 Task: Create a due date automation trigger when advanced on, on the monday of the week a card is due add fields without custom field "Resume" set to a date less than 1 working days from now at 11:00 AM.
Action: Mouse moved to (1253, 551)
Screenshot: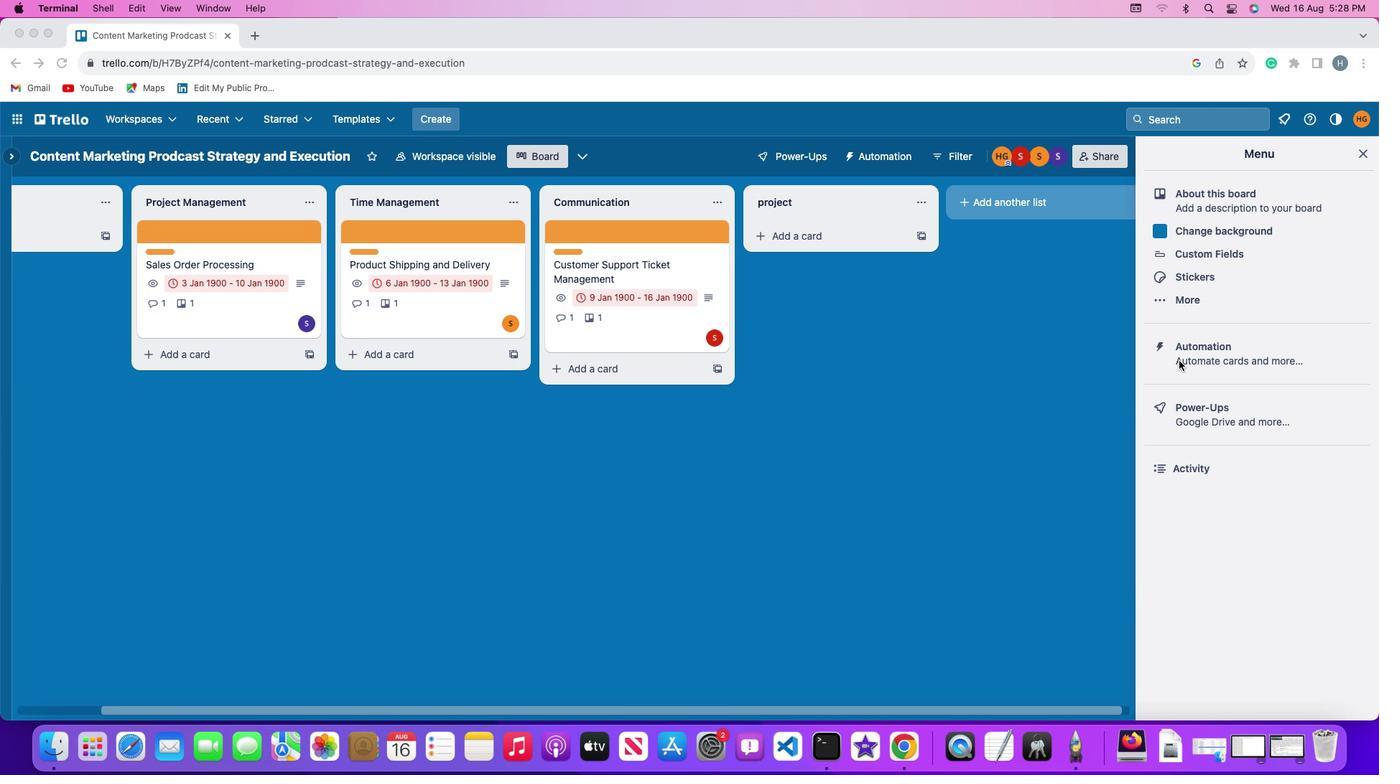 
Action: Mouse pressed left at (1253, 551)
Screenshot: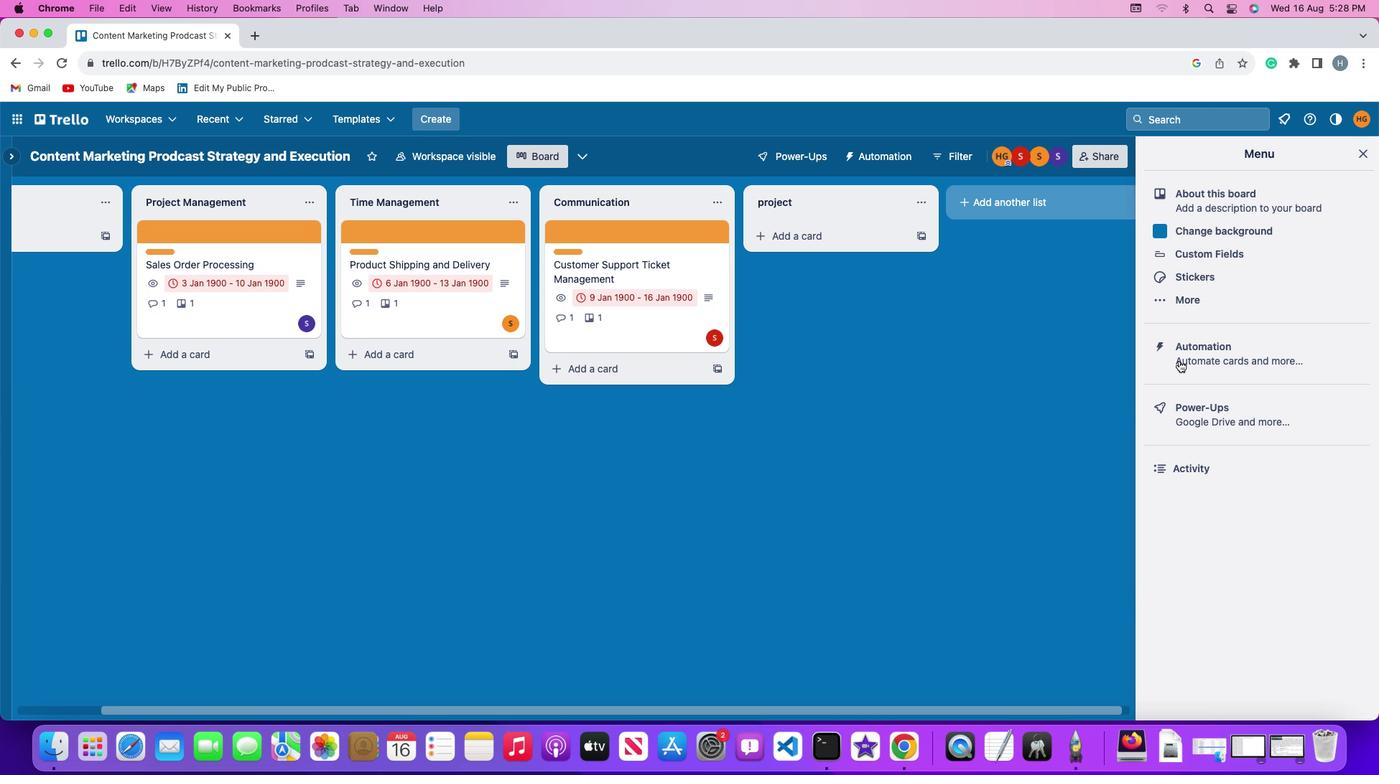 
Action: Mouse pressed left at (1253, 551)
Screenshot: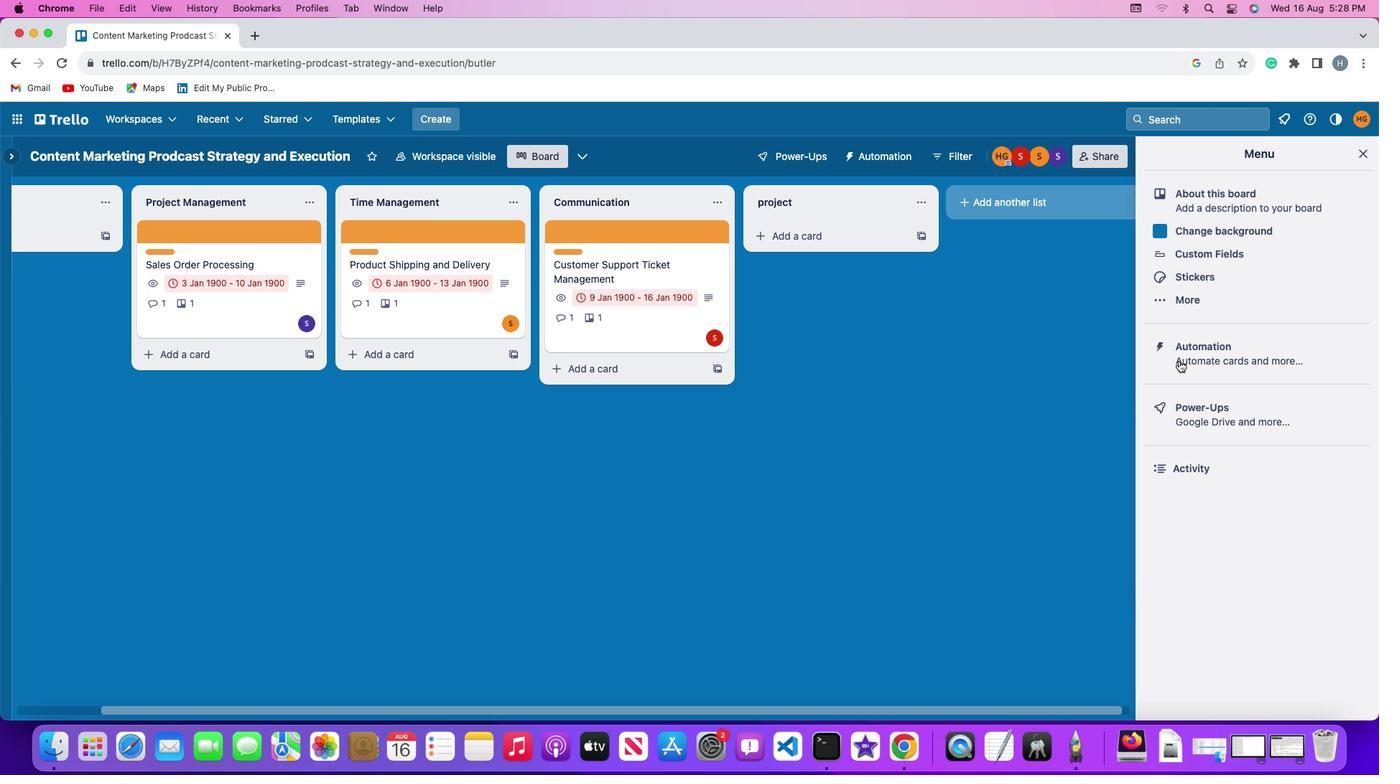
Action: Mouse moved to (101, 556)
Screenshot: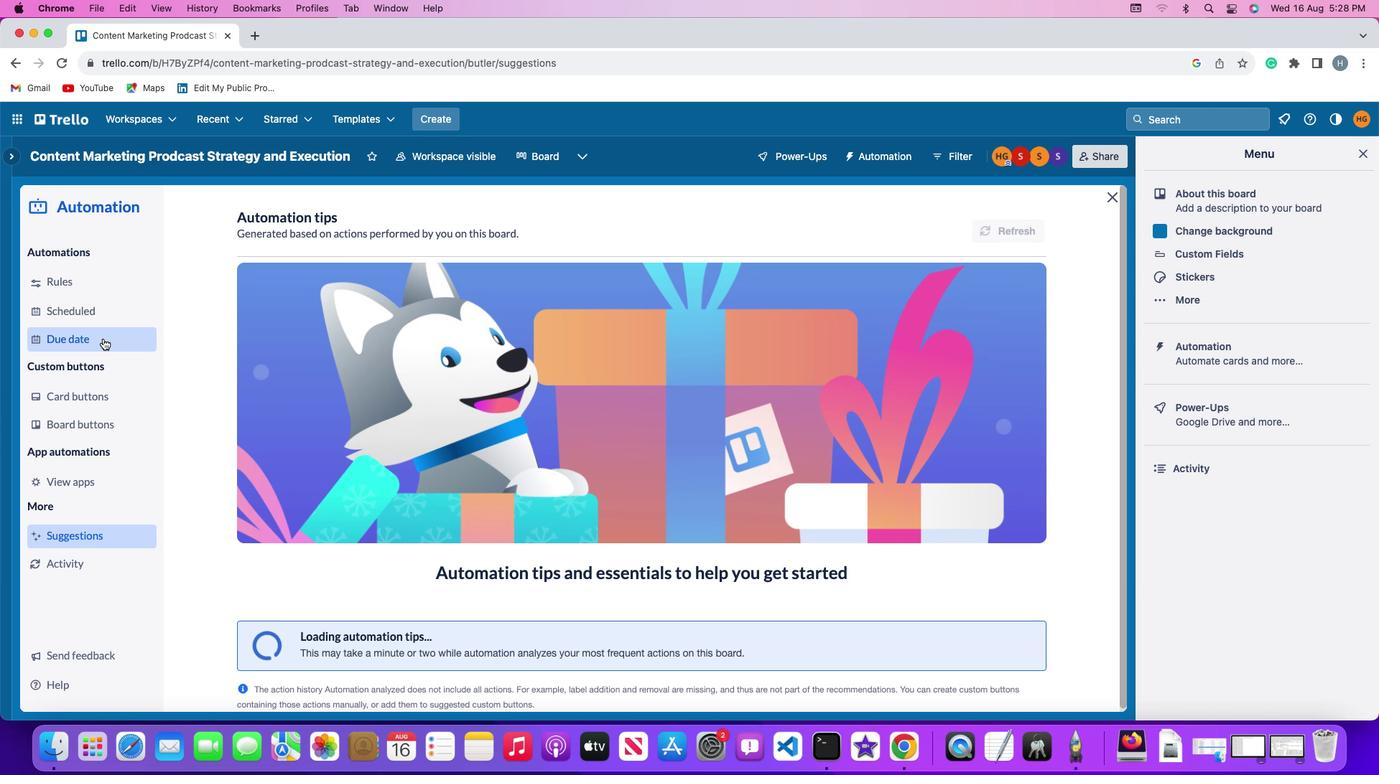 
Action: Mouse pressed left at (101, 556)
Screenshot: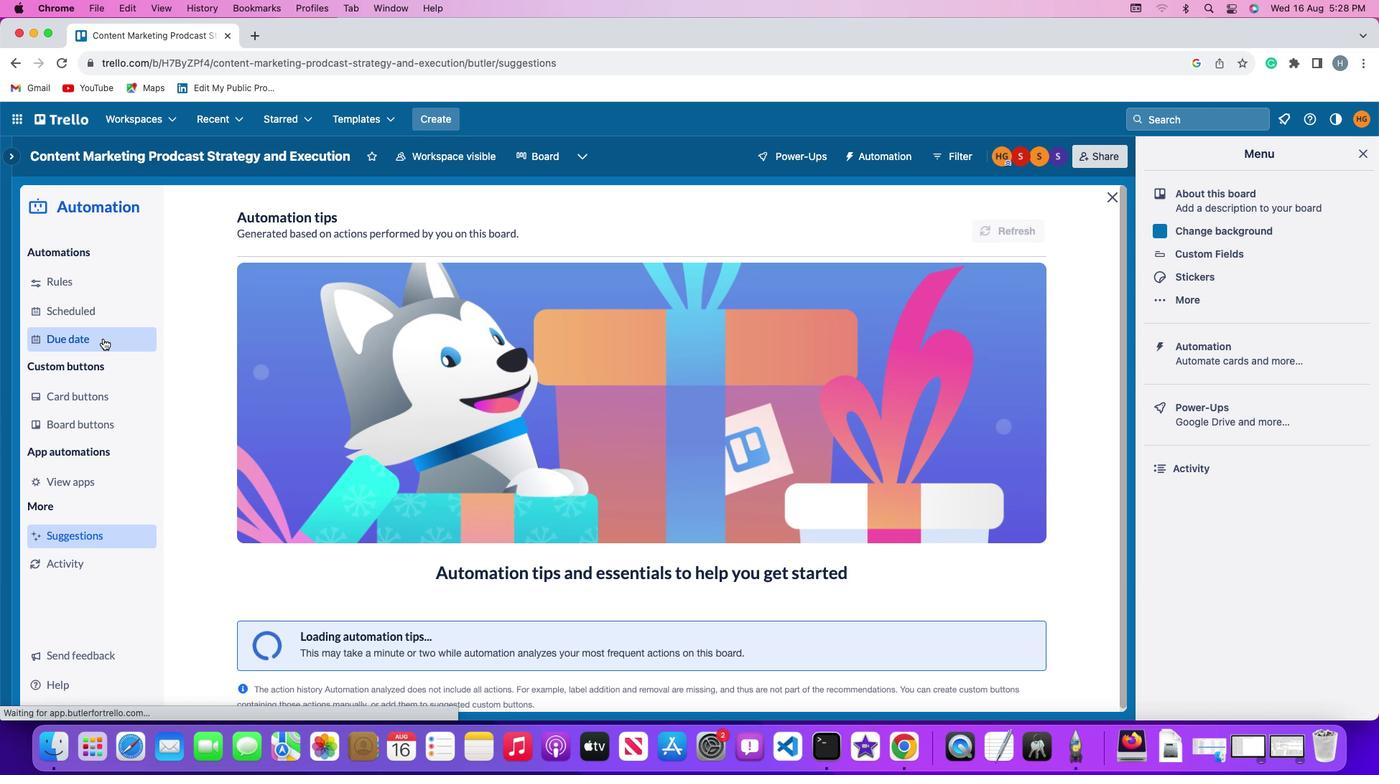 
Action: Mouse moved to (1026, 584)
Screenshot: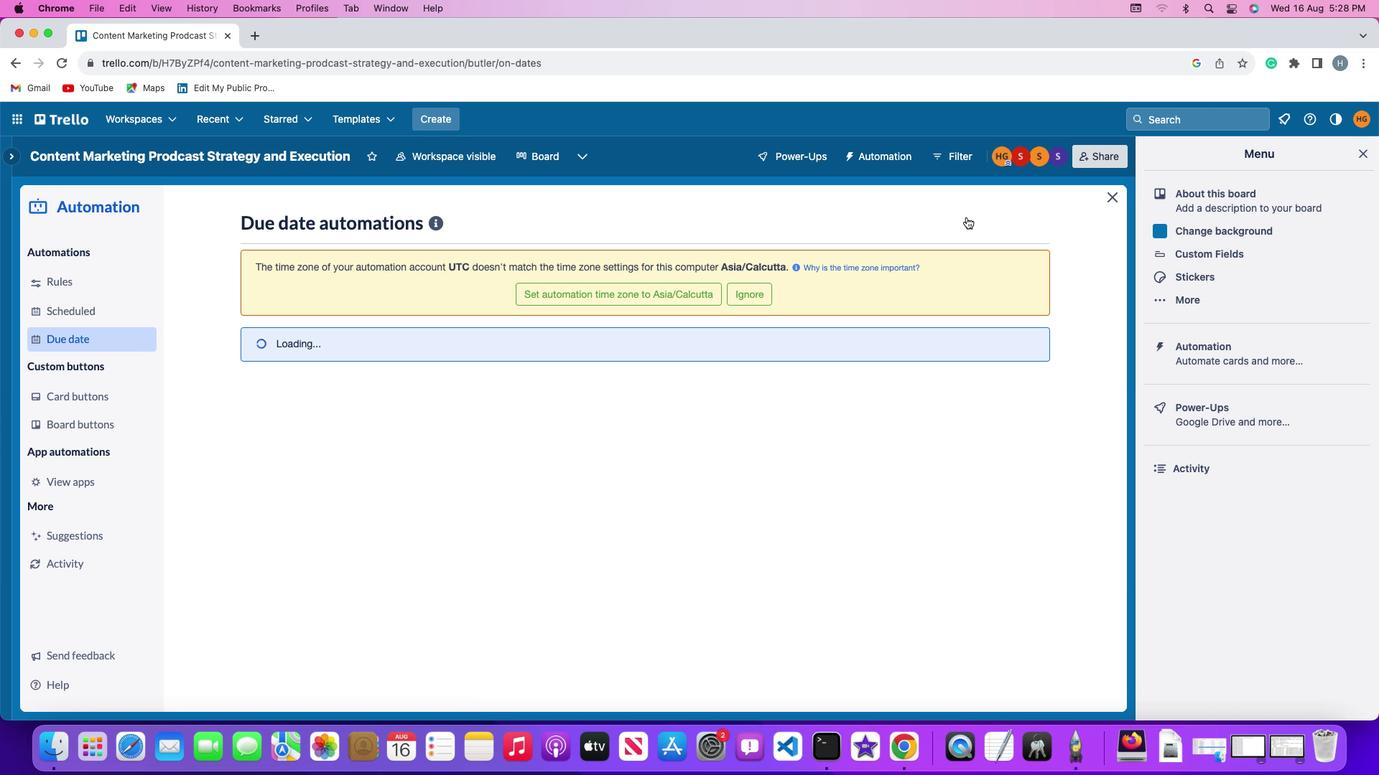 
Action: Mouse pressed left at (1026, 584)
Screenshot: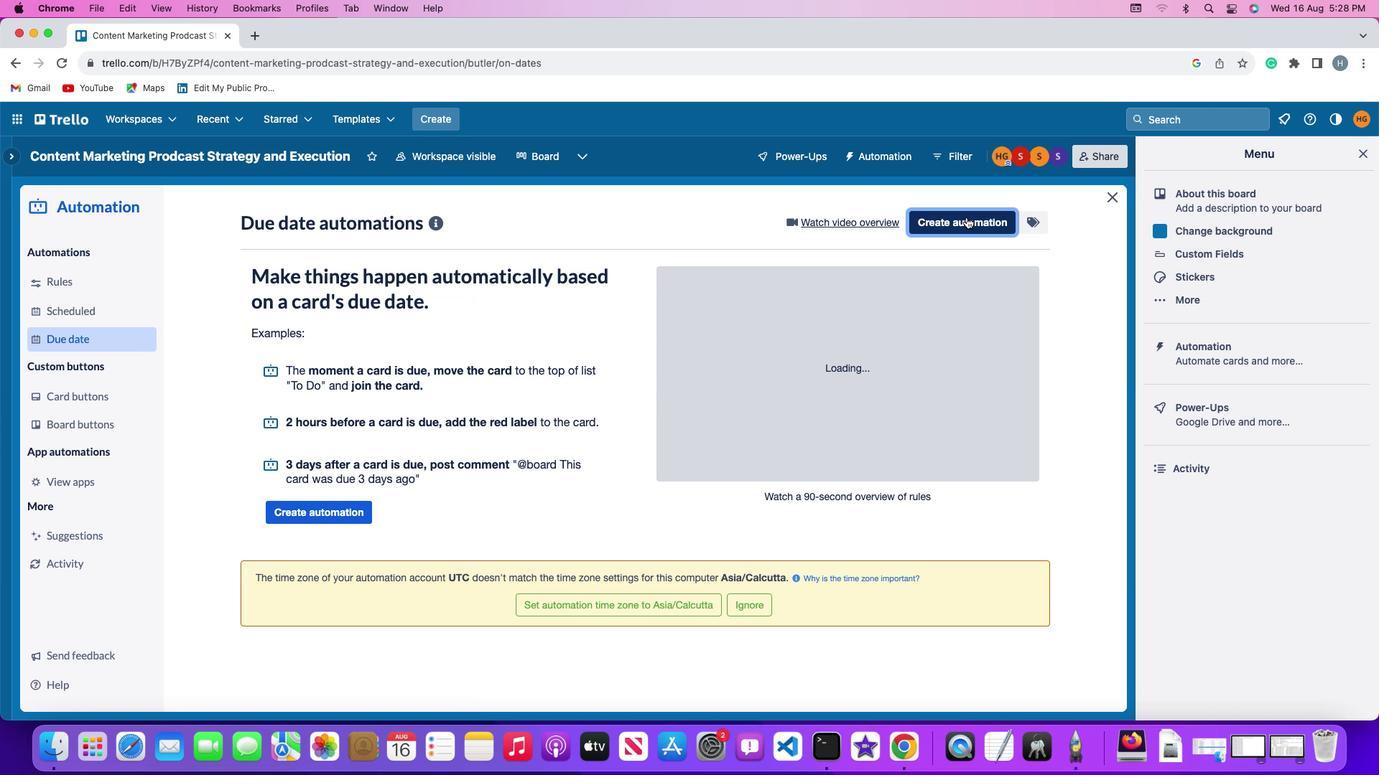 
Action: Mouse moved to (275, 552)
Screenshot: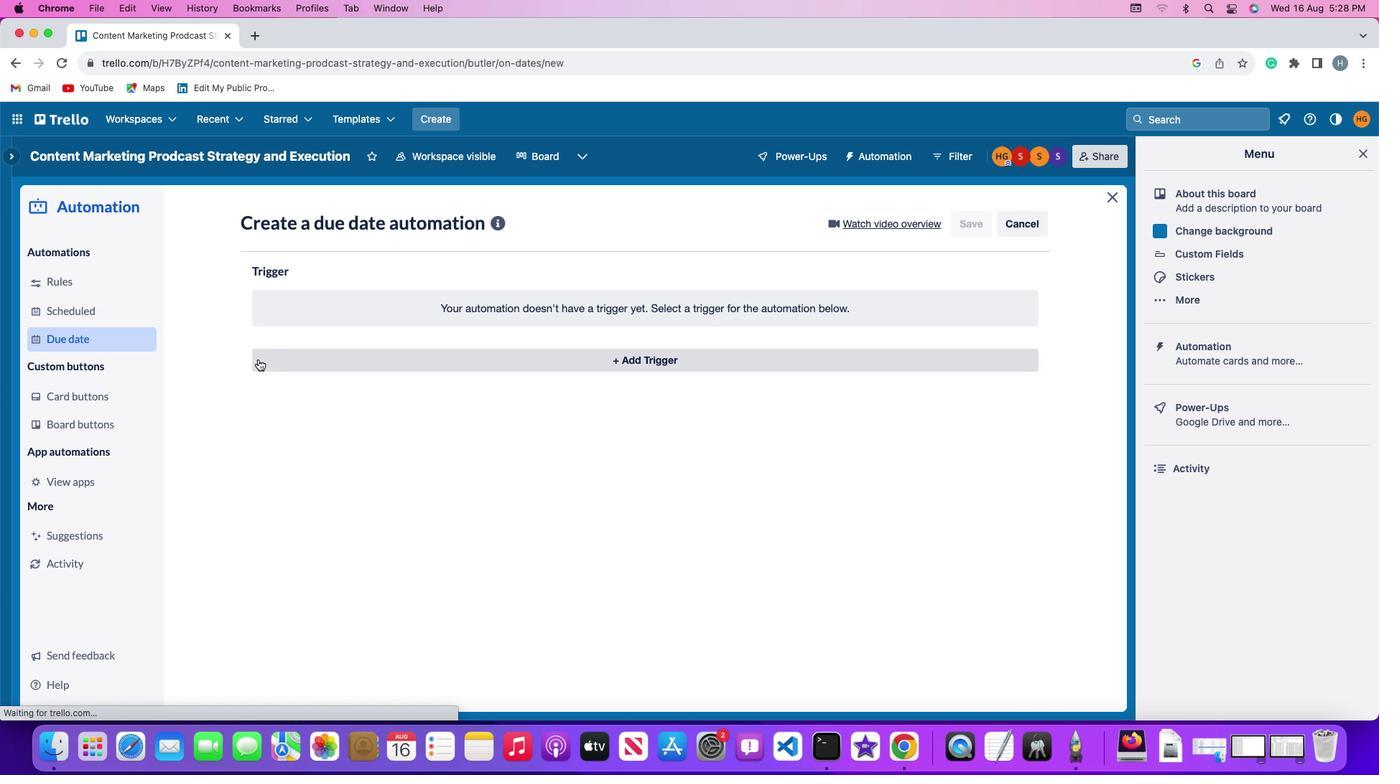
Action: Mouse pressed left at (275, 552)
Screenshot: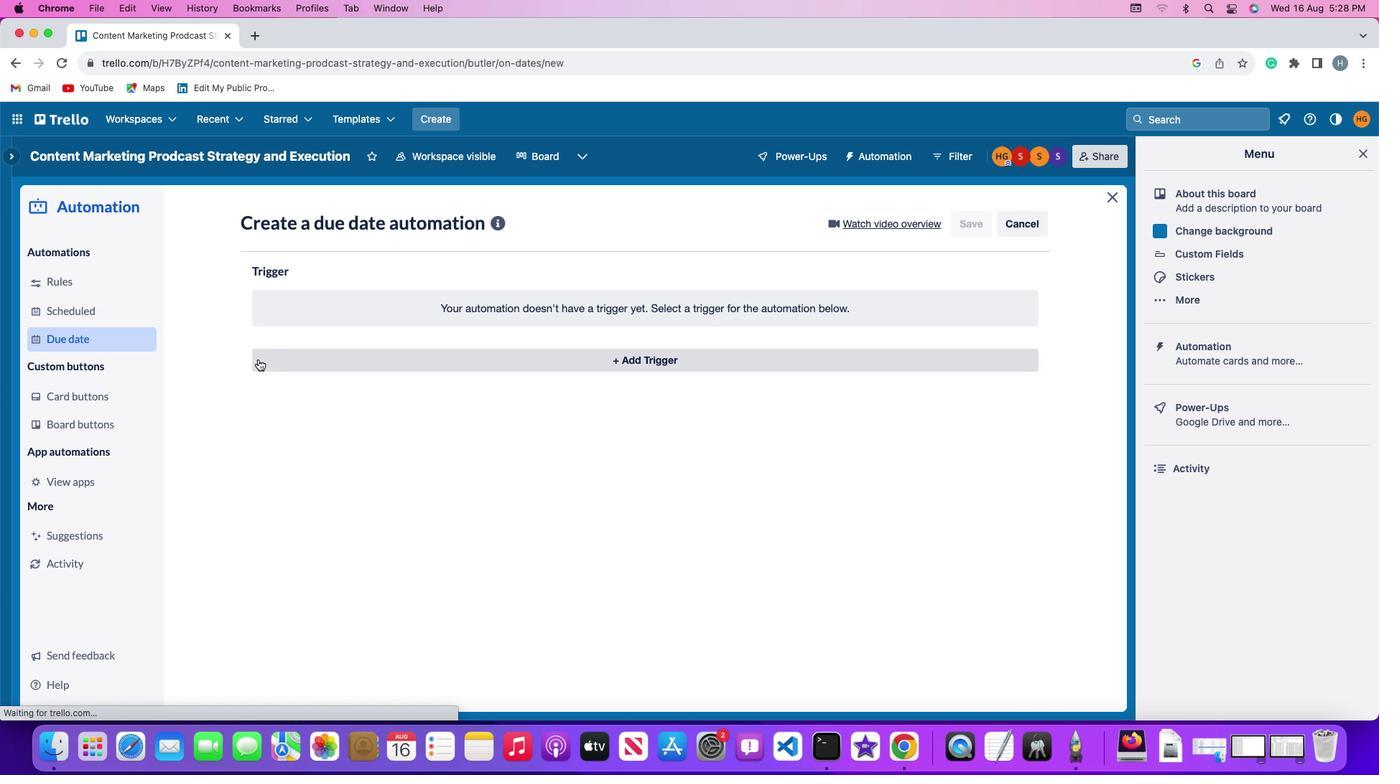 
Action: Mouse moved to (327, 490)
Screenshot: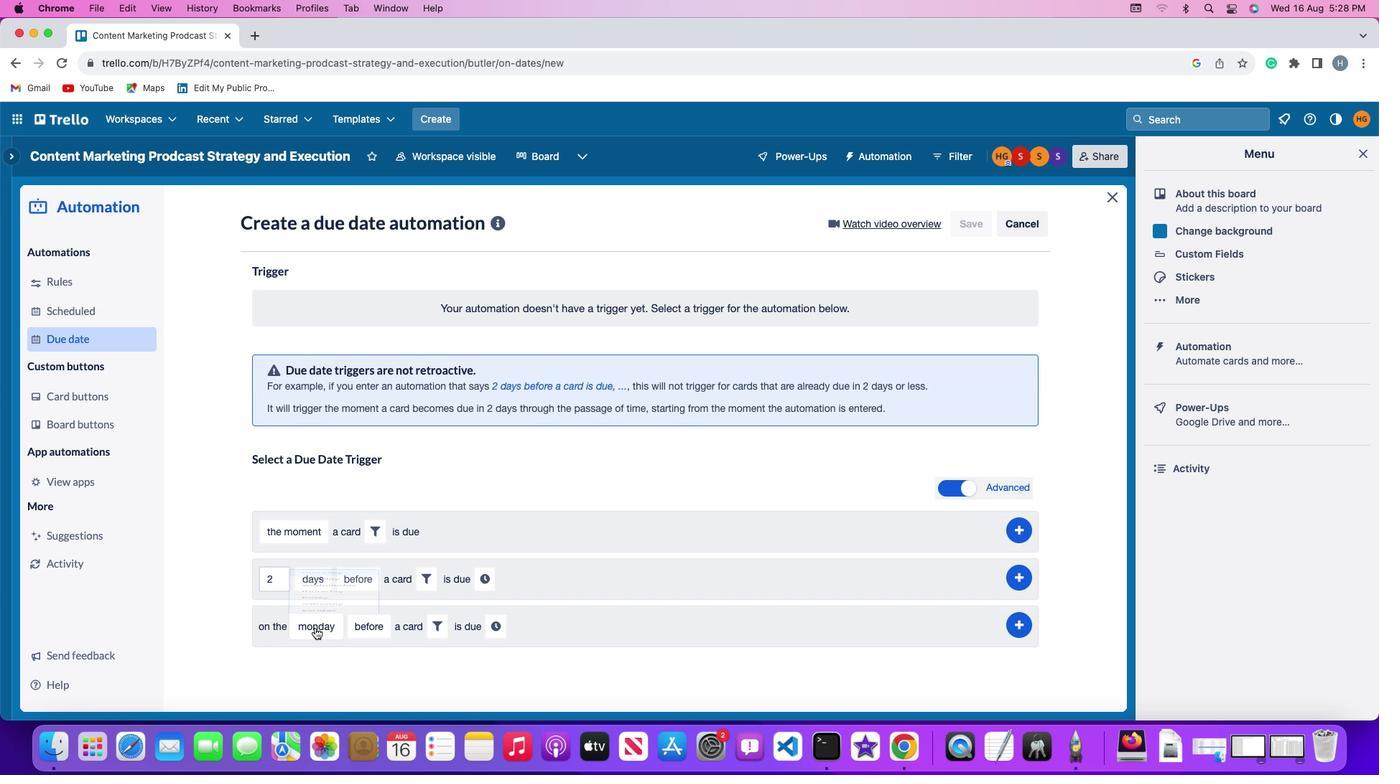 
Action: Mouse pressed left at (327, 490)
Screenshot: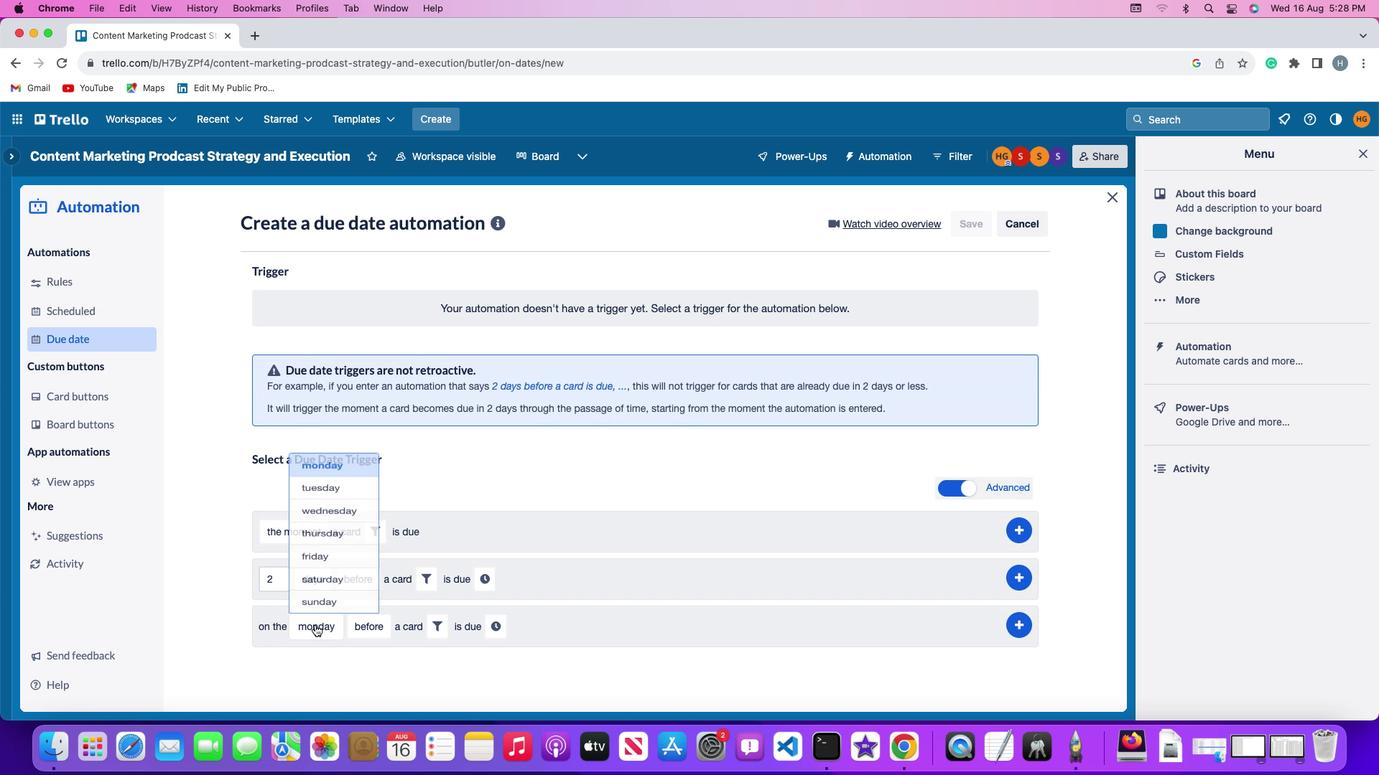 
Action: Mouse moved to (354, 535)
Screenshot: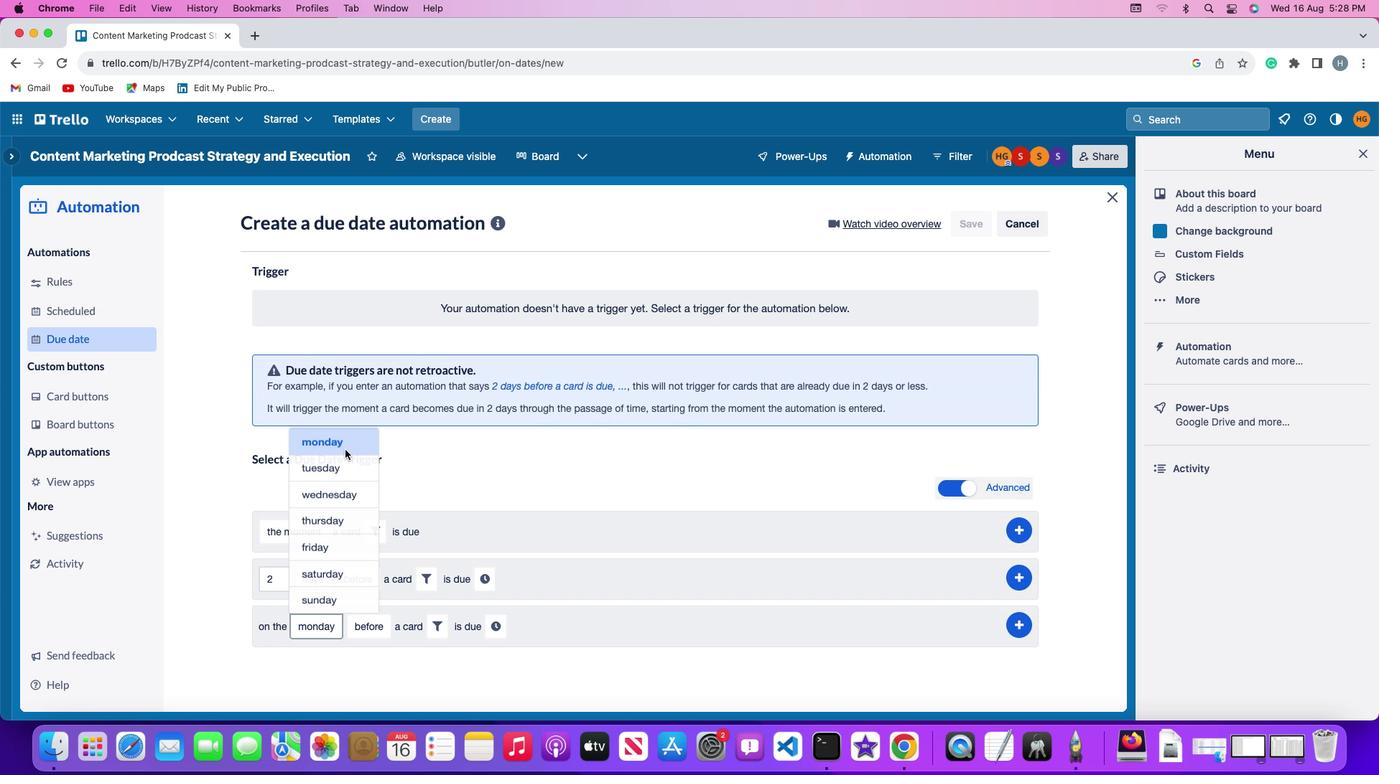 
Action: Mouse pressed left at (354, 535)
Screenshot: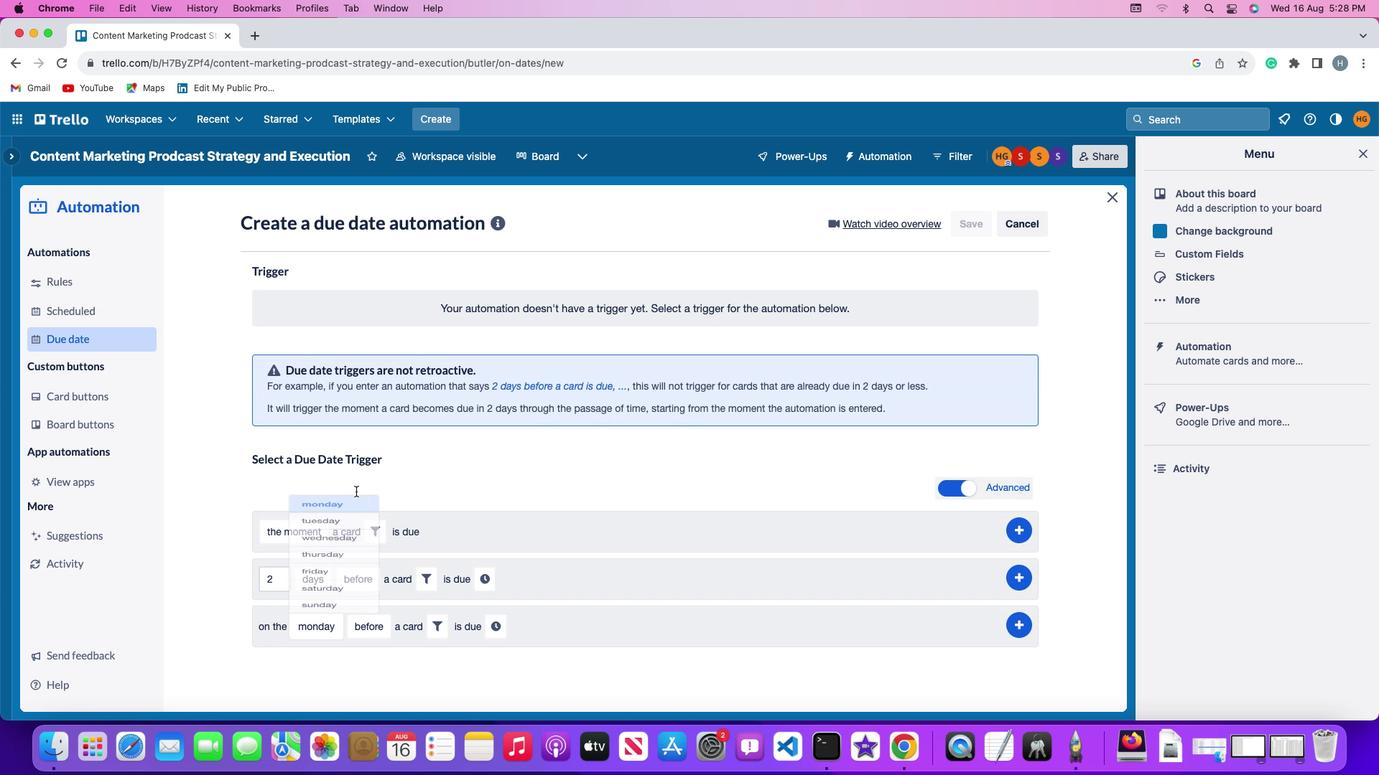 
Action: Mouse moved to (388, 491)
Screenshot: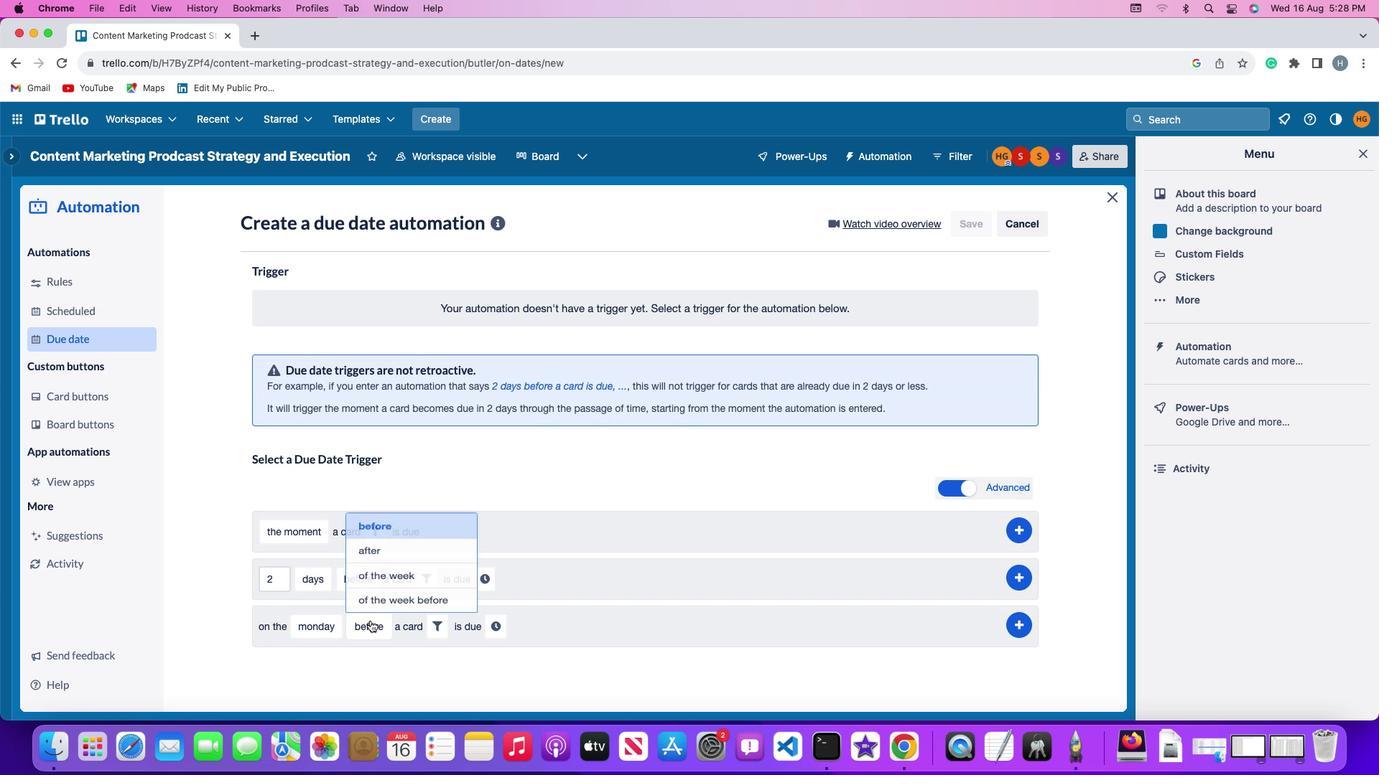 
Action: Mouse pressed left at (388, 491)
Screenshot: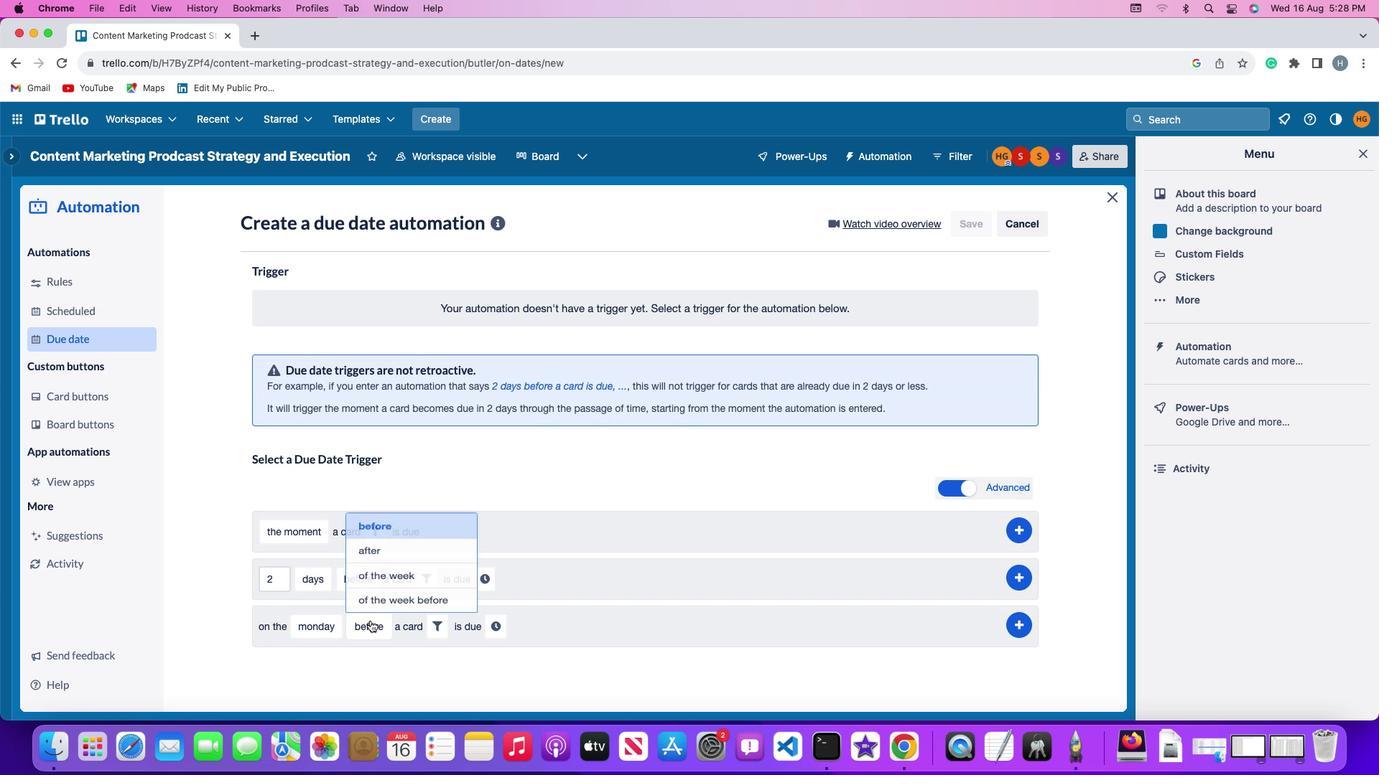 
Action: Mouse moved to (410, 504)
Screenshot: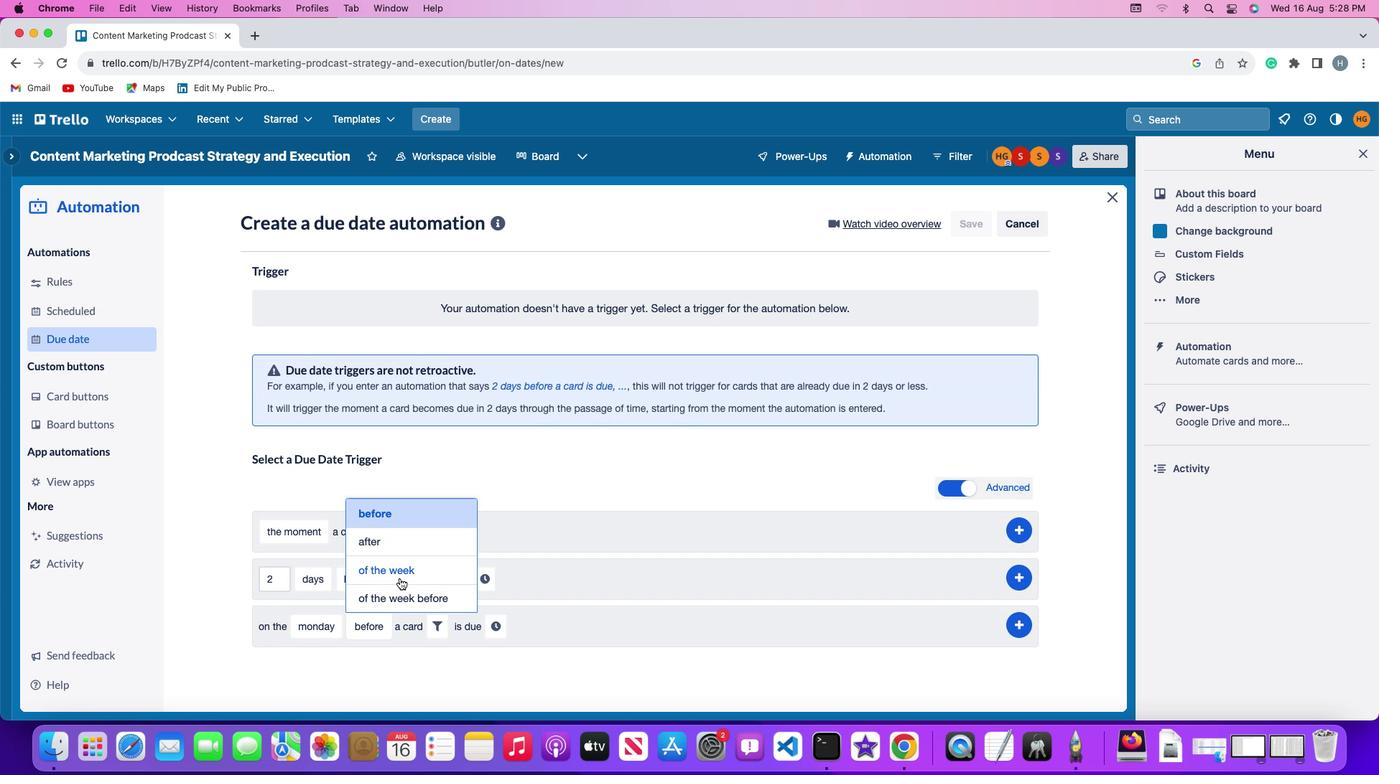 
Action: Mouse pressed left at (410, 504)
Screenshot: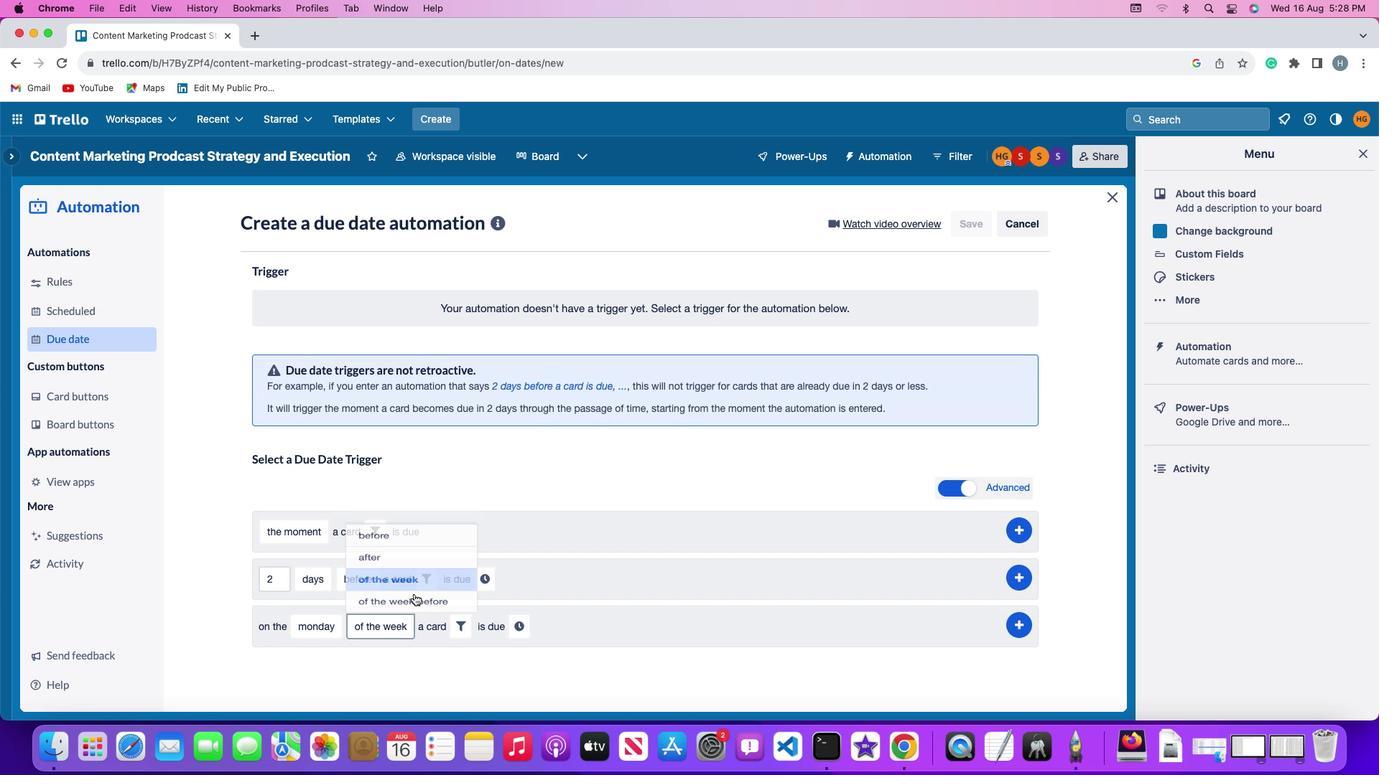 
Action: Mouse moved to (479, 489)
Screenshot: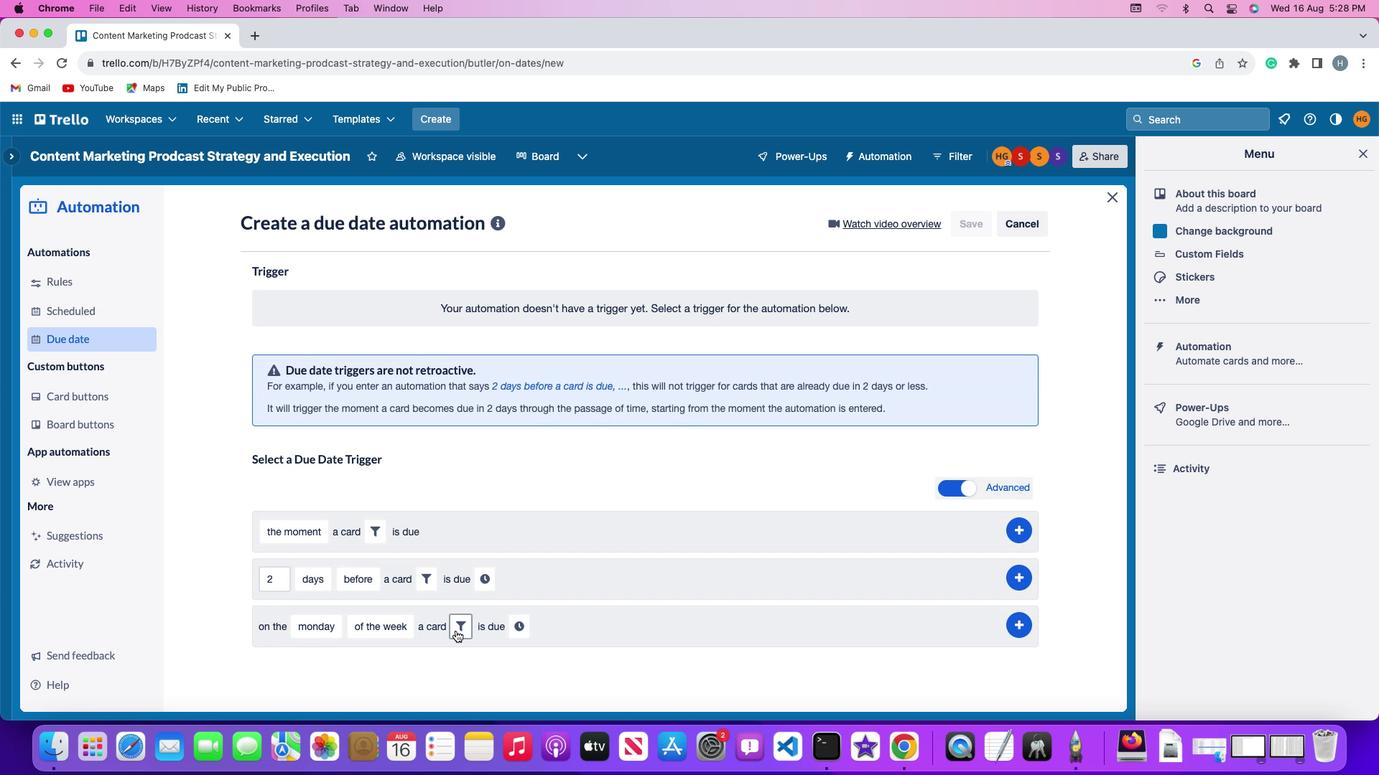
Action: Mouse pressed left at (479, 489)
Screenshot: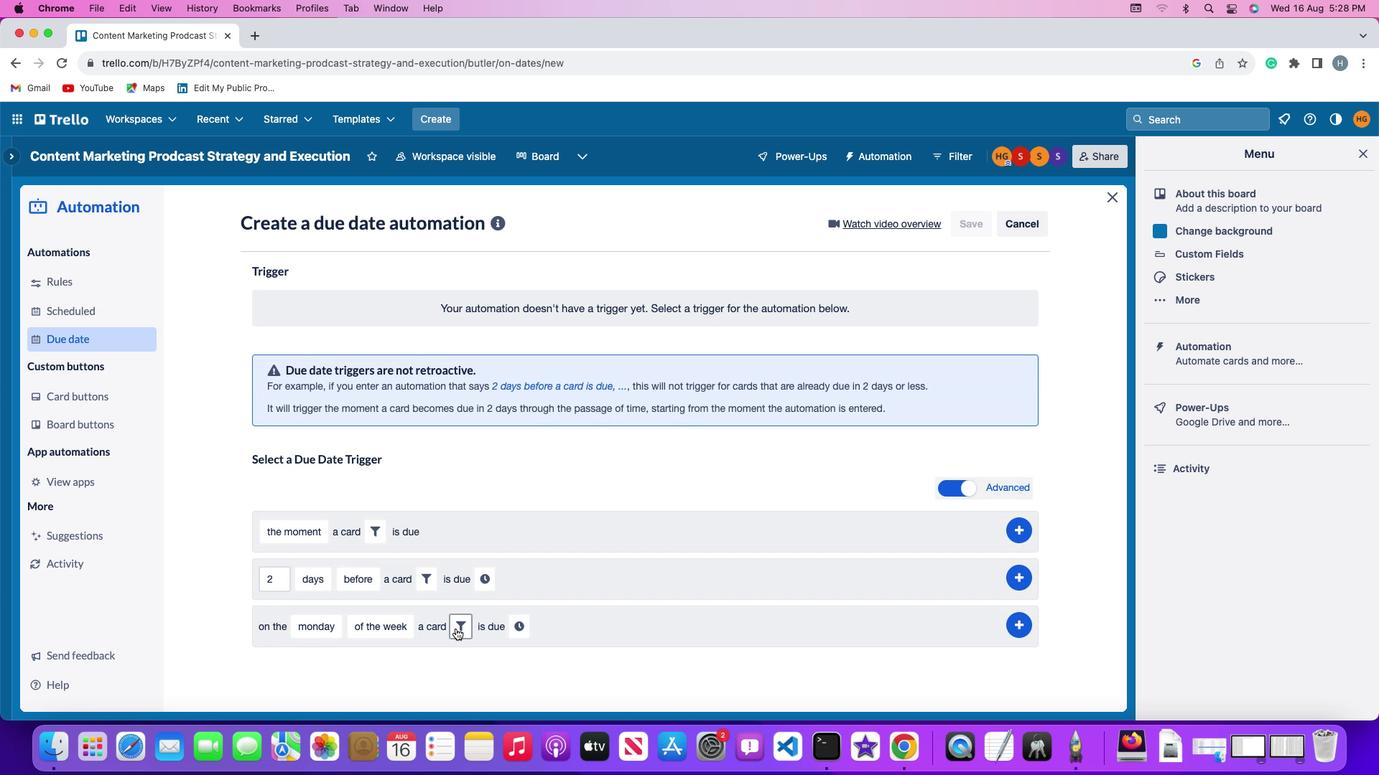 
Action: Mouse moved to (734, 481)
Screenshot: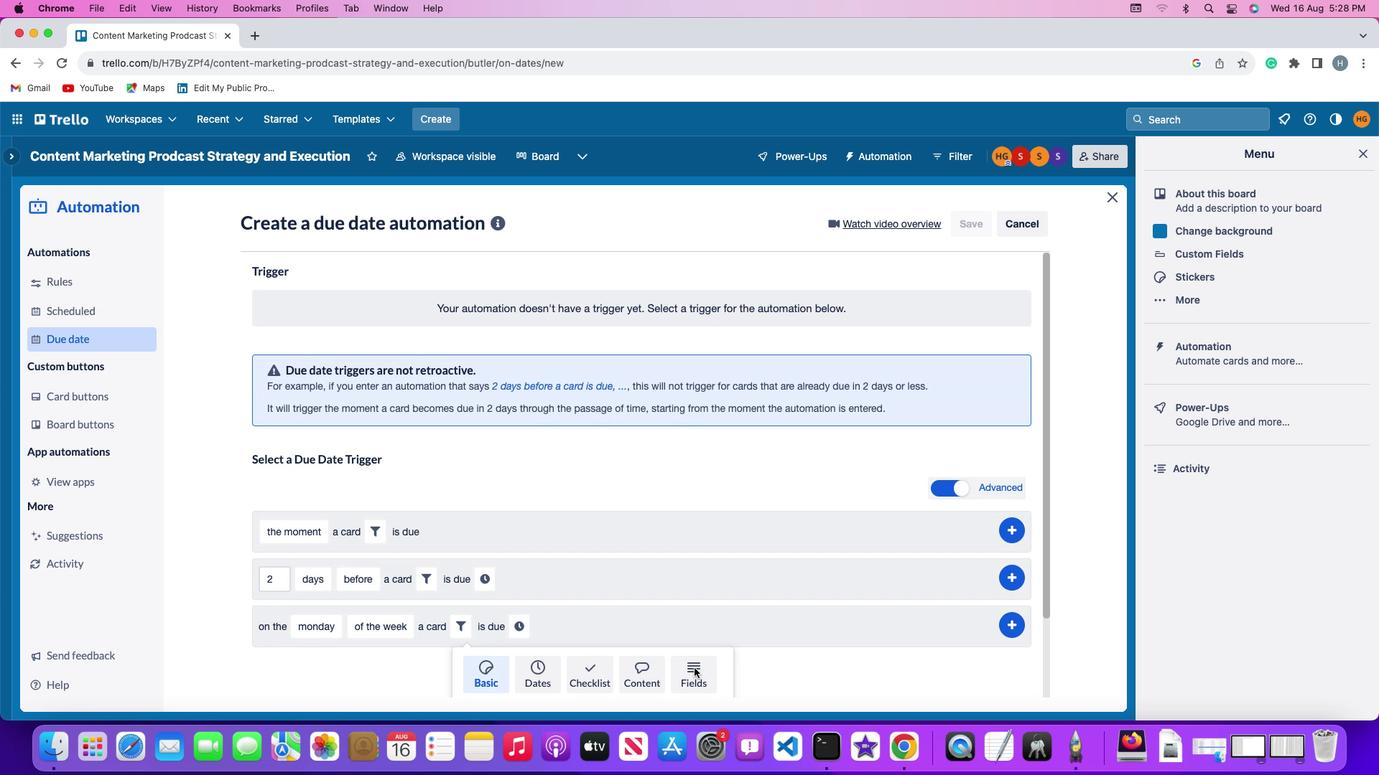 
Action: Mouse pressed left at (734, 481)
Screenshot: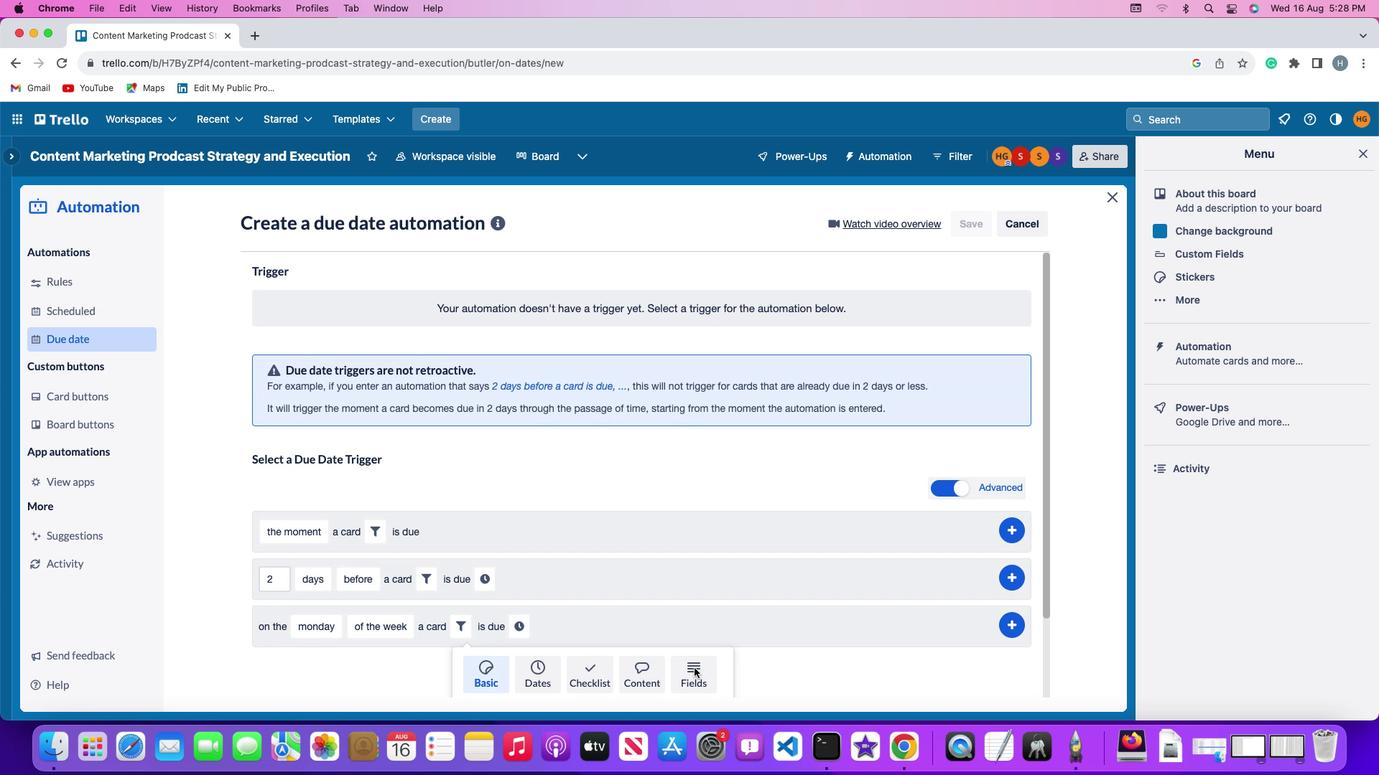 
Action: Mouse moved to (433, 483)
Screenshot: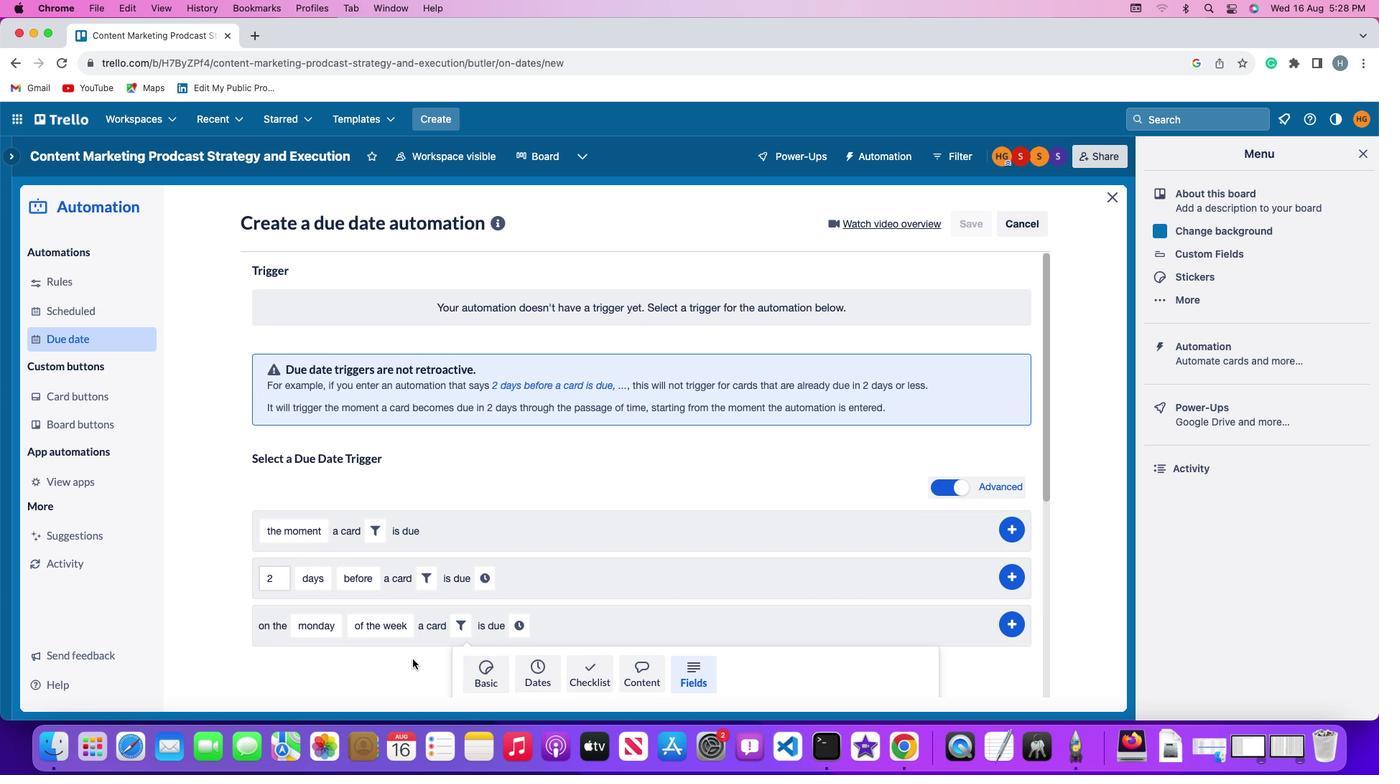 
Action: Mouse scrolled (433, 483) with delta (-7, 634)
Screenshot: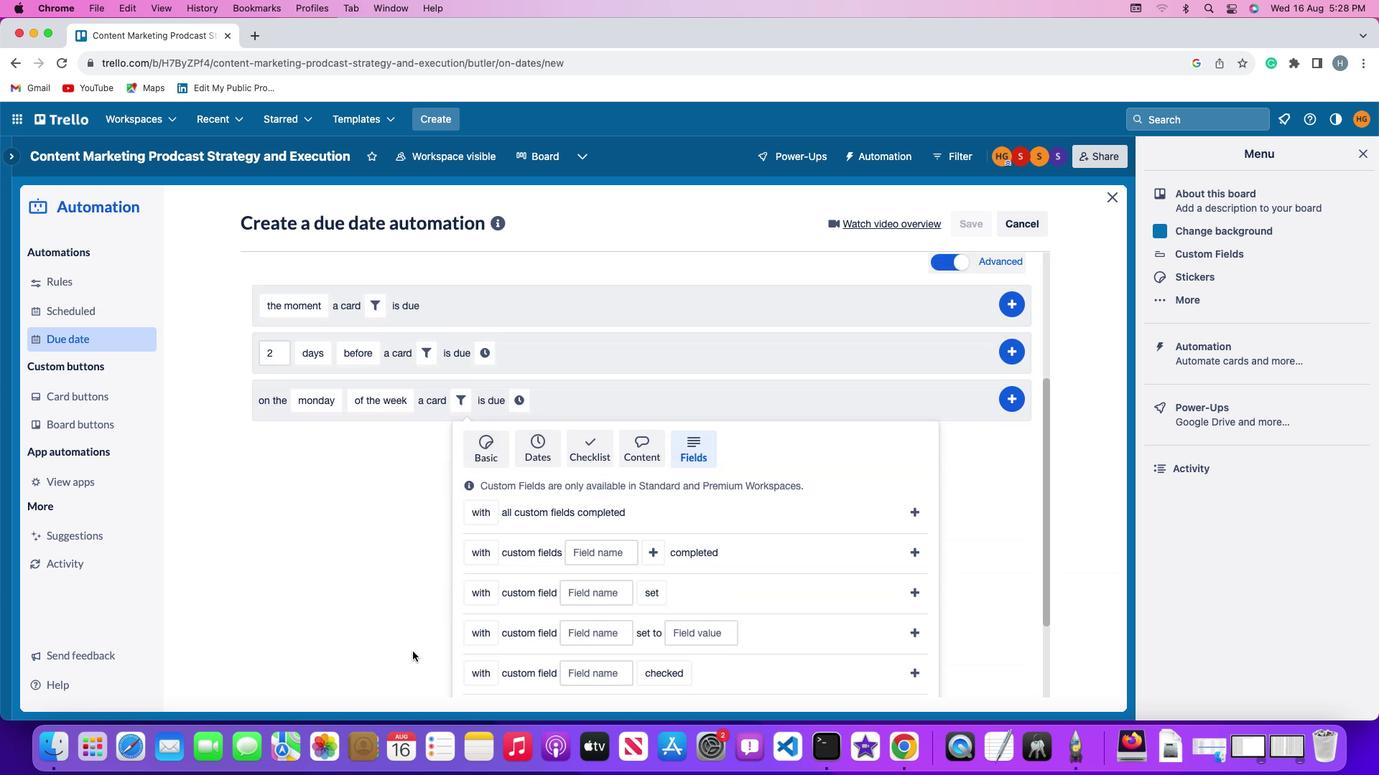 
Action: Mouse scrolled (433, 483) with delta (-7, 634)
Screenshot: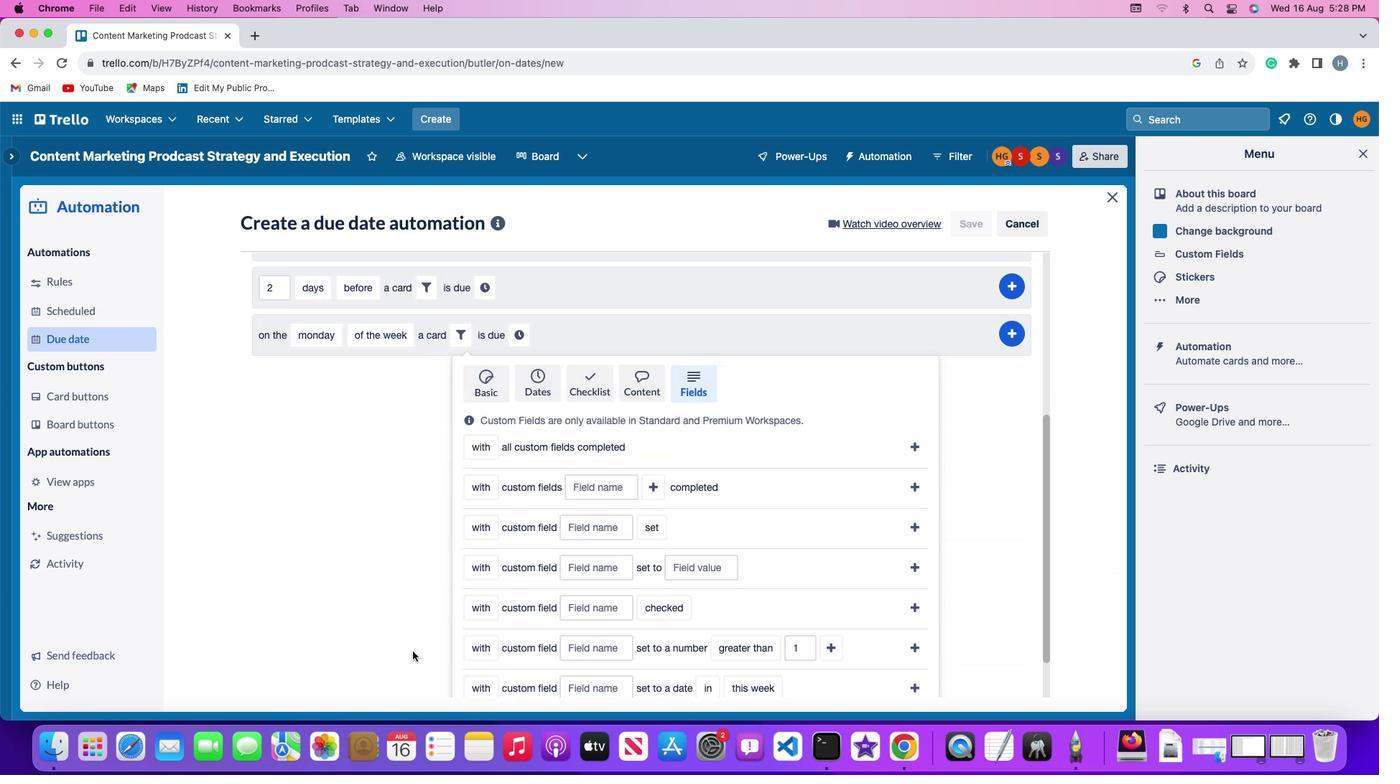
Action: Mouse scrolled (433, 483) with delta (-7, 634)
Screenshot: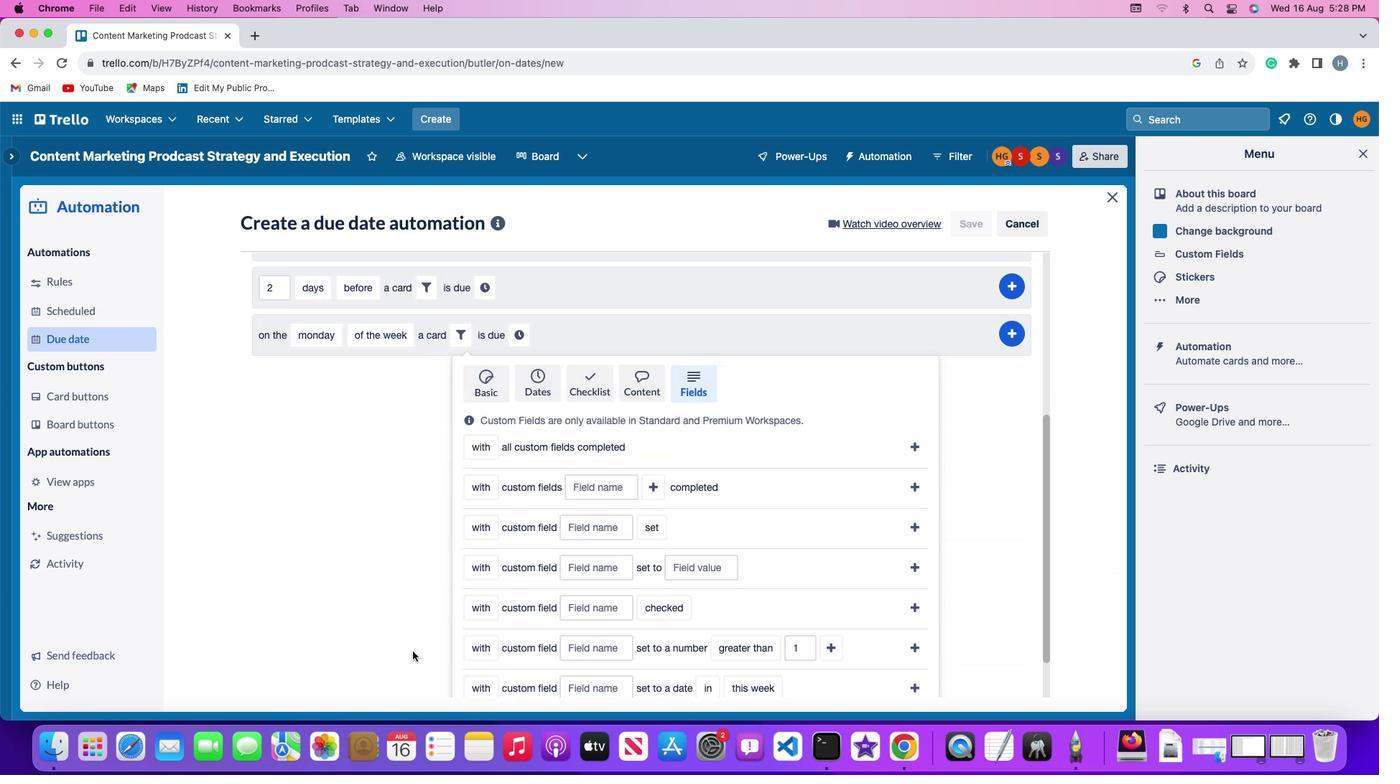 
Action: Mouse moved to (433, 483)
Screenshot: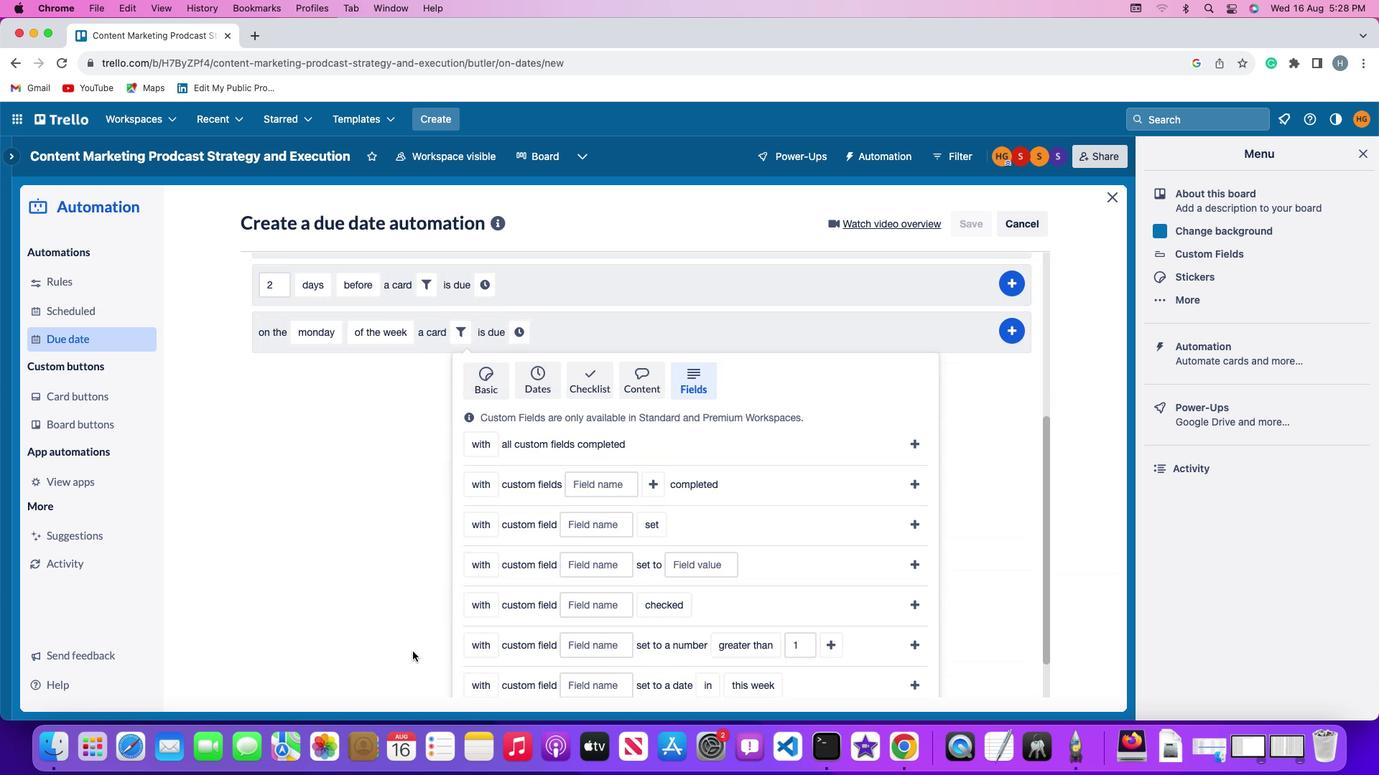 
Action: Mouse scrolled (433, 483) with delta (-7, 635)
Screenshot: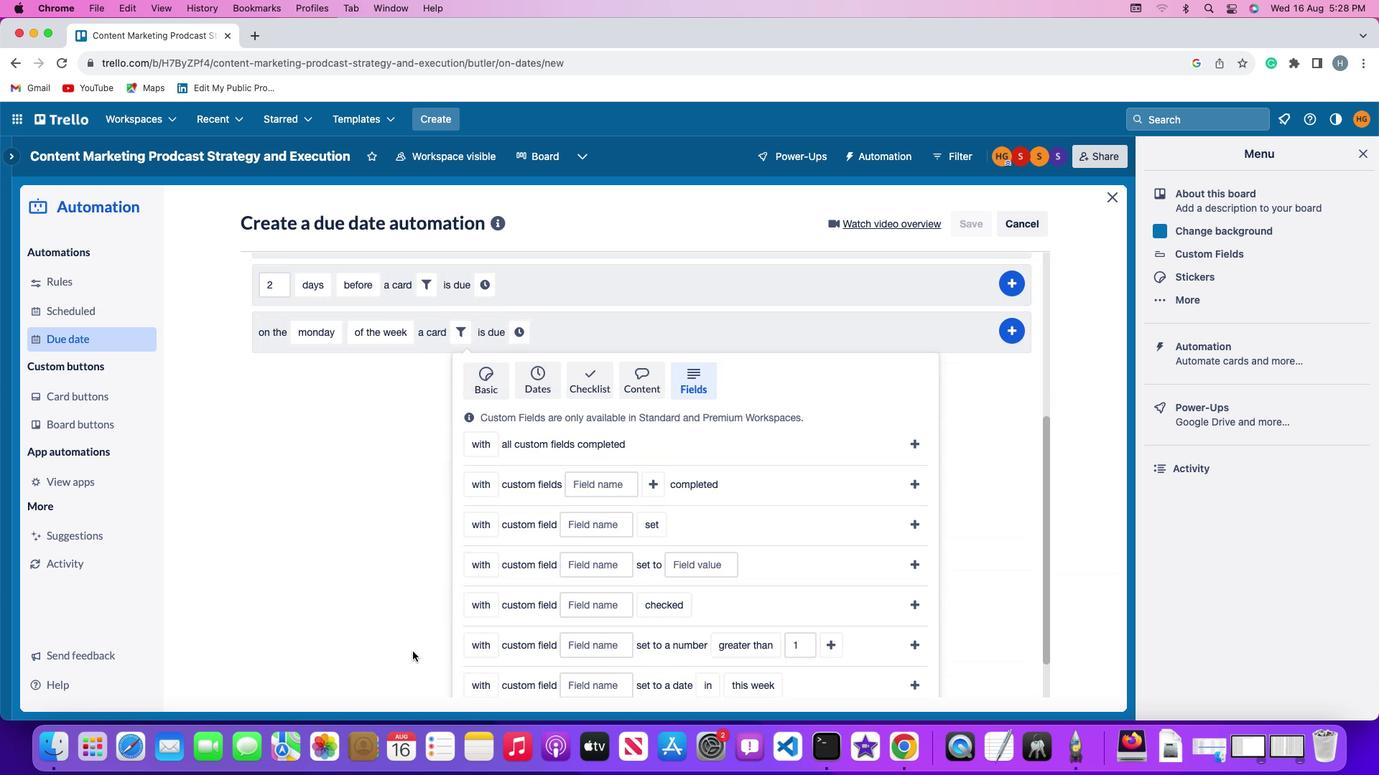 
Action: Mouse moved to (433, 484)
Screenshot: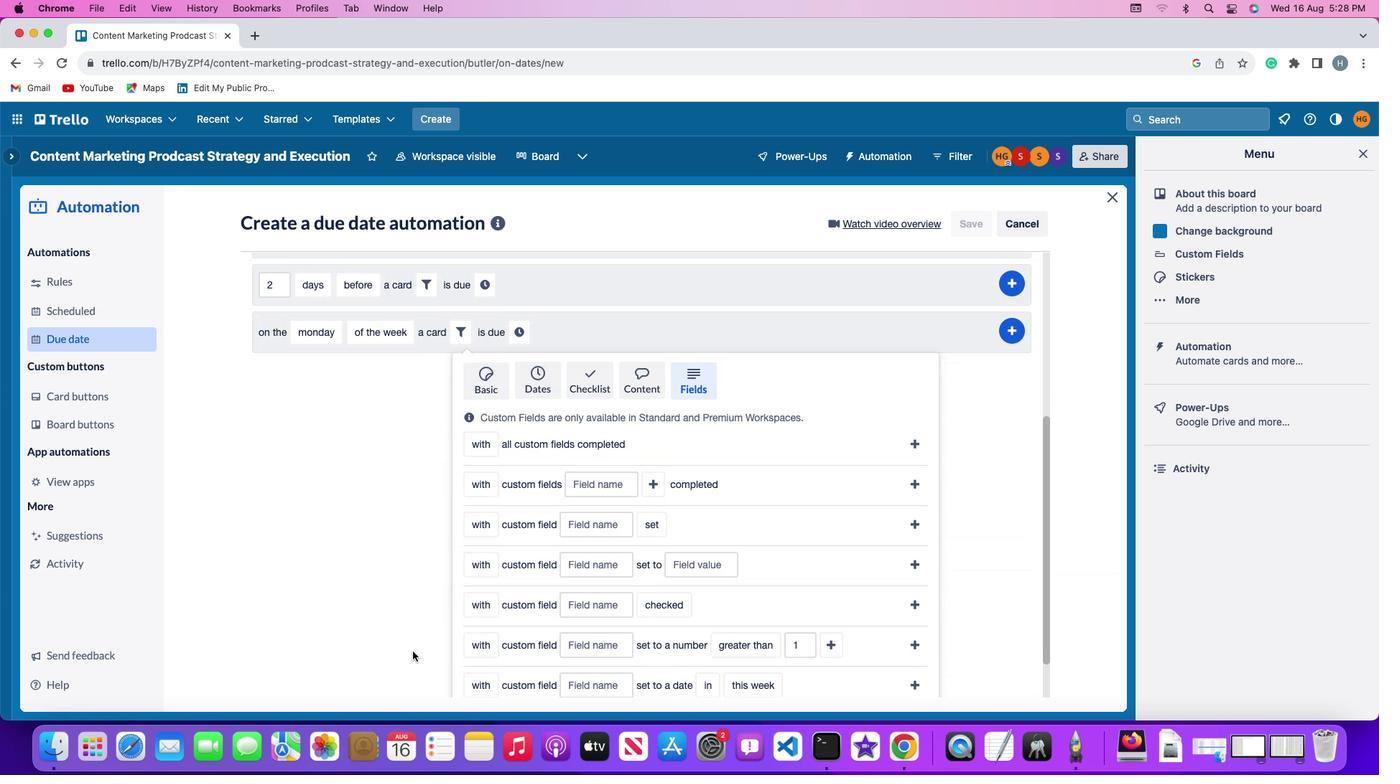 
Action: Mouse scrolled (433, 484) with delta (-7, 634)
Screenshot: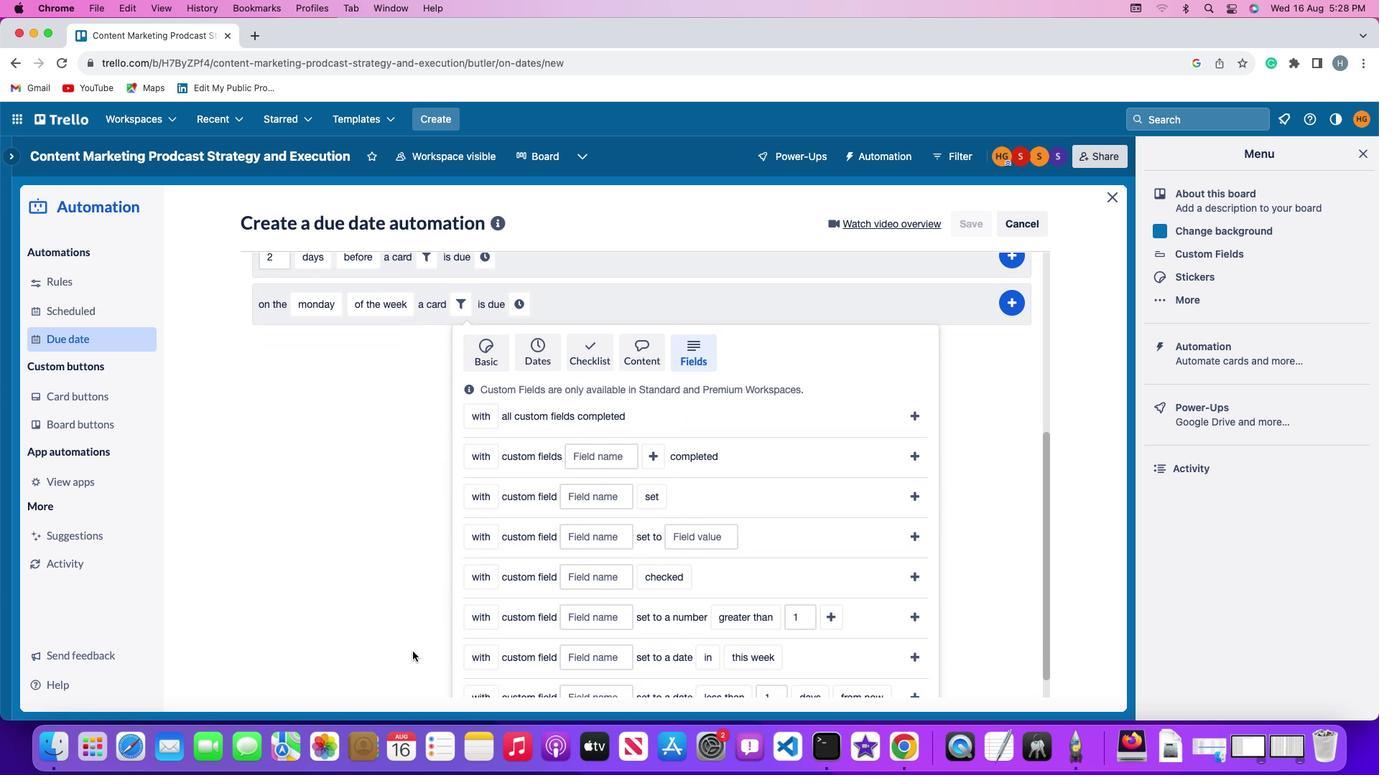 
Action: Mouse scrolled (433, 484) with delta (-7, 634)
Screenshot: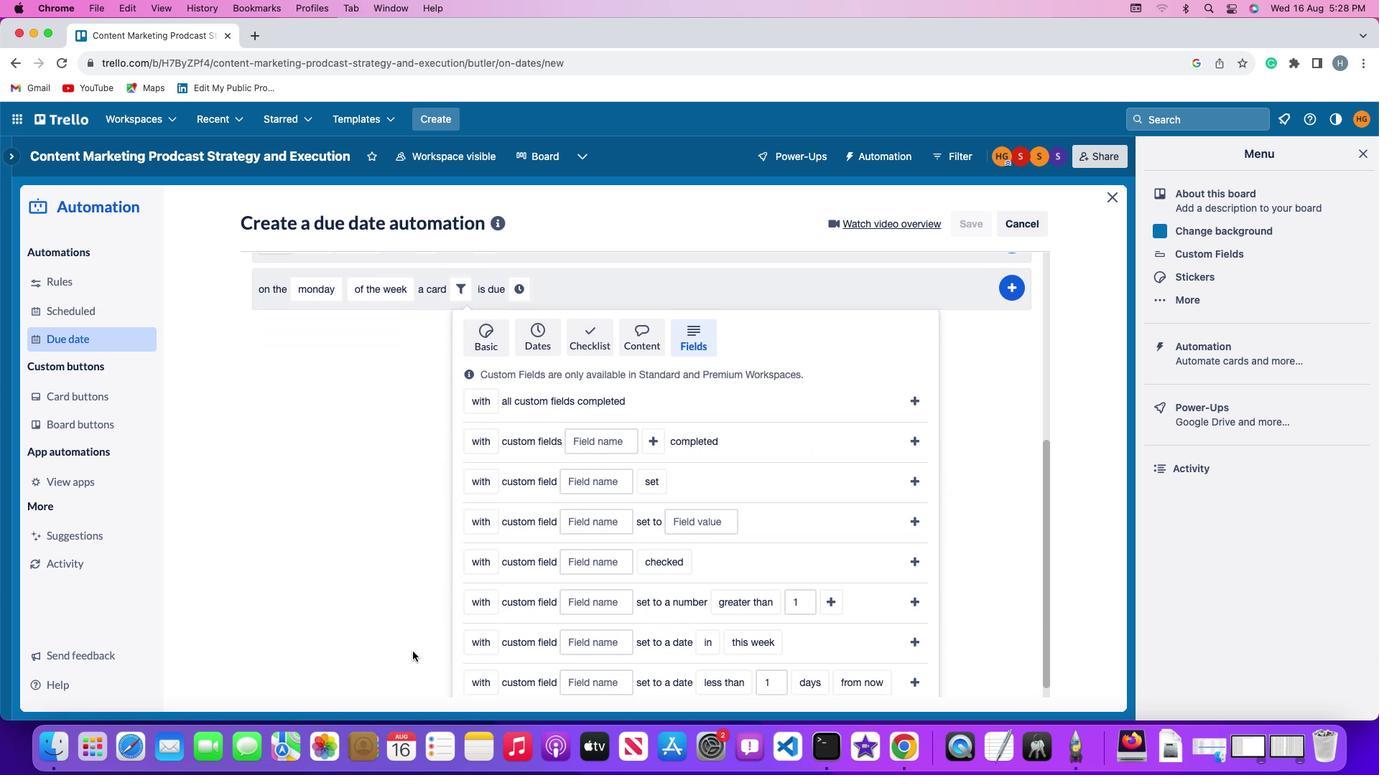 
Action: Mouse scrolled (433, 484) with delta (-7, 634)
Screenshot: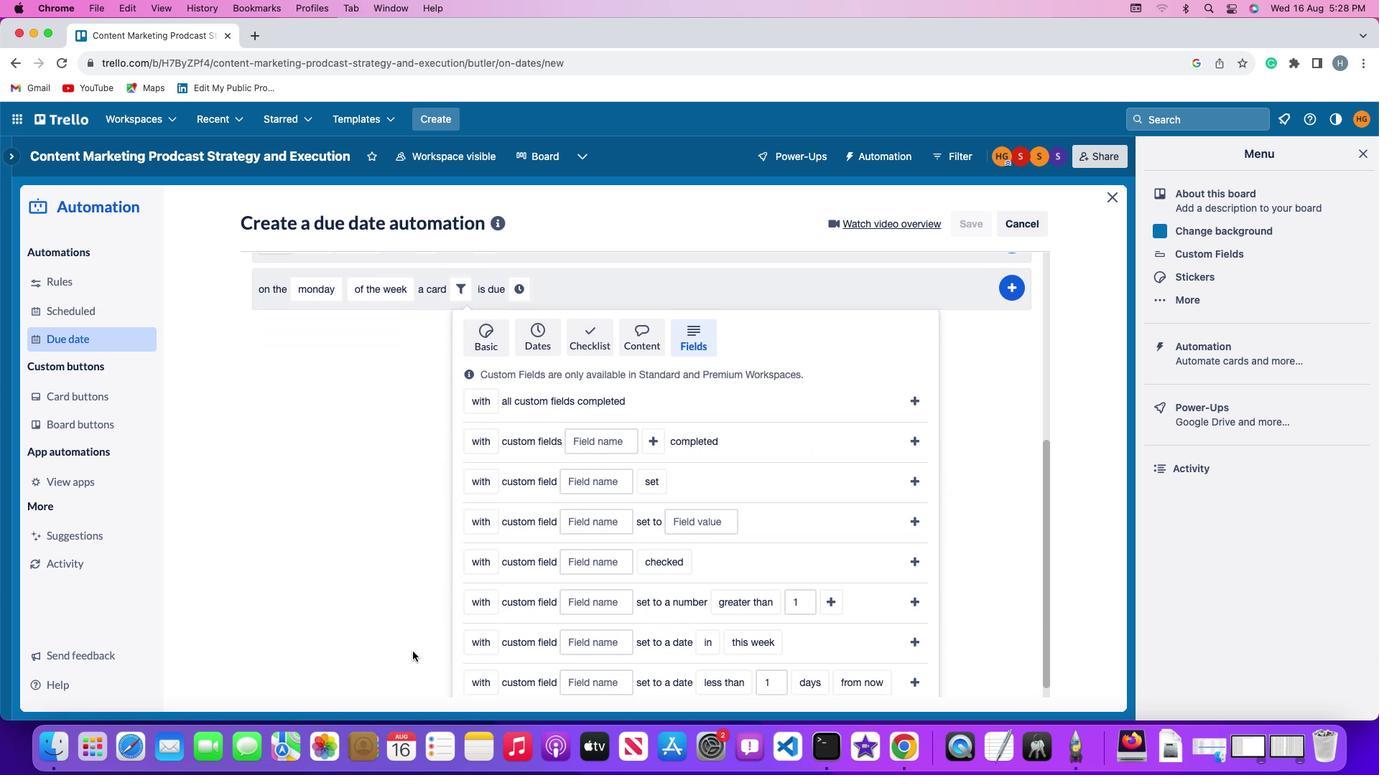 
Action: Mouse scrolled (433, 484) with delta (-7, 635)
Screenshot: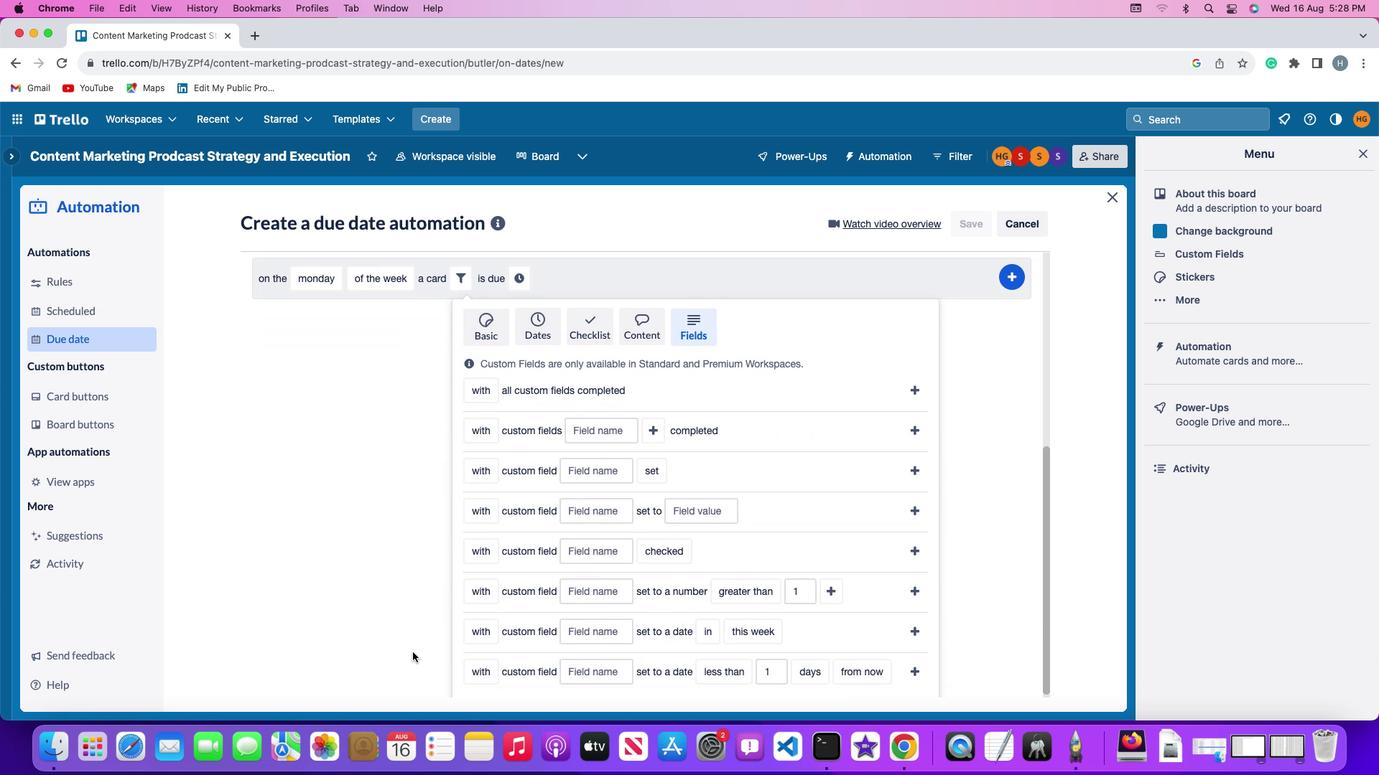 
Action: Mouse scrolled (433, 484) with delta (-7, 635)
Screenshot: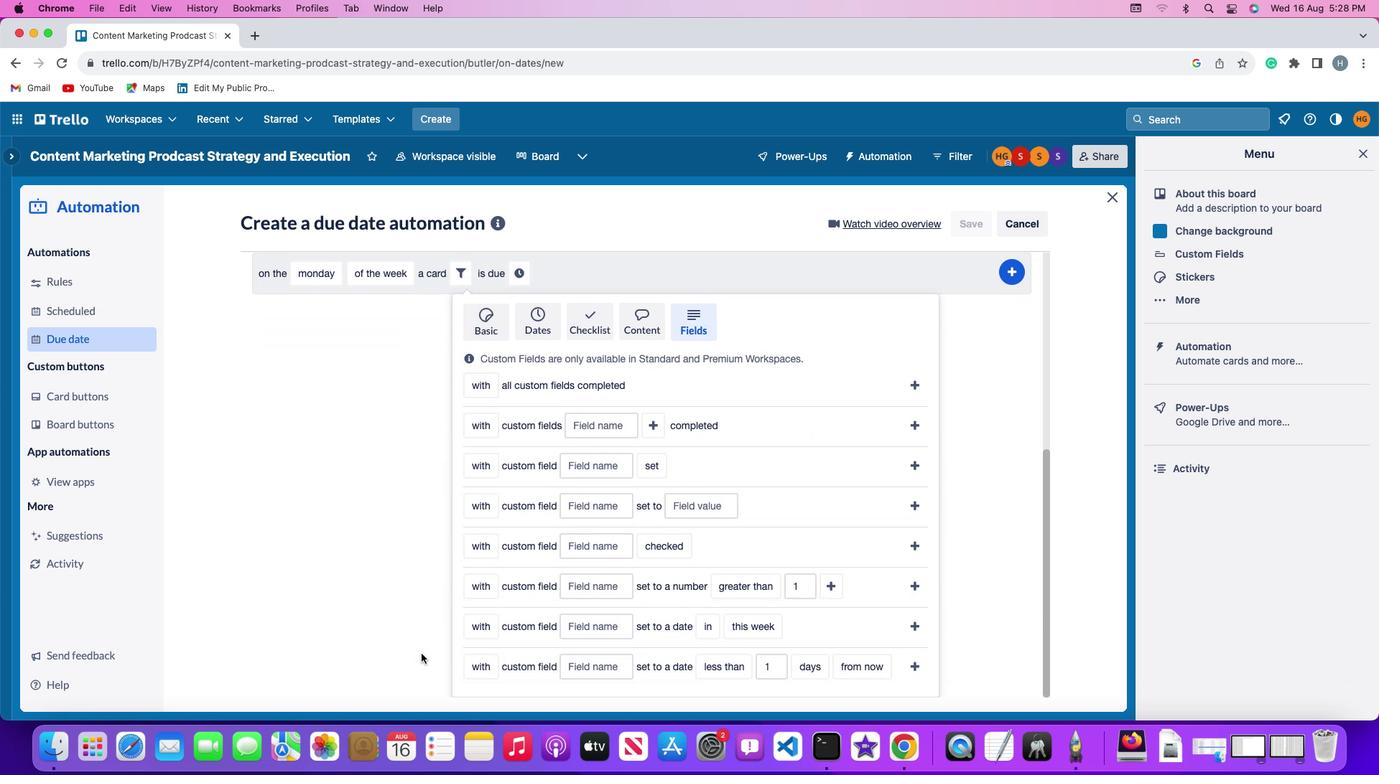 
Action: Mouse moved to (507, 488)
Screenshot: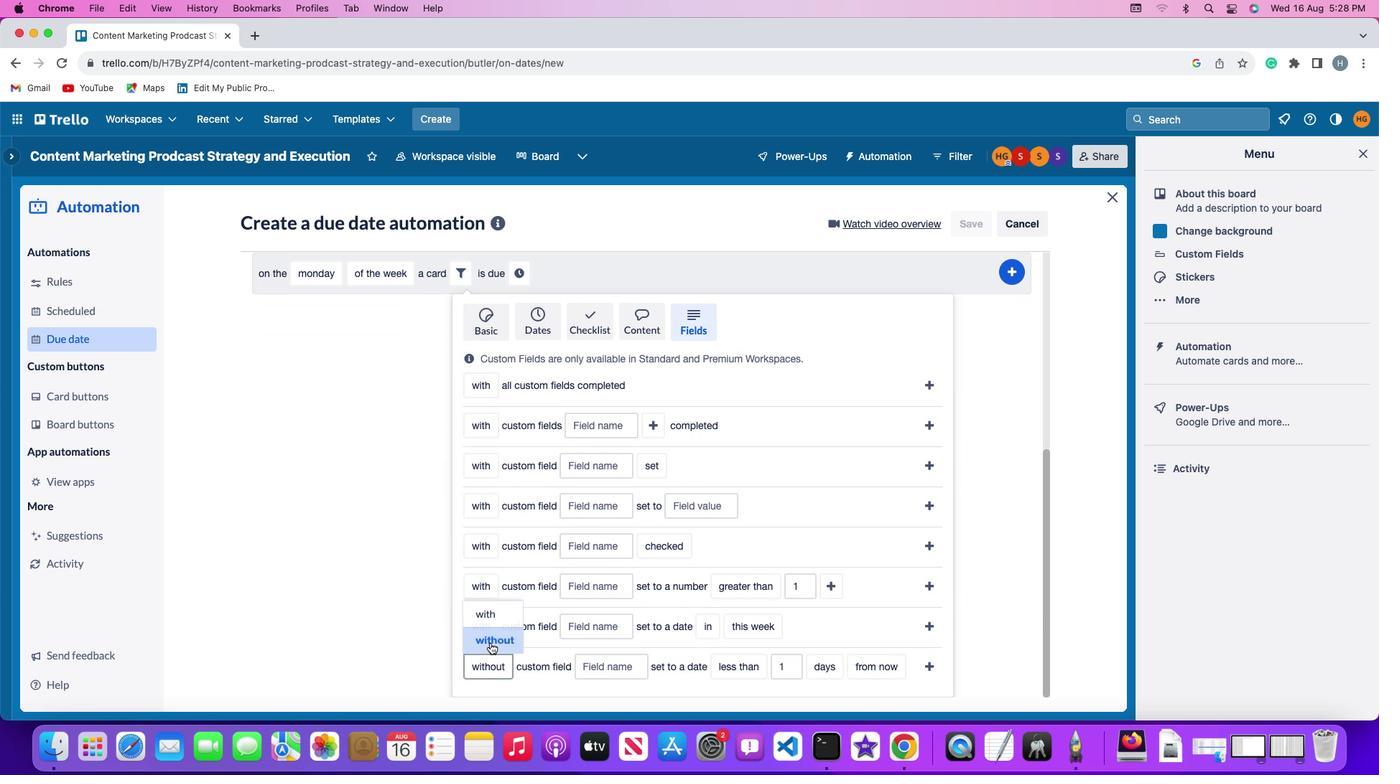
Action: Mouse pressed left at (507, 488)
Screenshot: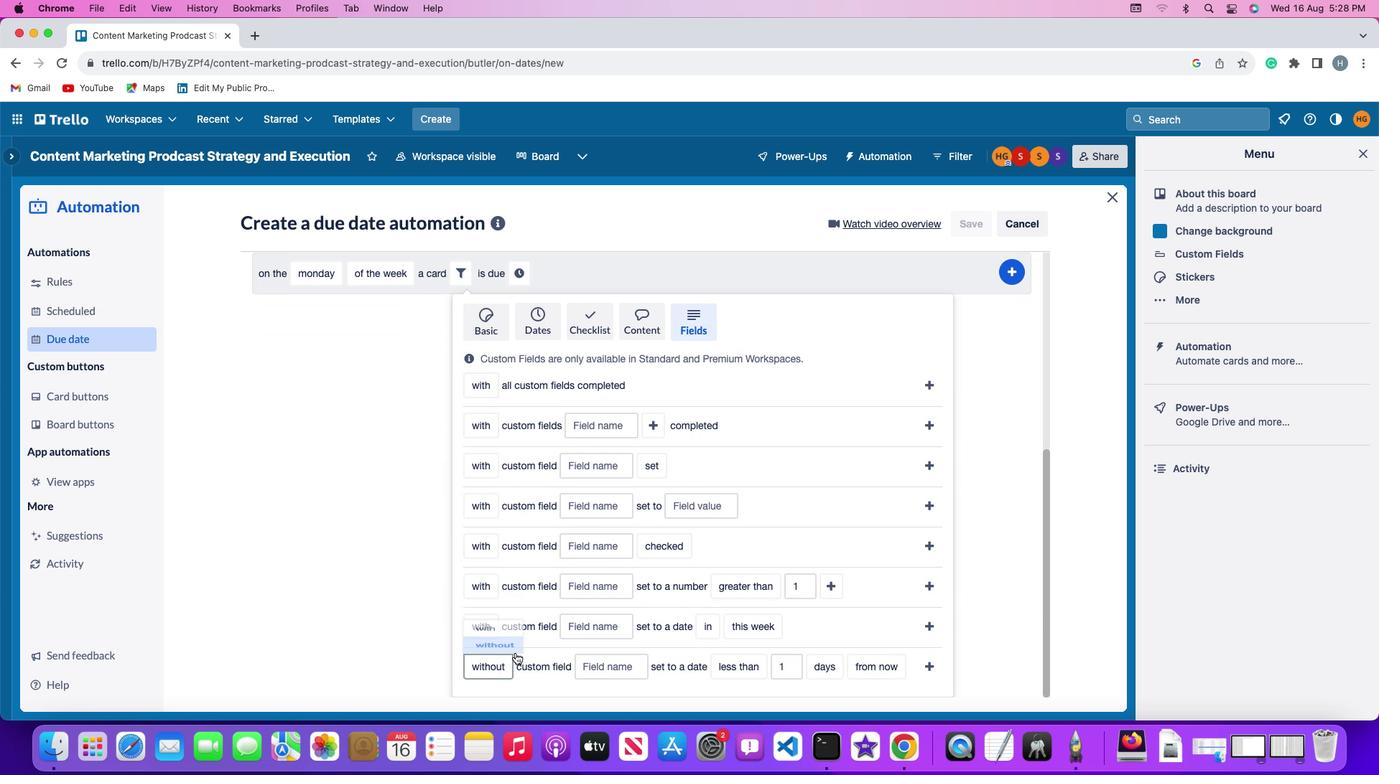 
Action: Mouse moved to (614, 481)
Screenshot: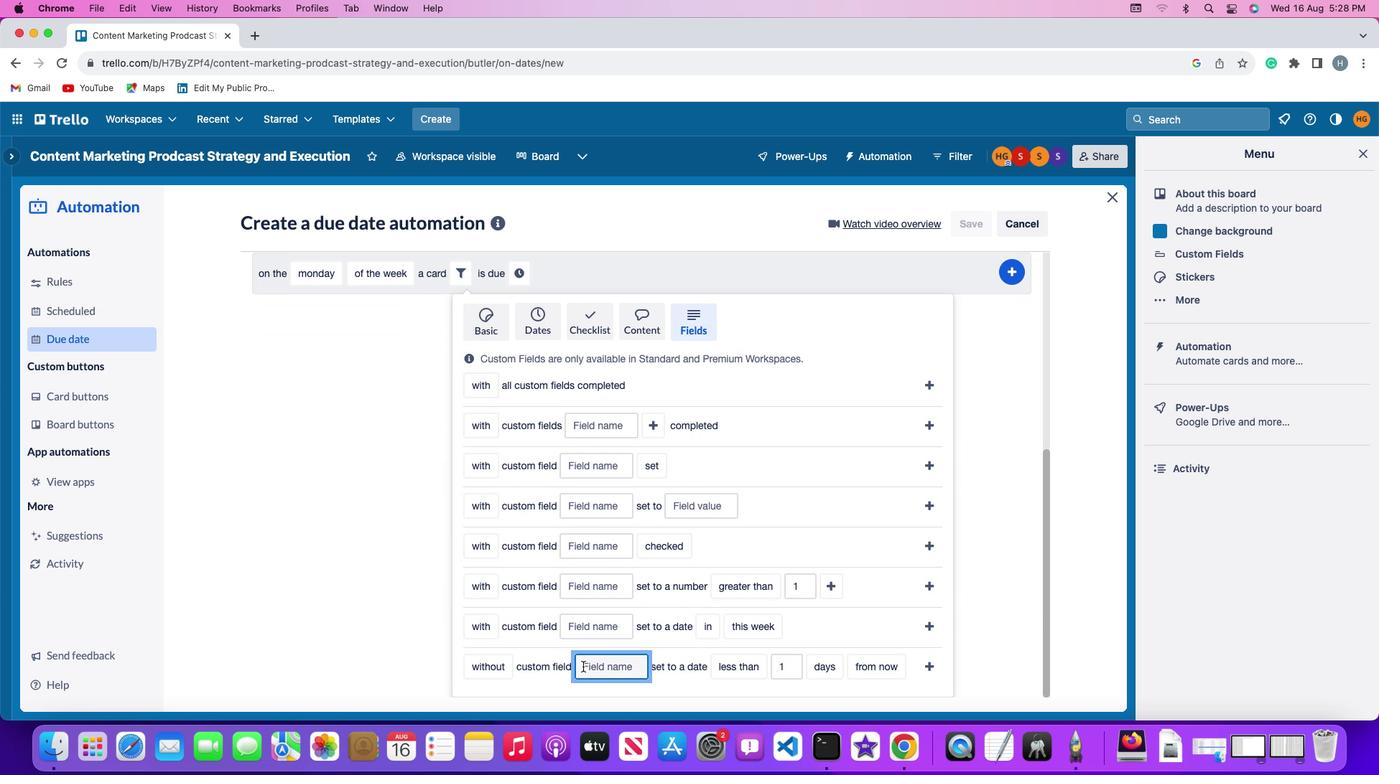 
Action: Mouse pressed left at (614, 481)
Screenshot: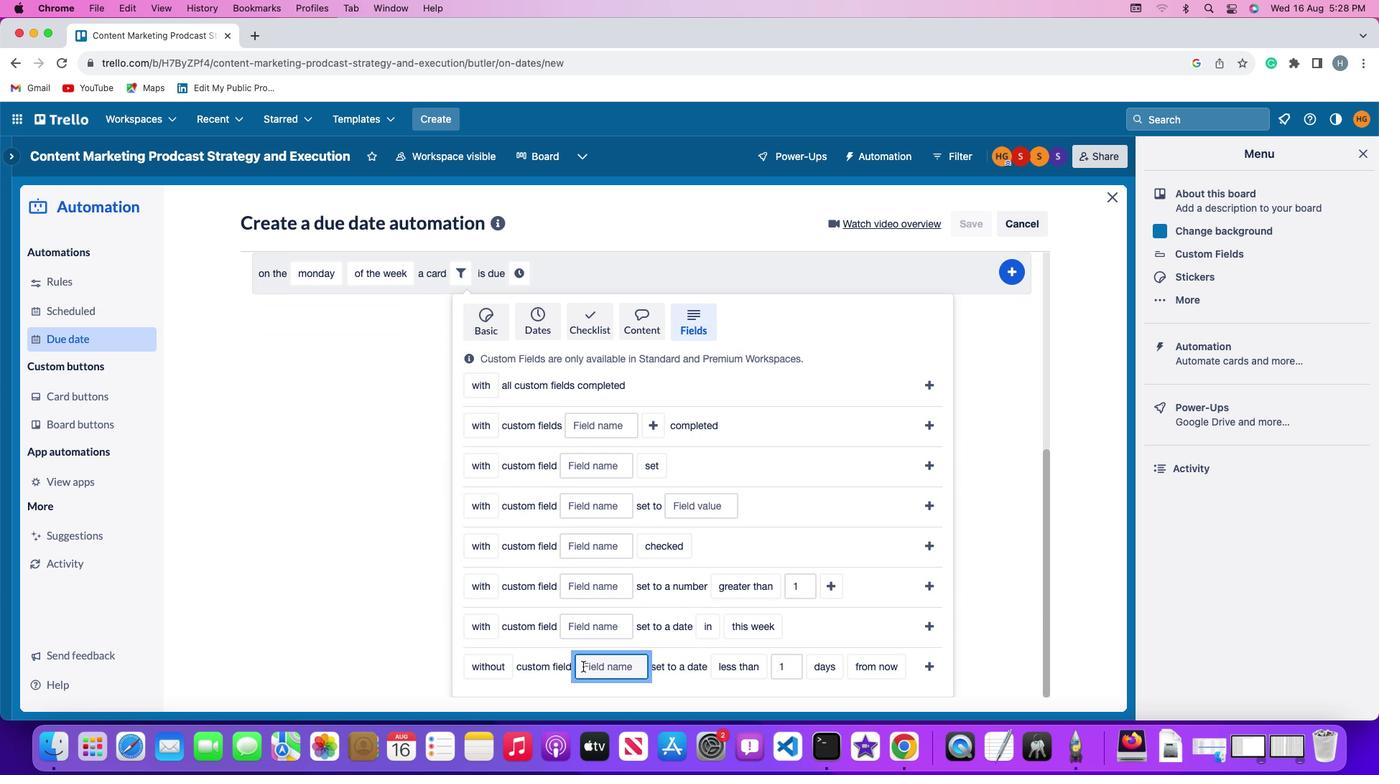 
Action: Mouse moved to (615, 481)
Screenshot: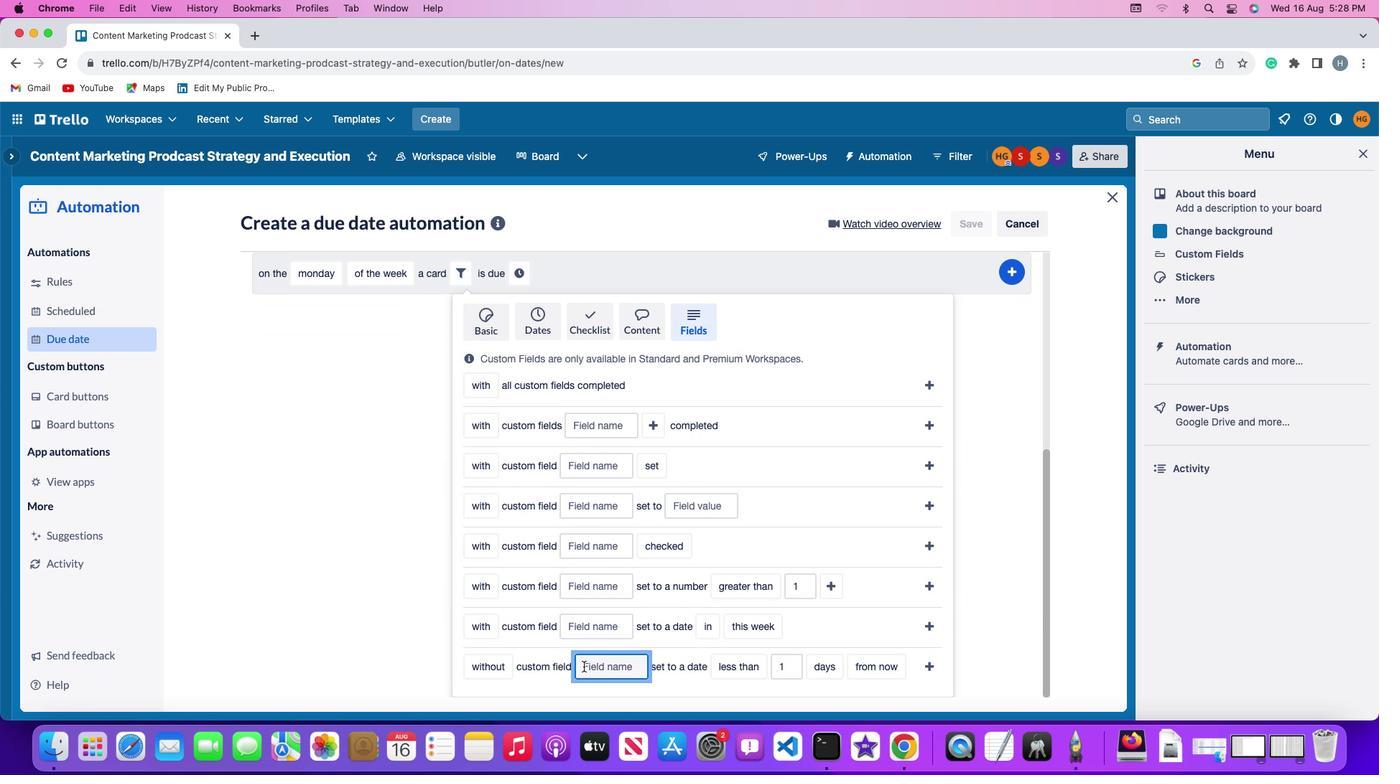 
Action: Key pressed Key.shift'R''e''s''u''m''e'
Screenshot: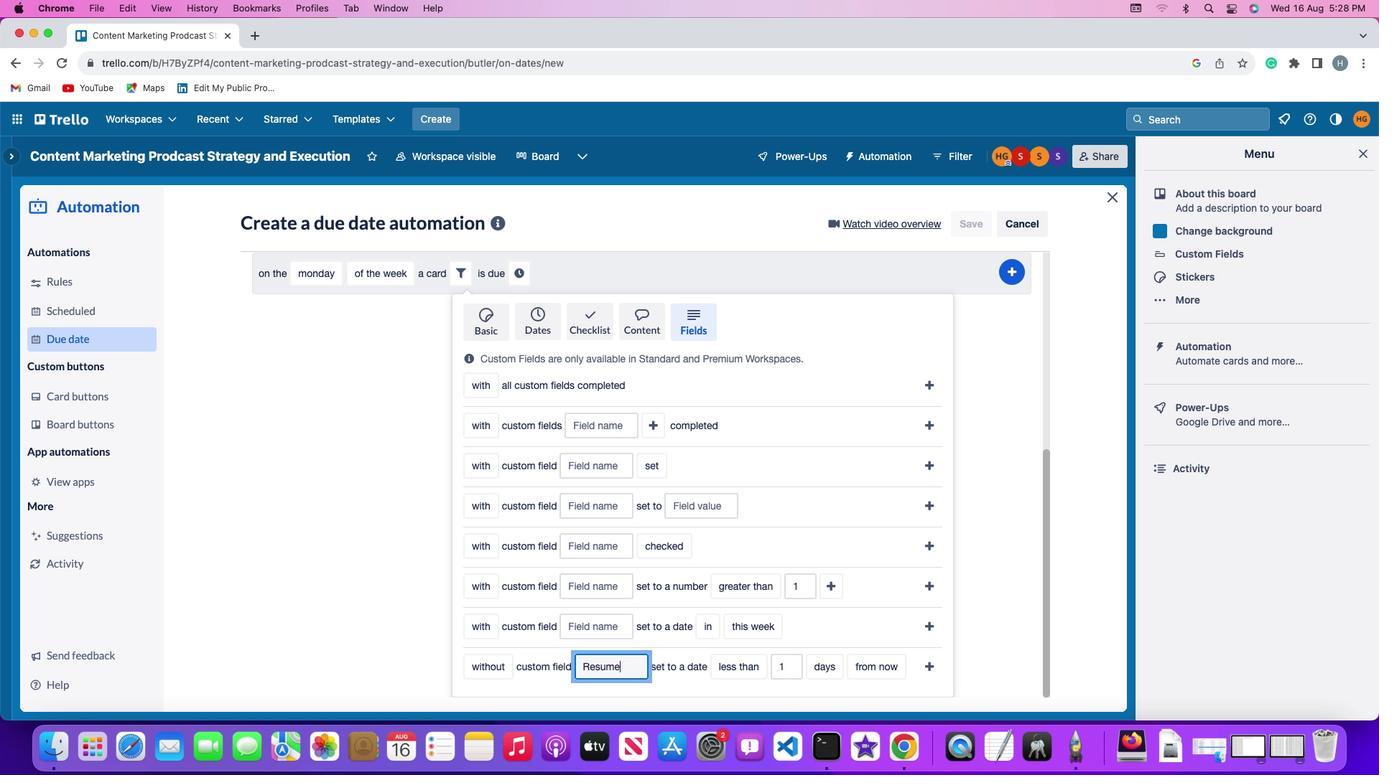 
Action: Mouse moved to (769, 479)
Screenshot: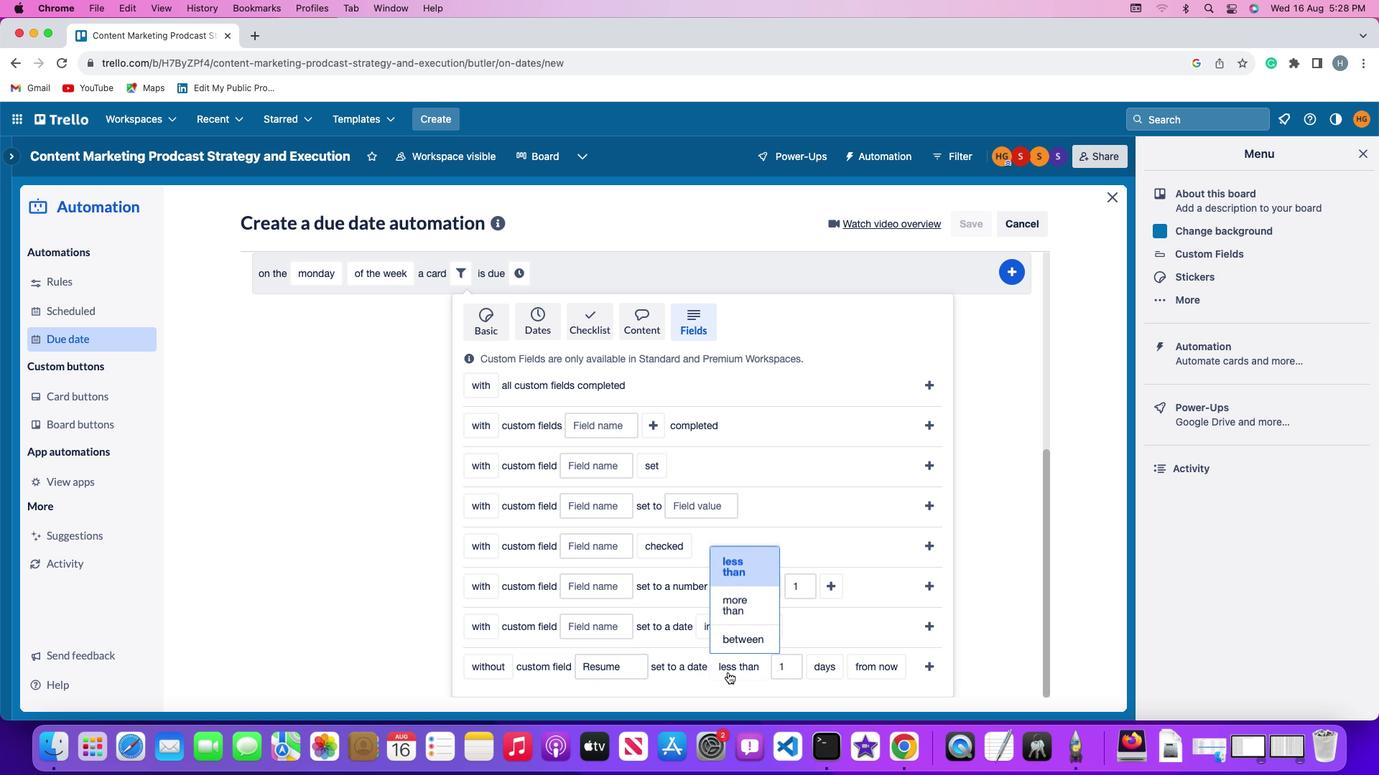 
Action: Mouse pressed left at (769, 479)
Screenshot: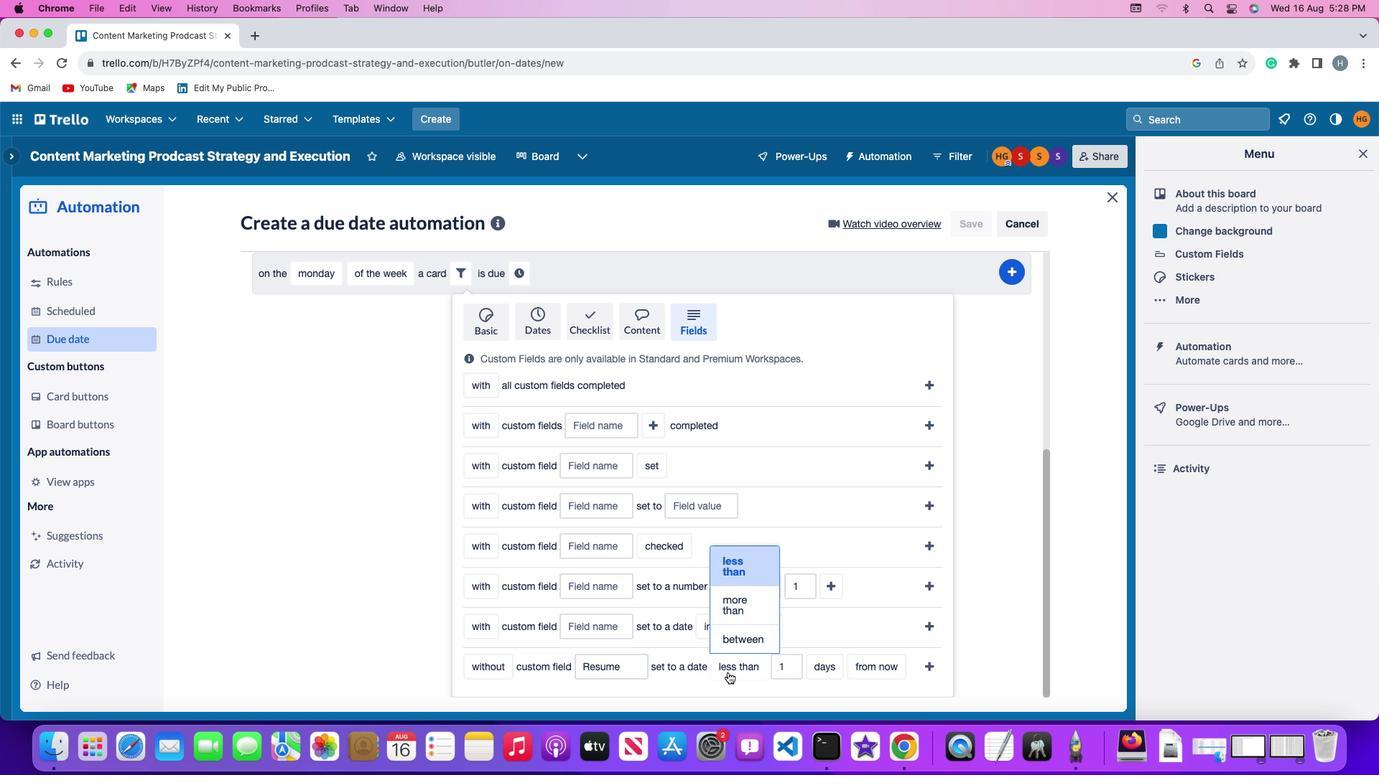 
Action: Mouse moved to (787, 504)
Screenshot: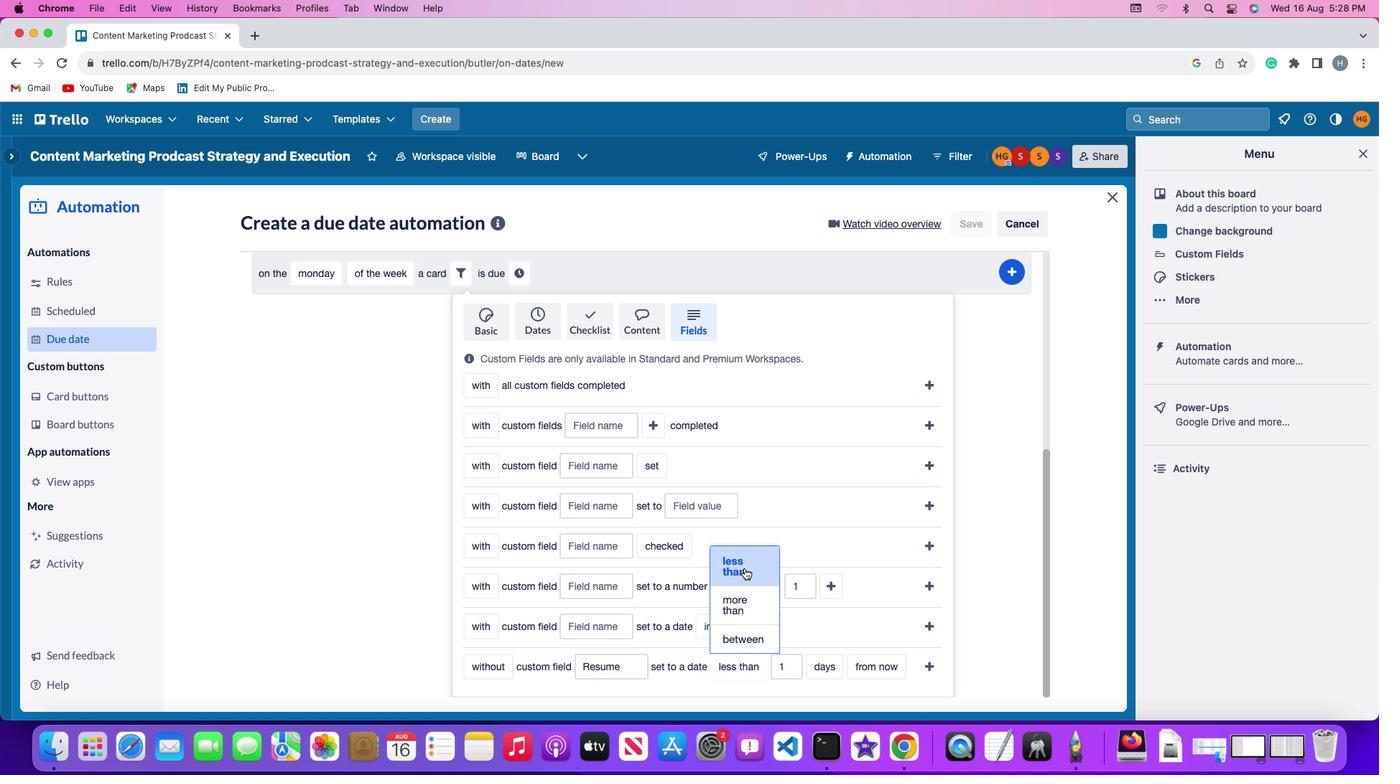 
Action: Mouse pressed left at (787, 504)
Screenshot: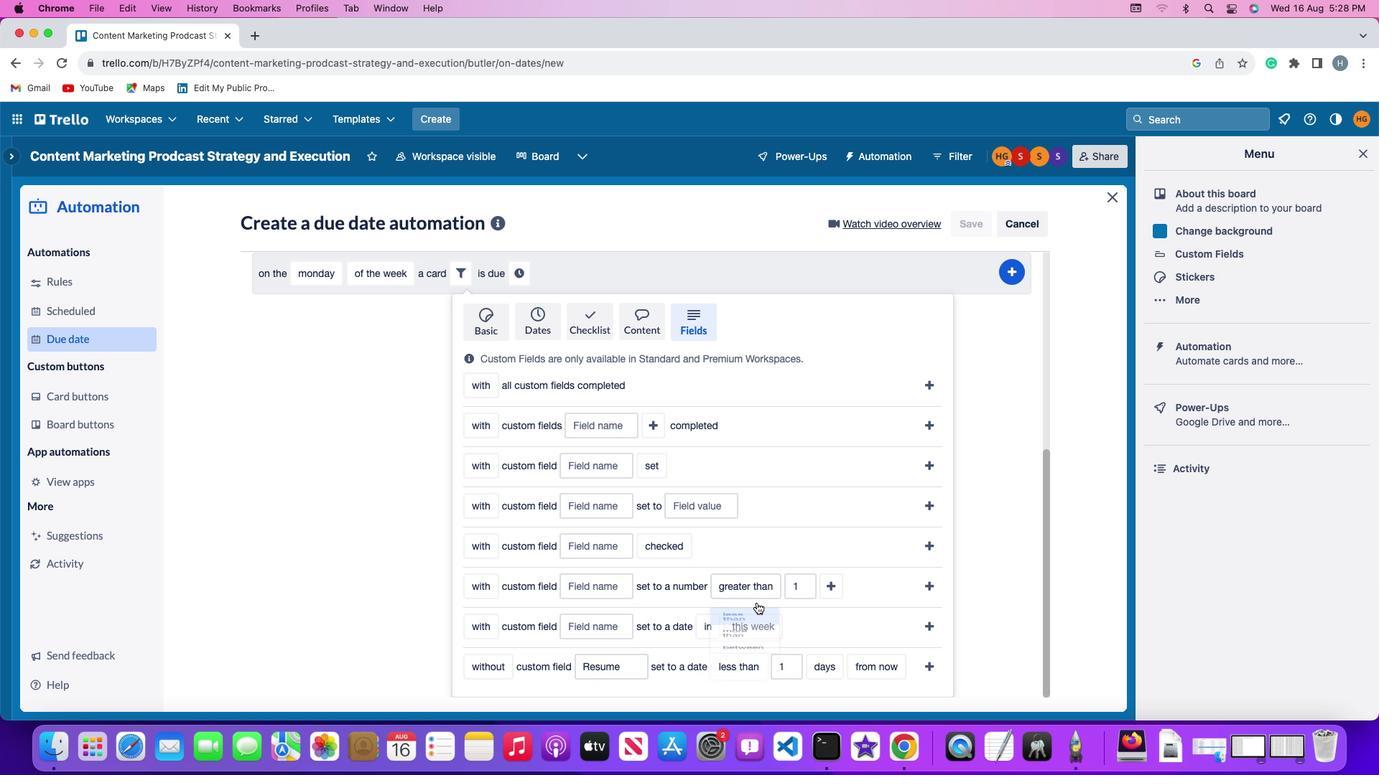 
Action: Mouse moved to (836, 480)
Screenshot: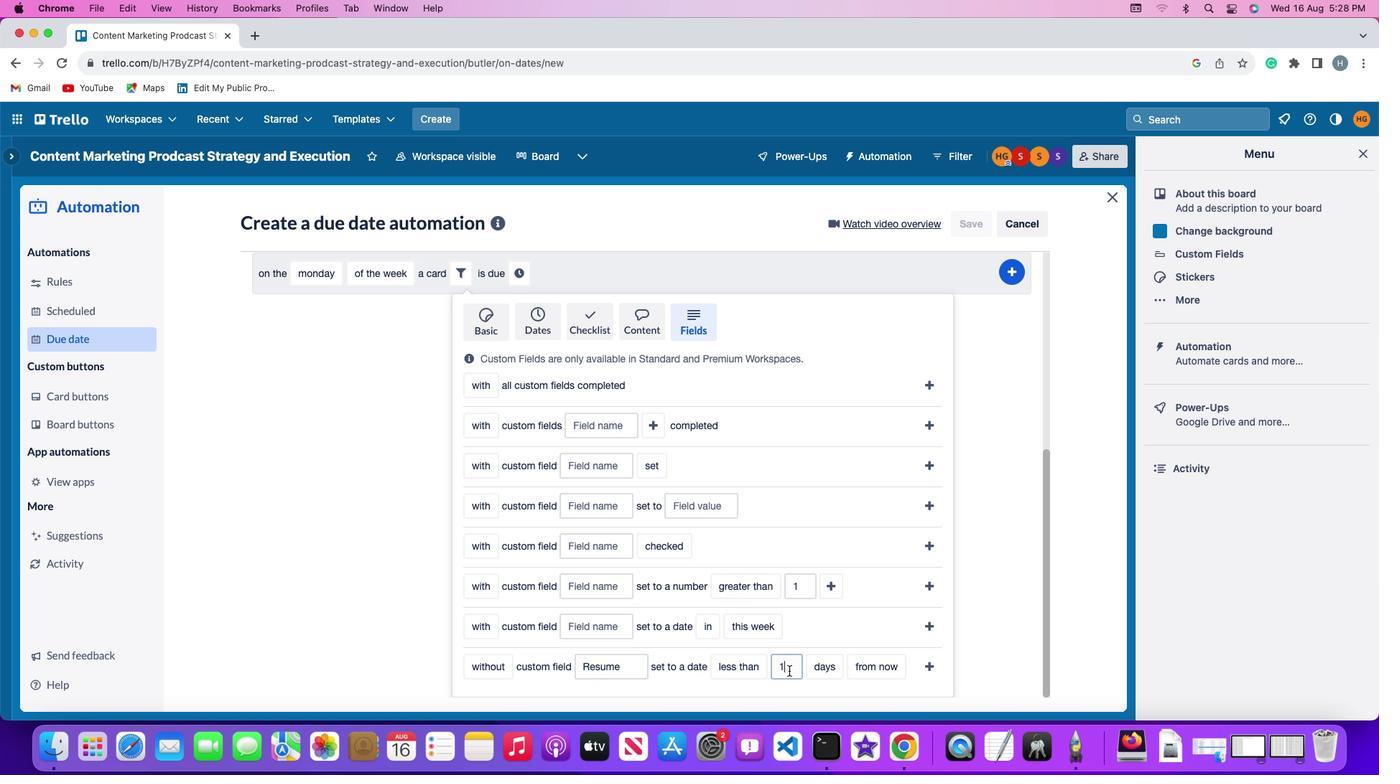 
Action: Mouse pressed left at (836, 480)
Screenshot: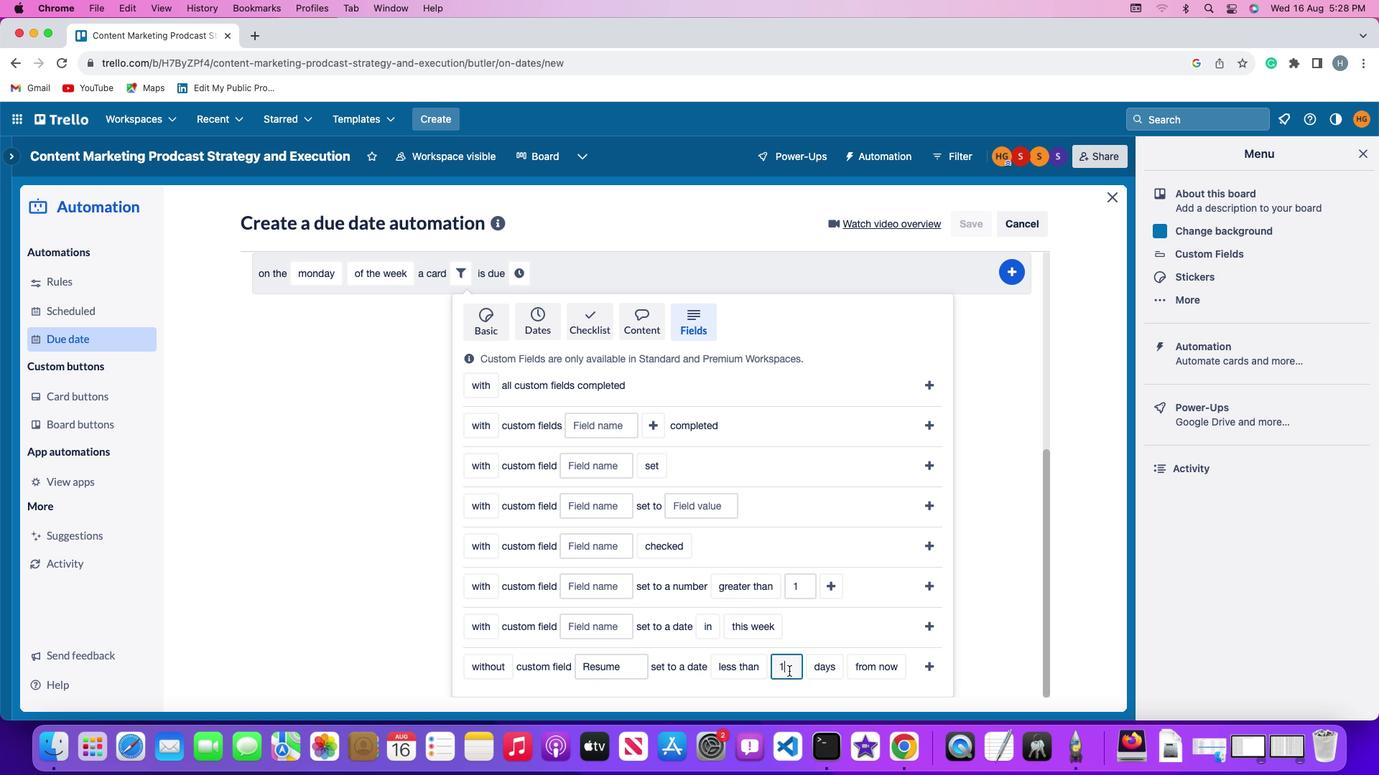 
Action: Mouse moved to (836, 480)
Screenshot: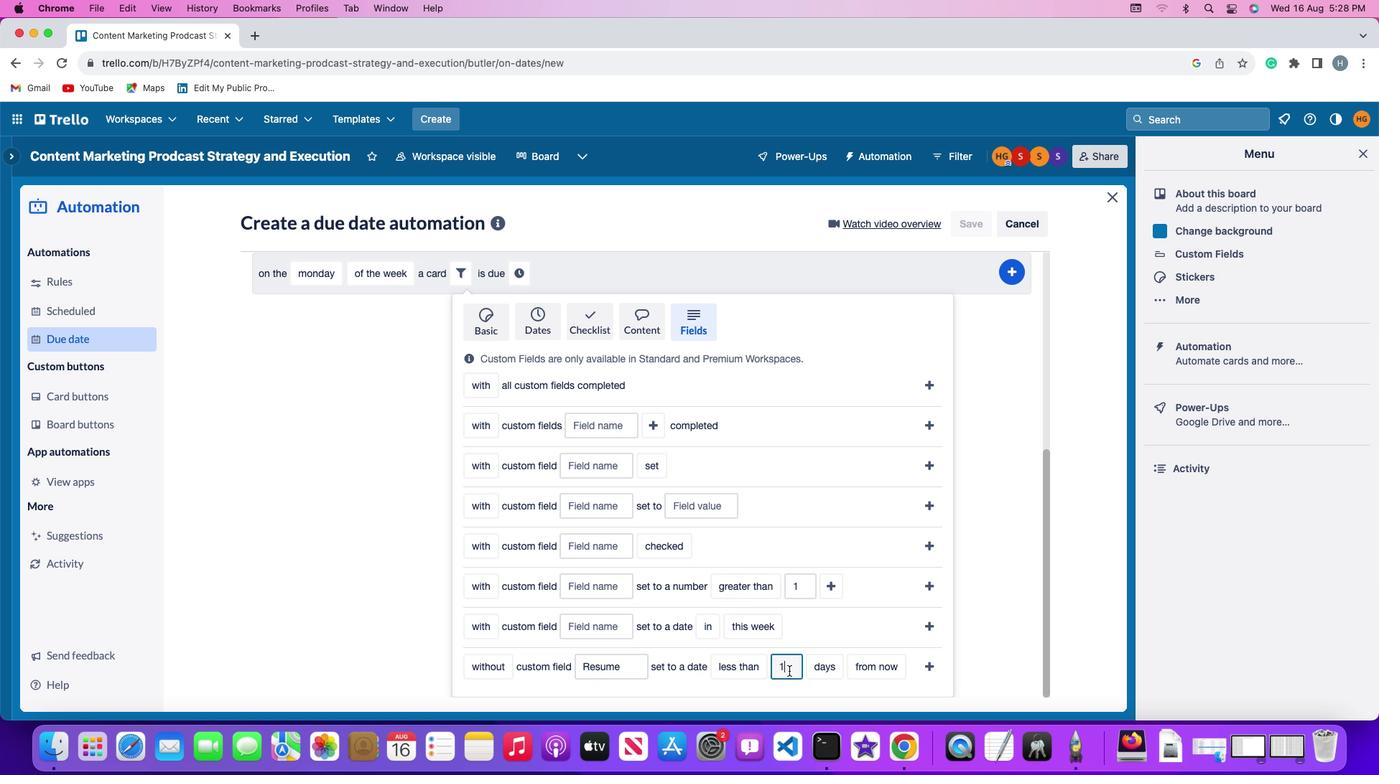
Action: Key pressed Key.backspace'1'
Screenshot: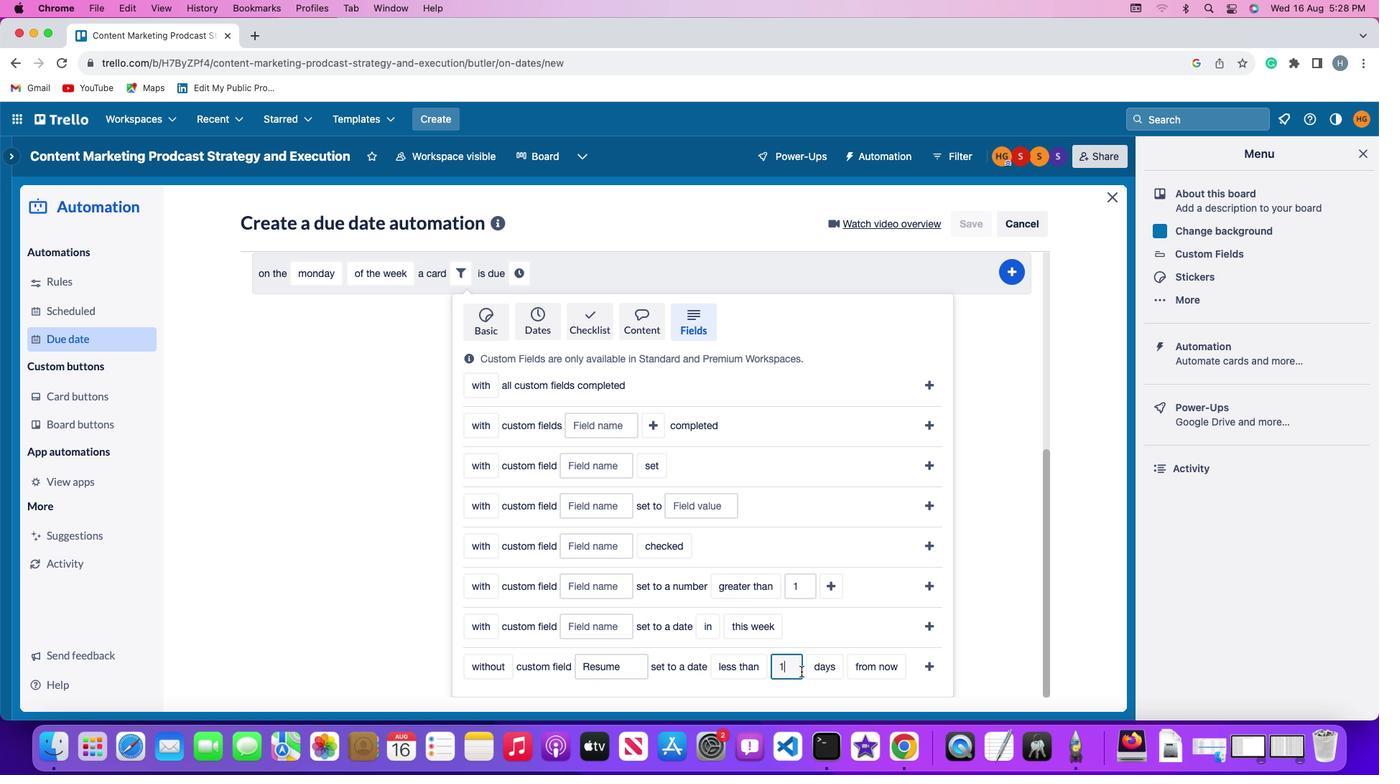 
Action: Mouse moved to (871, 481)
Screenshot: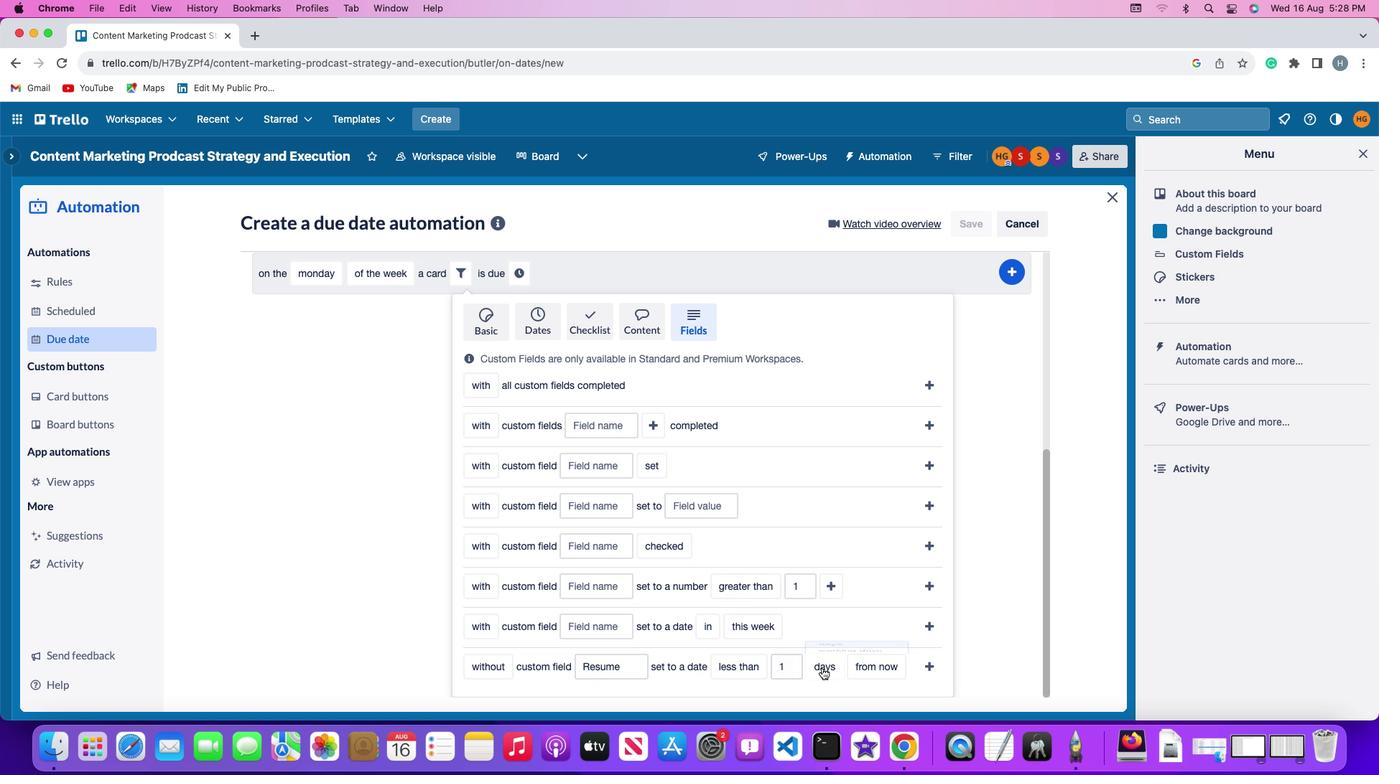 
Action: Mouse pressed left at (871, 481)
Screenshot: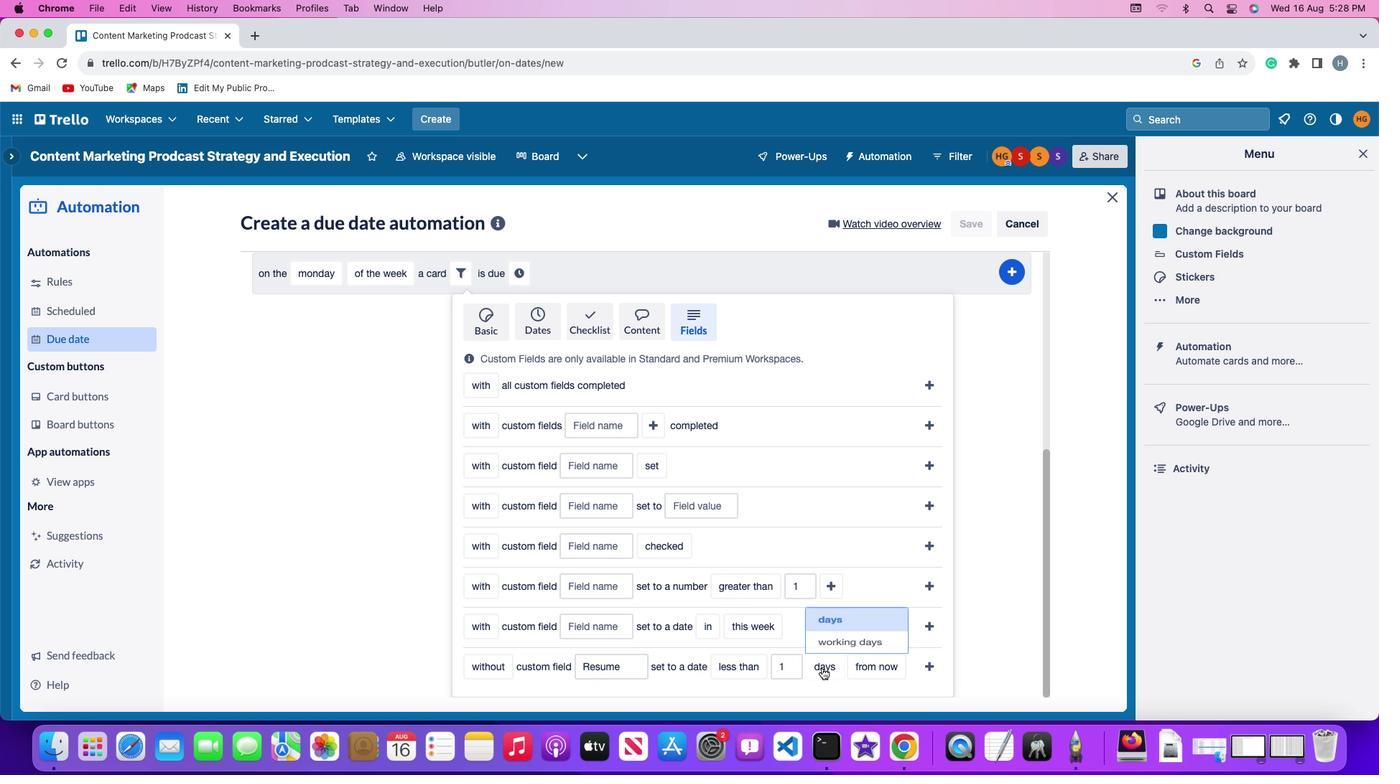 
Action: Mouse moved to (871, 488)
Screenshot: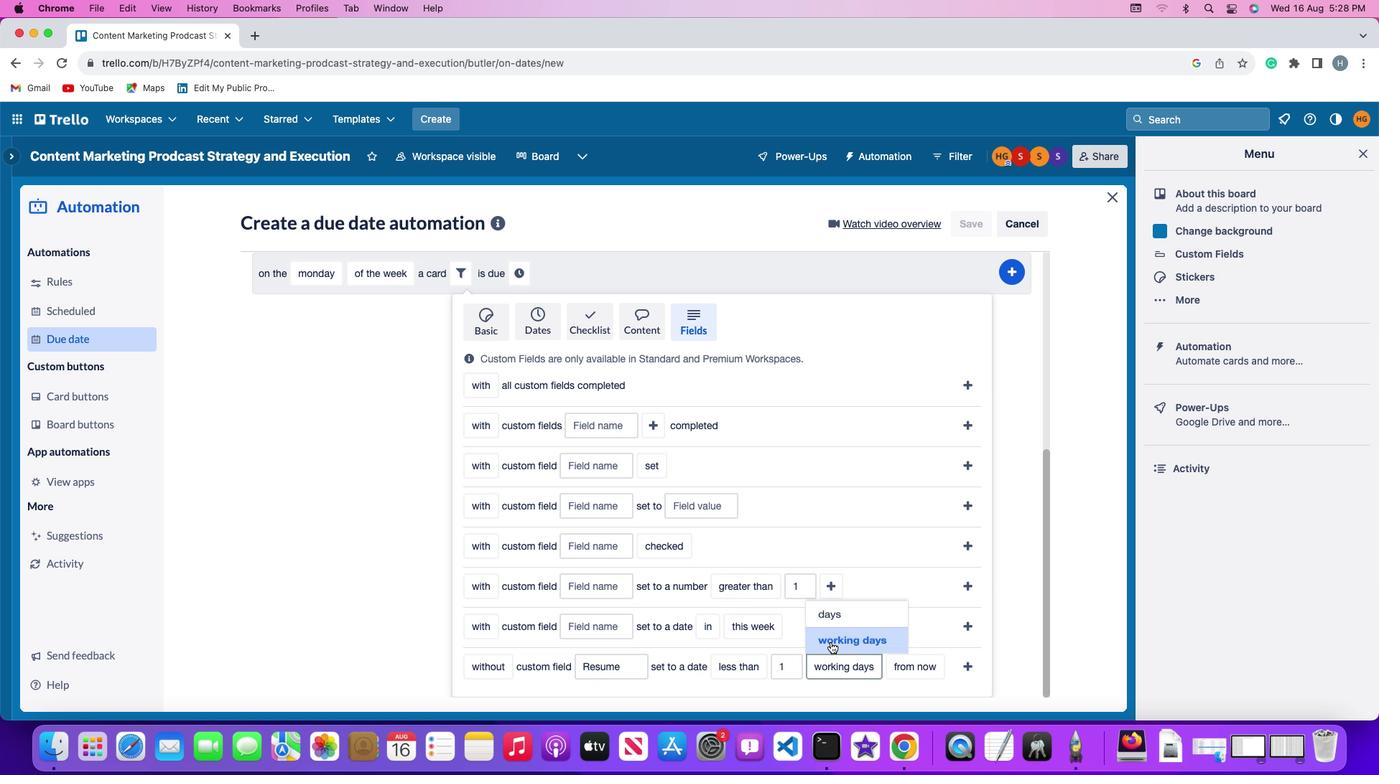 
Action: Mouse pressed left at (871, 488)
Screenshot: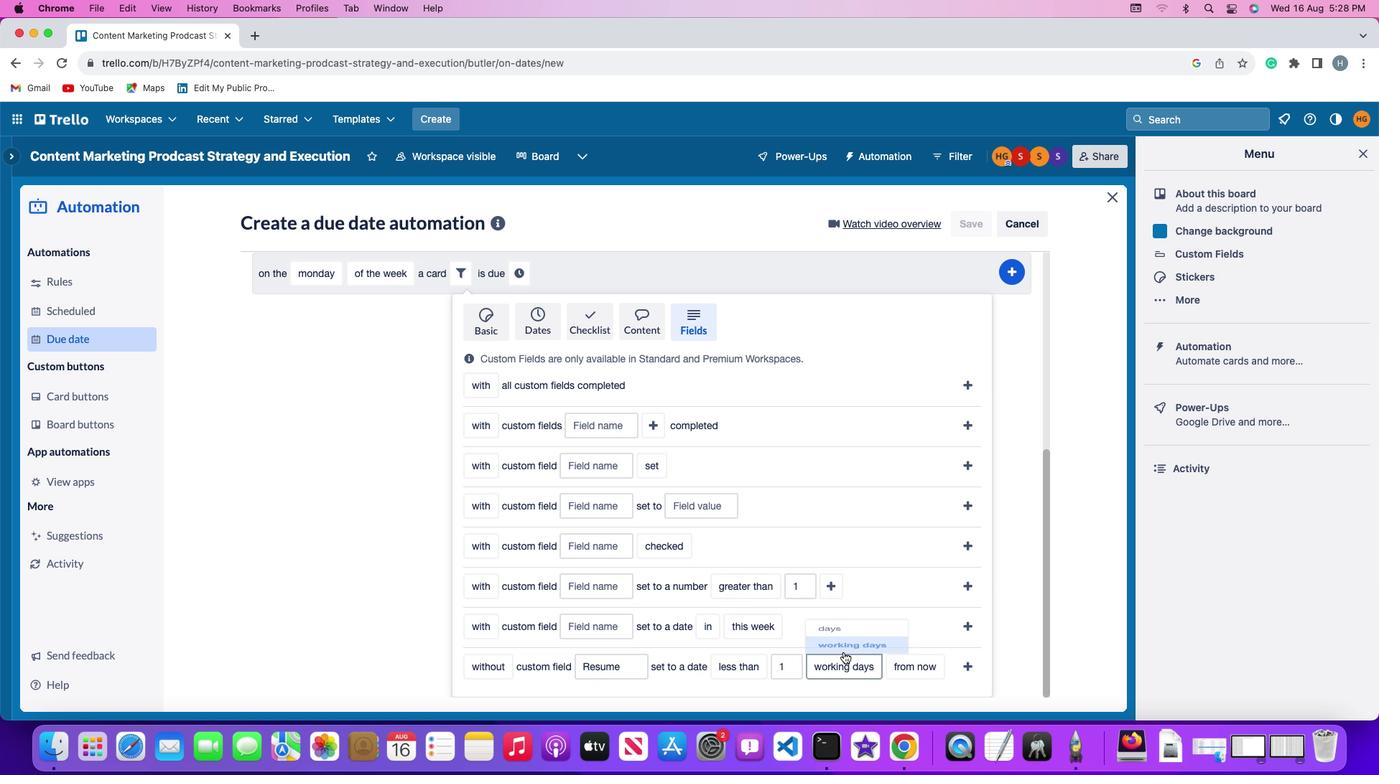 
Action: Mouse moved to (967, 481)
Screenshot: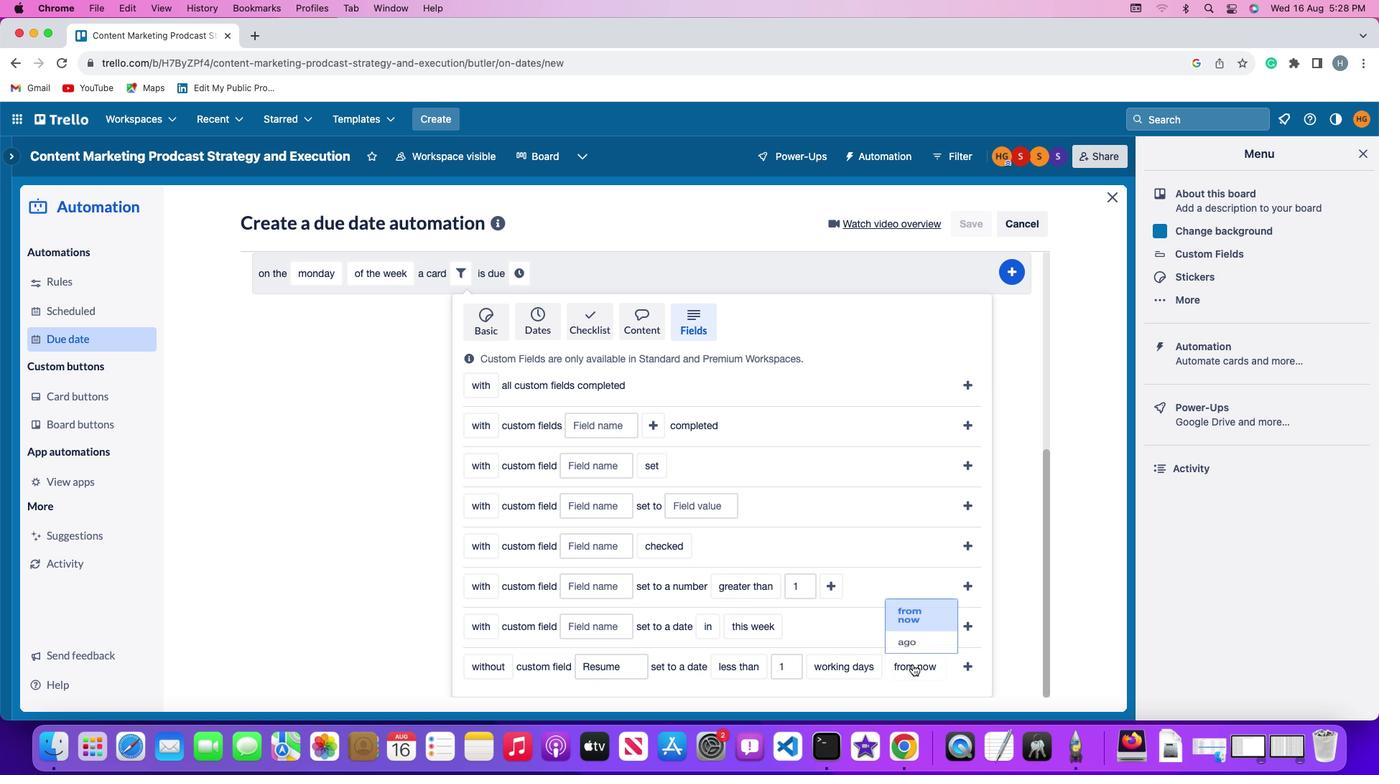 
Action: Mouse pressed left at (967, 481)
Screenshot: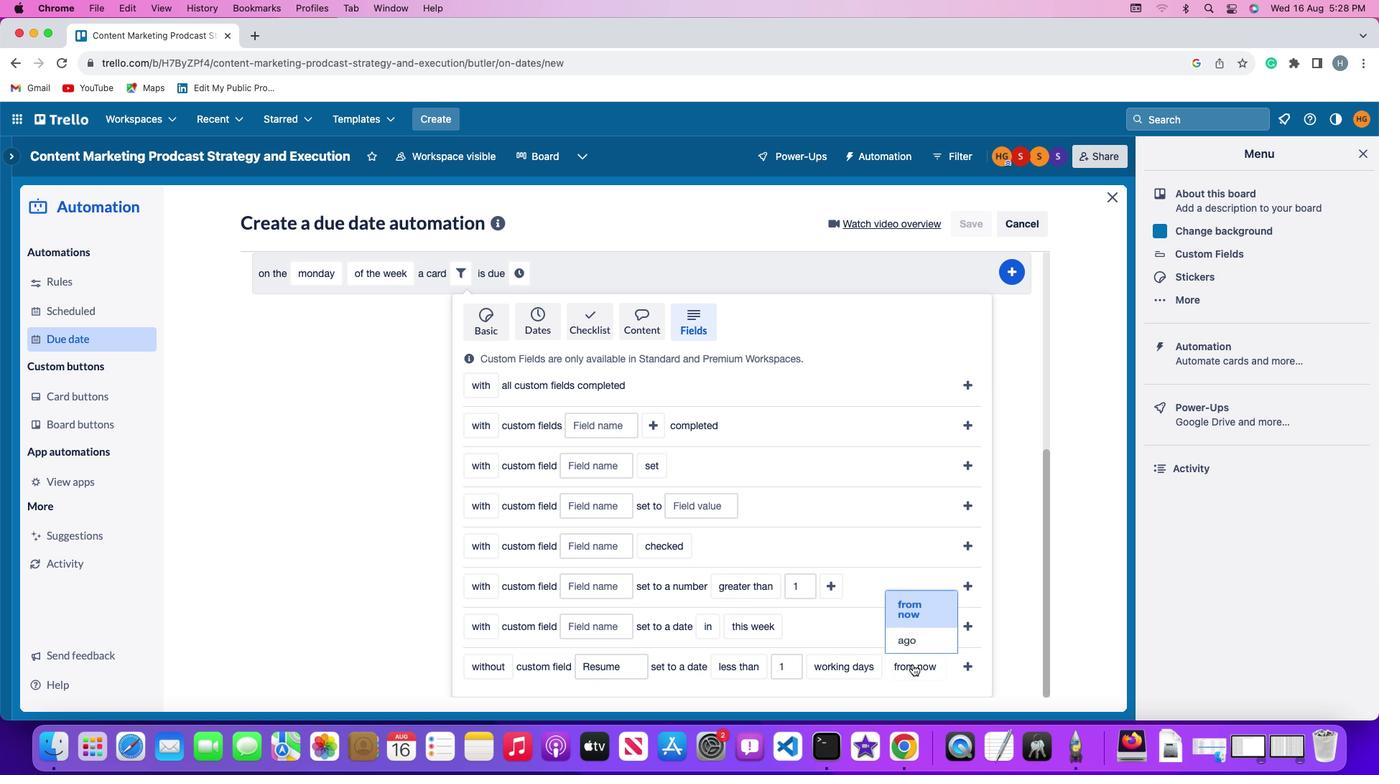 
Action: Mouse moved to (950, 497)
Screenshot: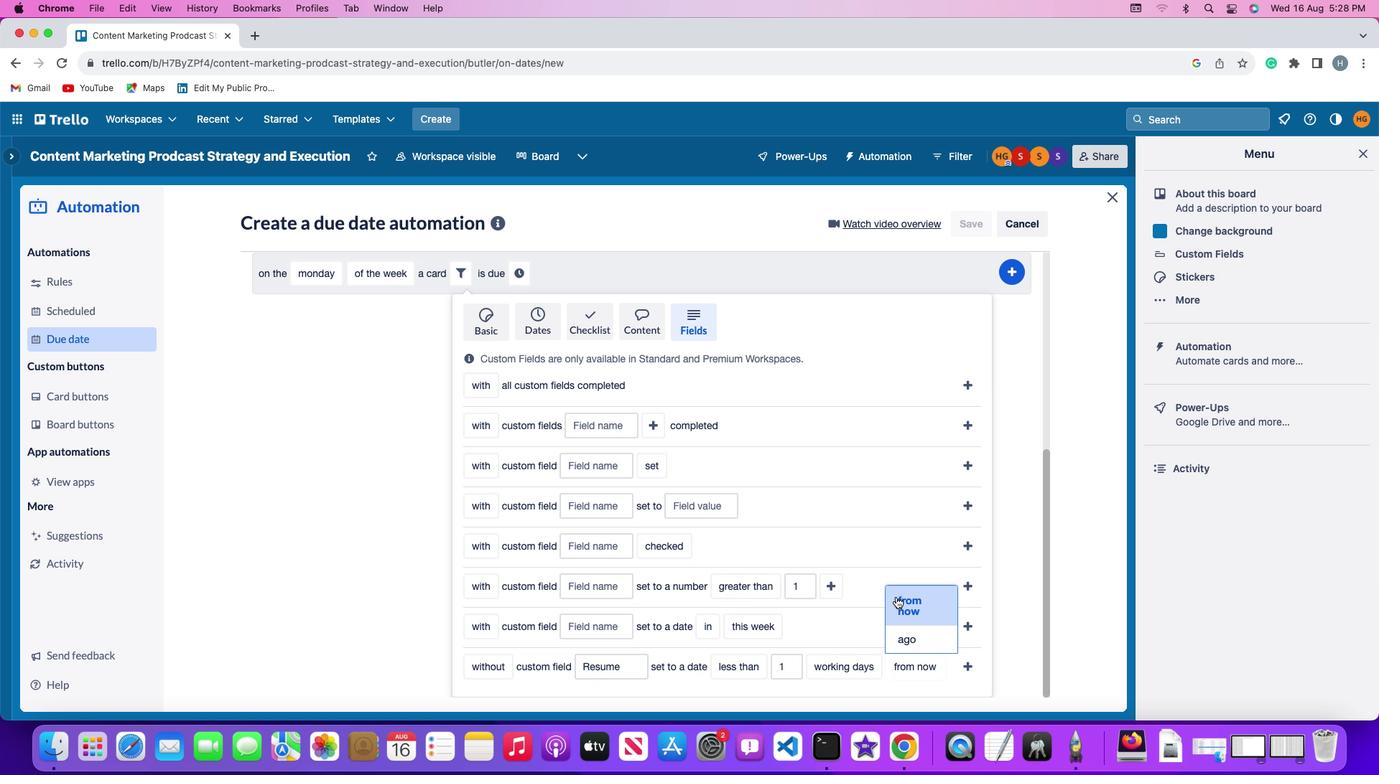 
Action: Mouse pressed left at (950, 497)
Screenshot: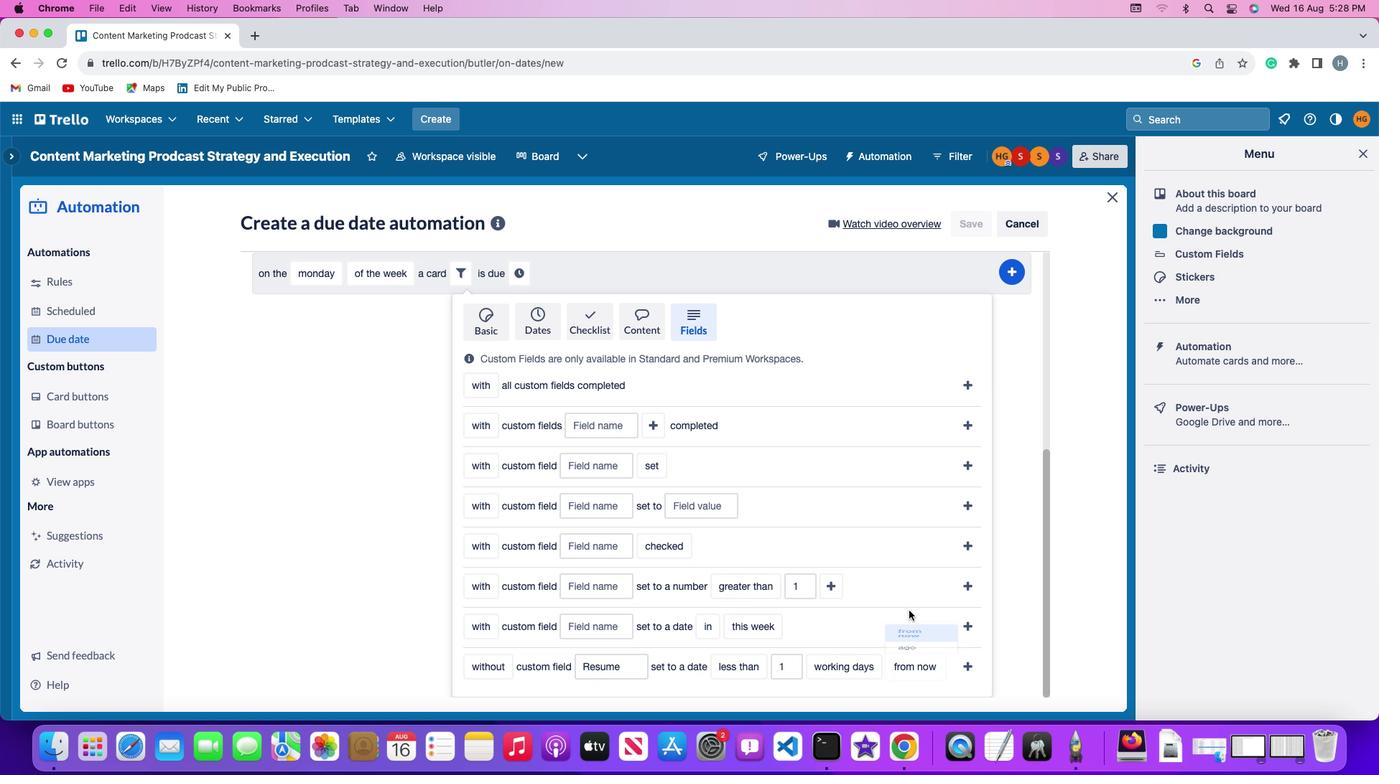 
Action: Mouse moved to (1024, 482)
Screenshot: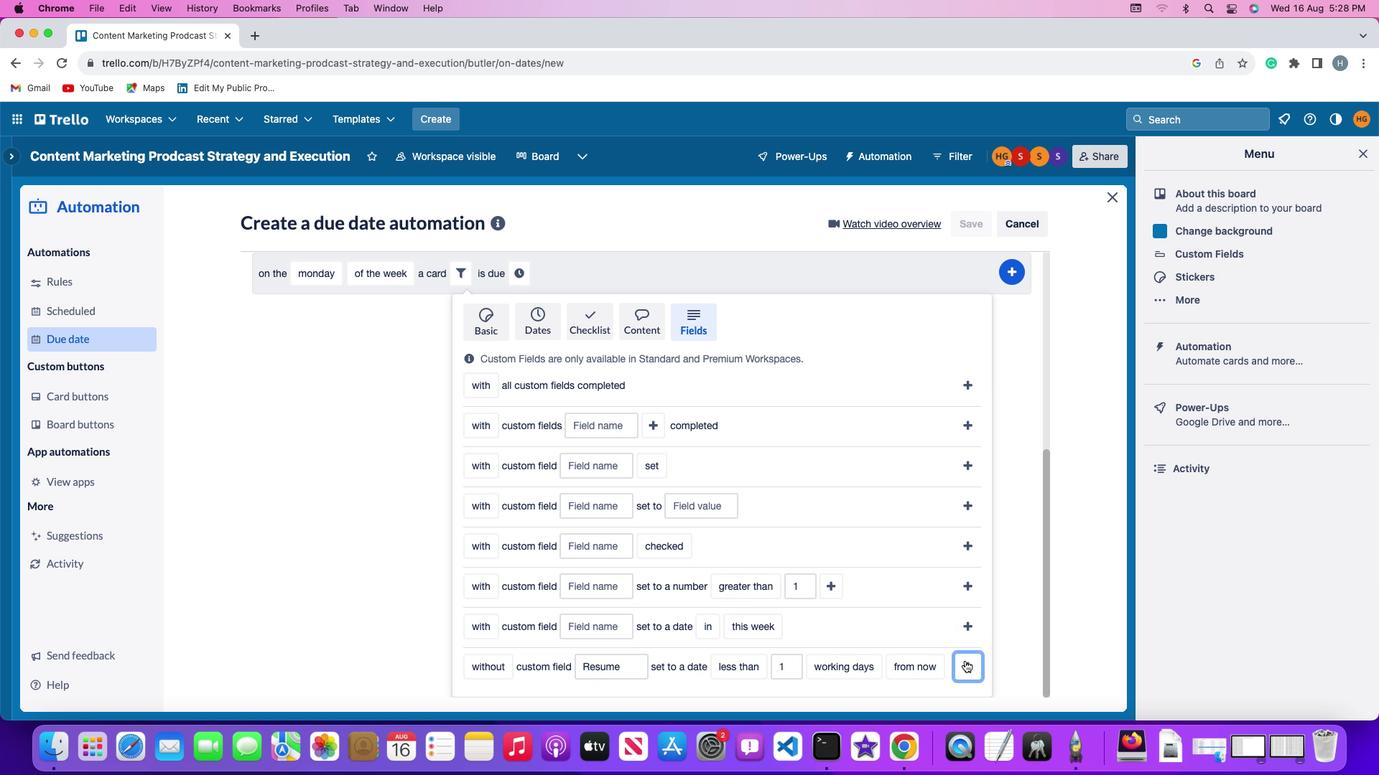 
Action: Mouse pressed left at (1024, 482)
Screenshot: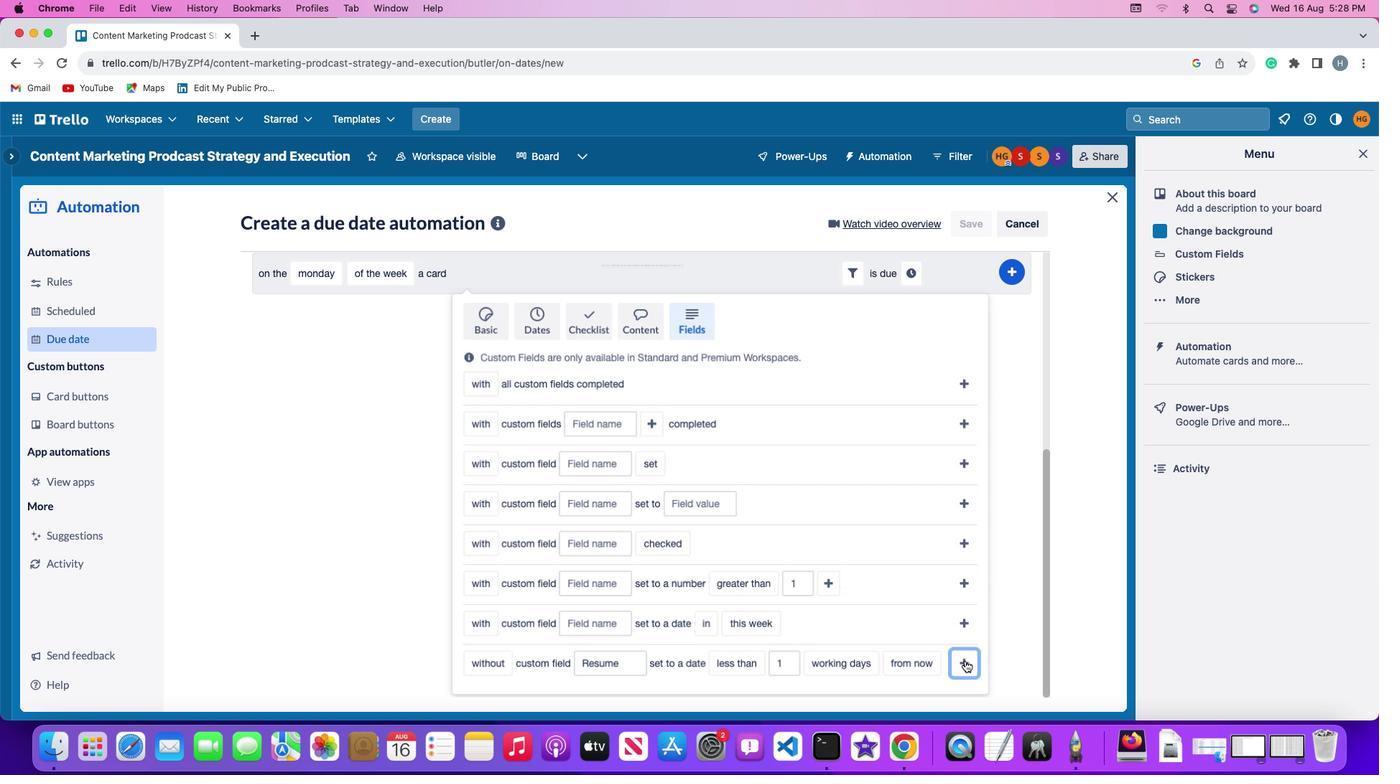 
Action: Mouse moved to (971, 491)
Screenshot: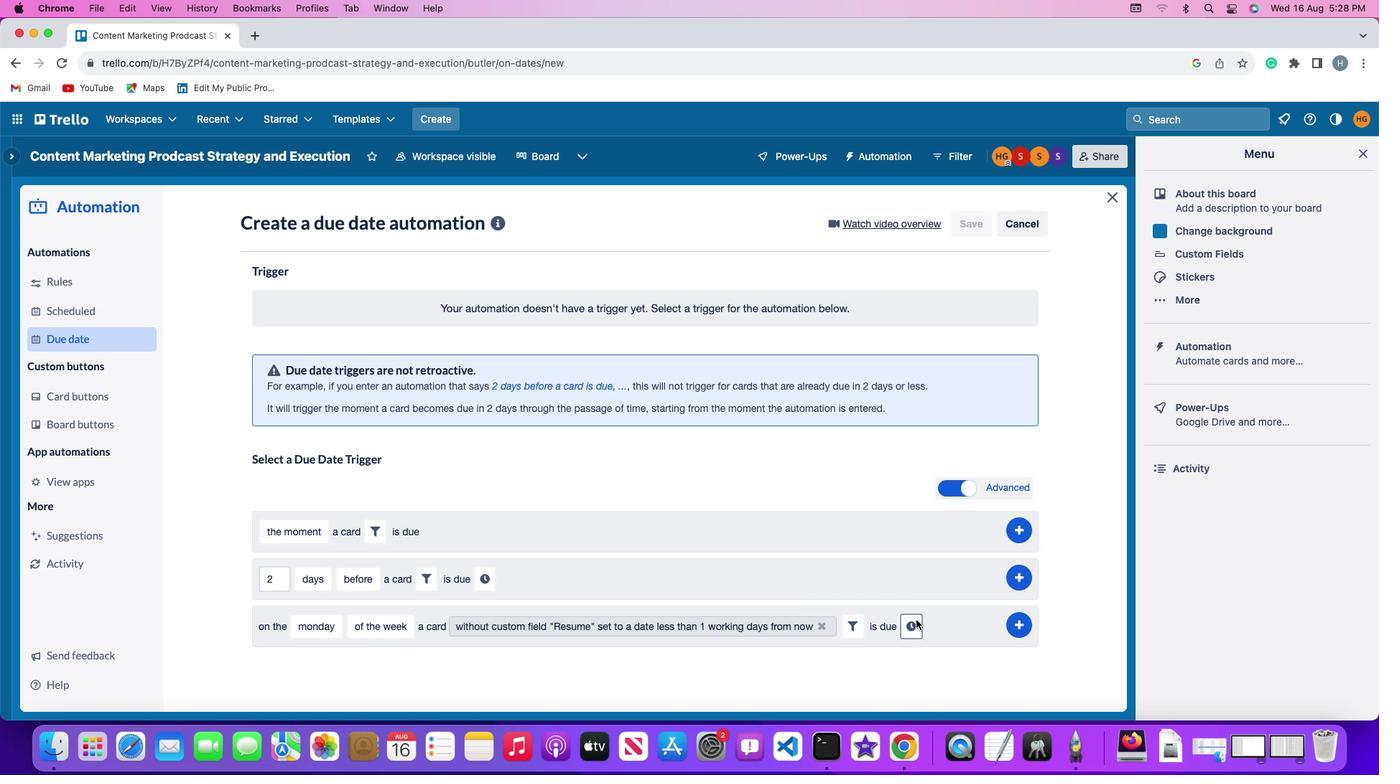 
Action: Mouse pressed left at (971, 491)
Screenshot: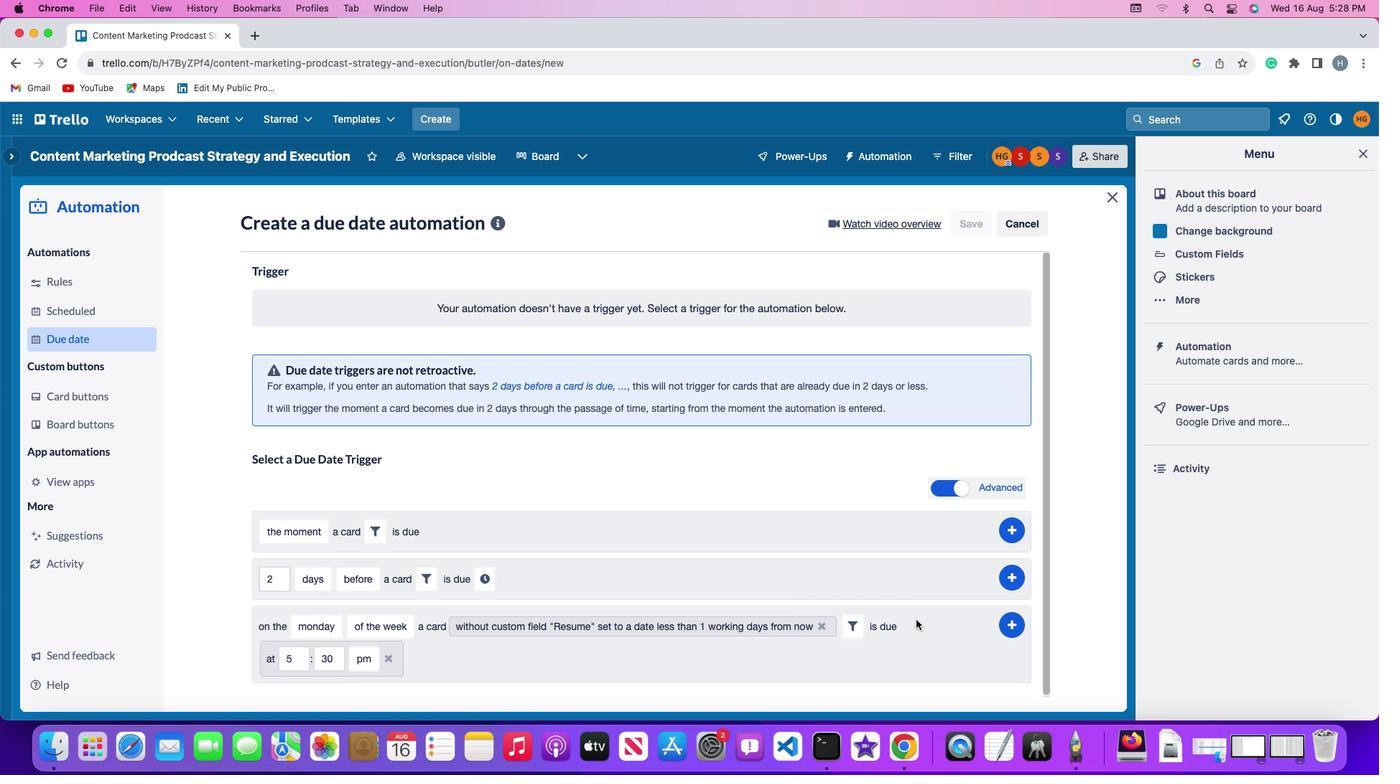 
Action: Mouse moved to (316, 484)
Screenshot: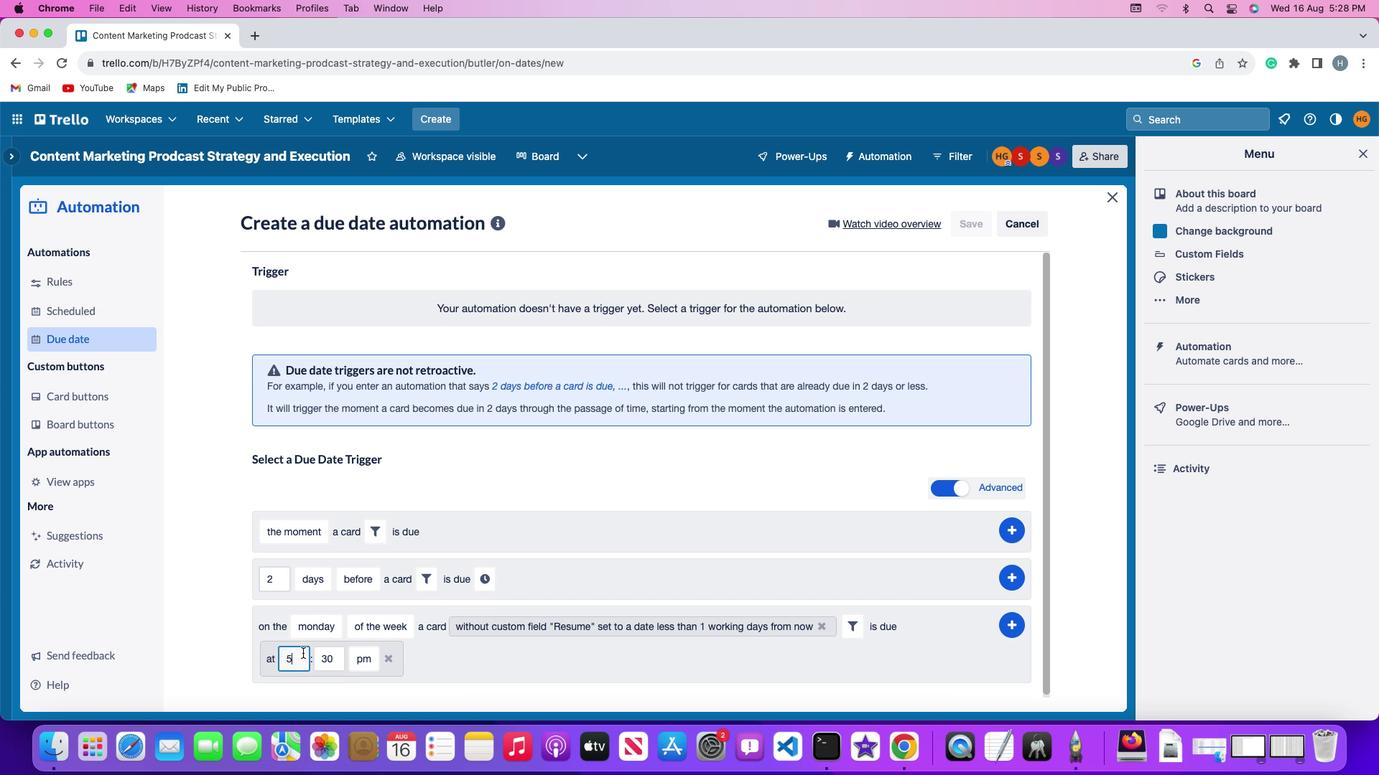 
Action: Mouse pressed left at (316, 484)
Screenshot: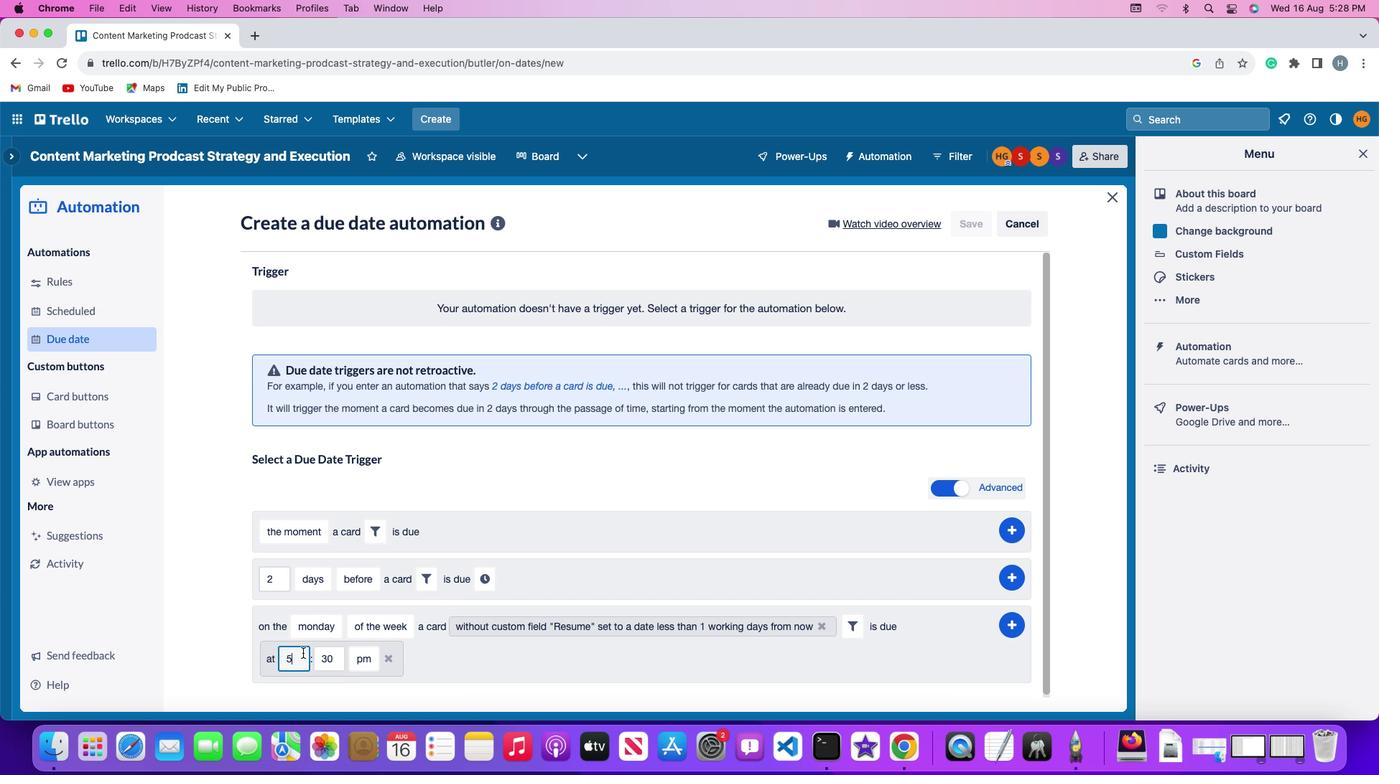 
Action: Key pressed Key.backspace'1''1'
Screenshot: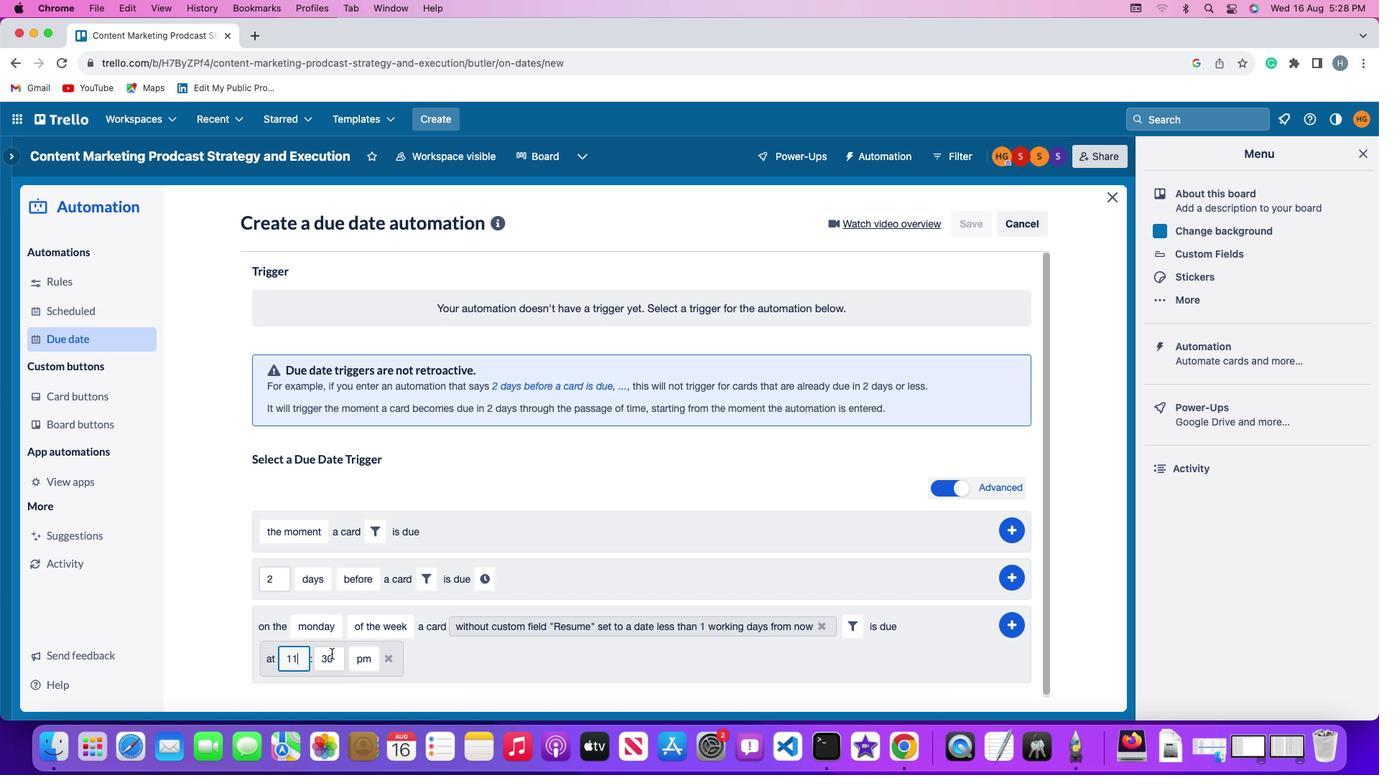 
Action: Mouse moved to (352, 484)
Screenshot: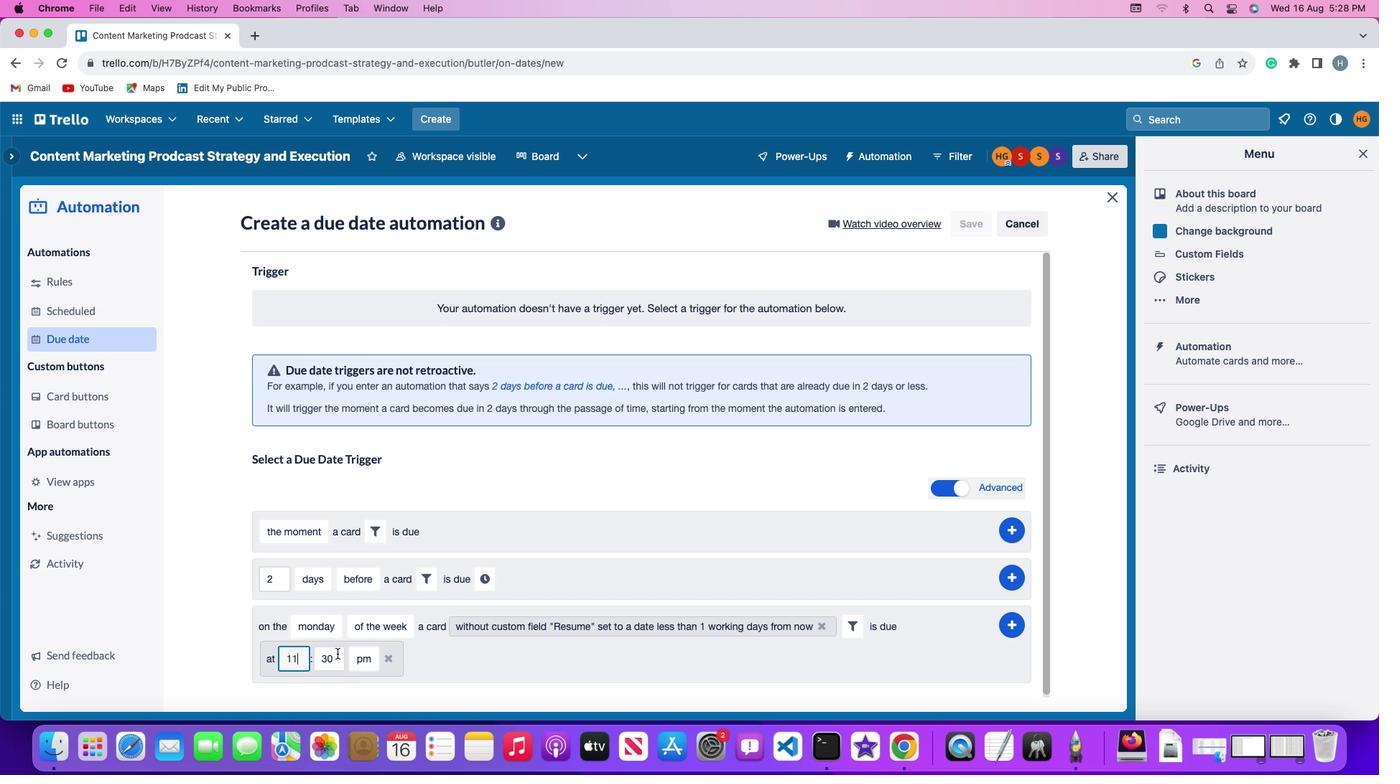 
Action: Mouse pressed left at (352, 484)
Screenshot: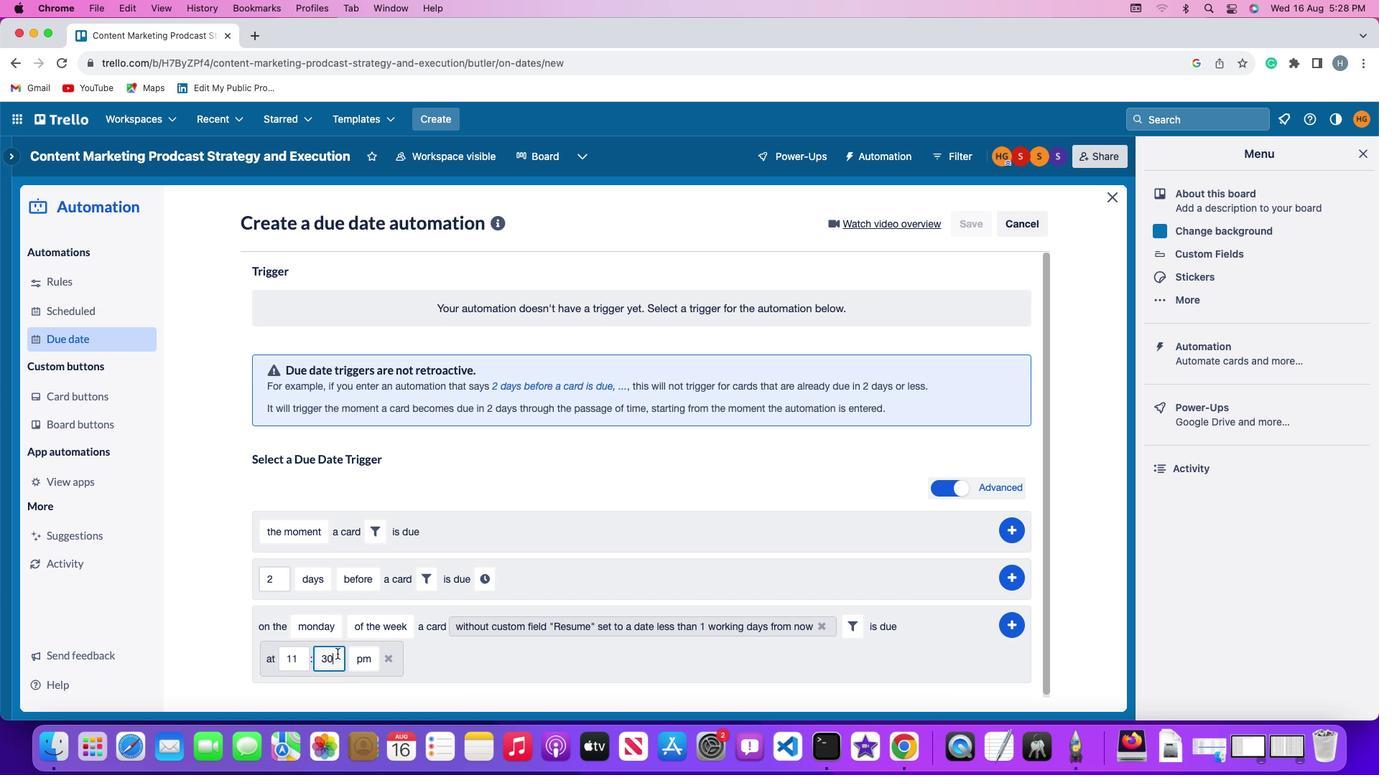 
Action: Key pressed Key.backspaceKey.backspace'0''0'
Screenshot: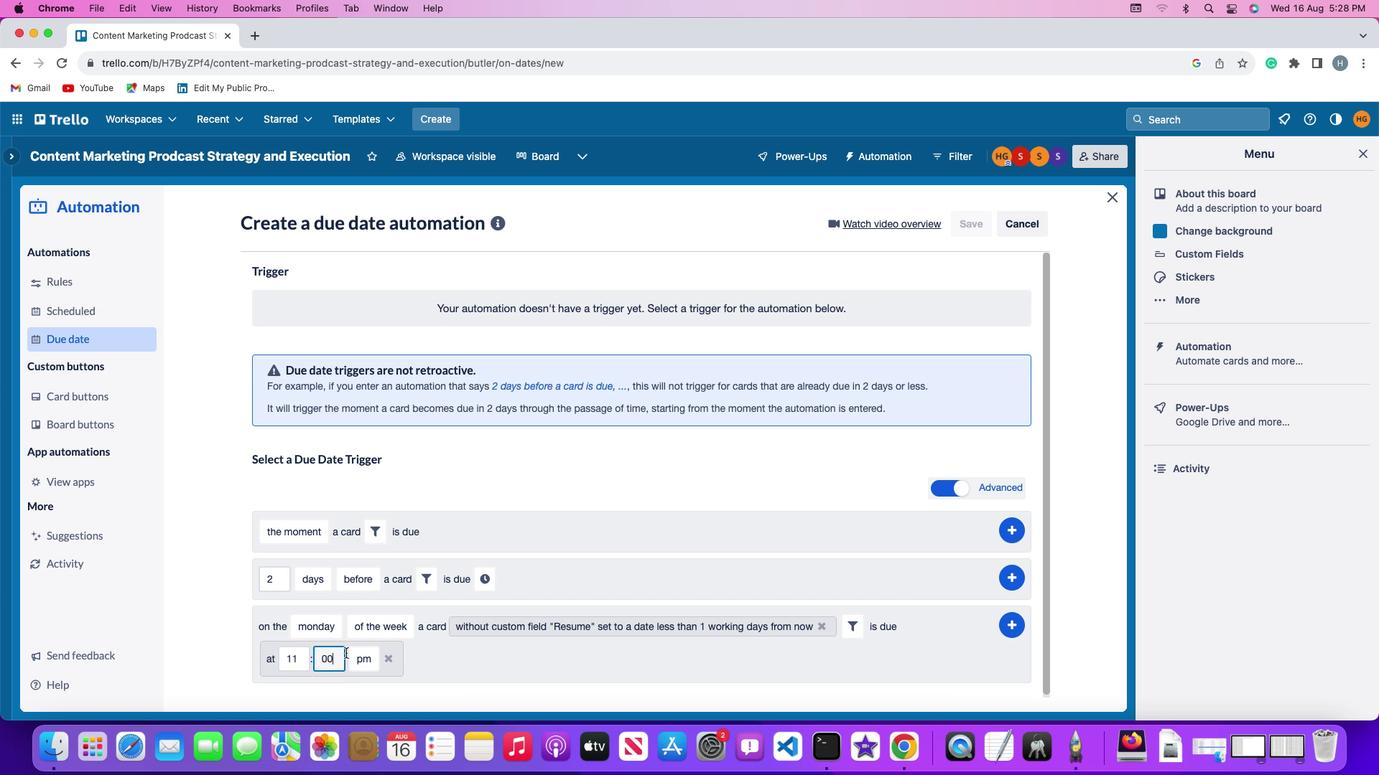 
Action: Mouse moved to (370, 484)
Screenshot: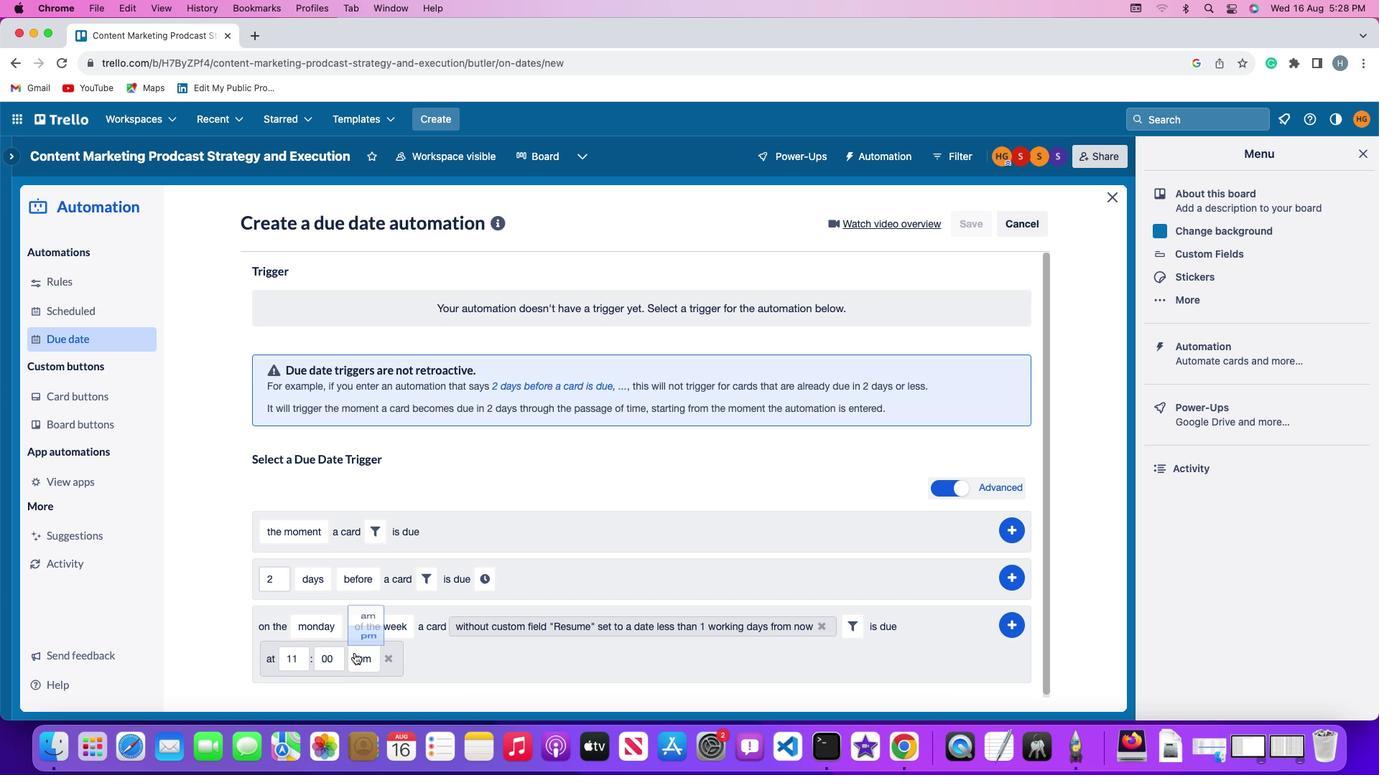 
Action: Mouse pressed left at (370, 484)
Screenshot: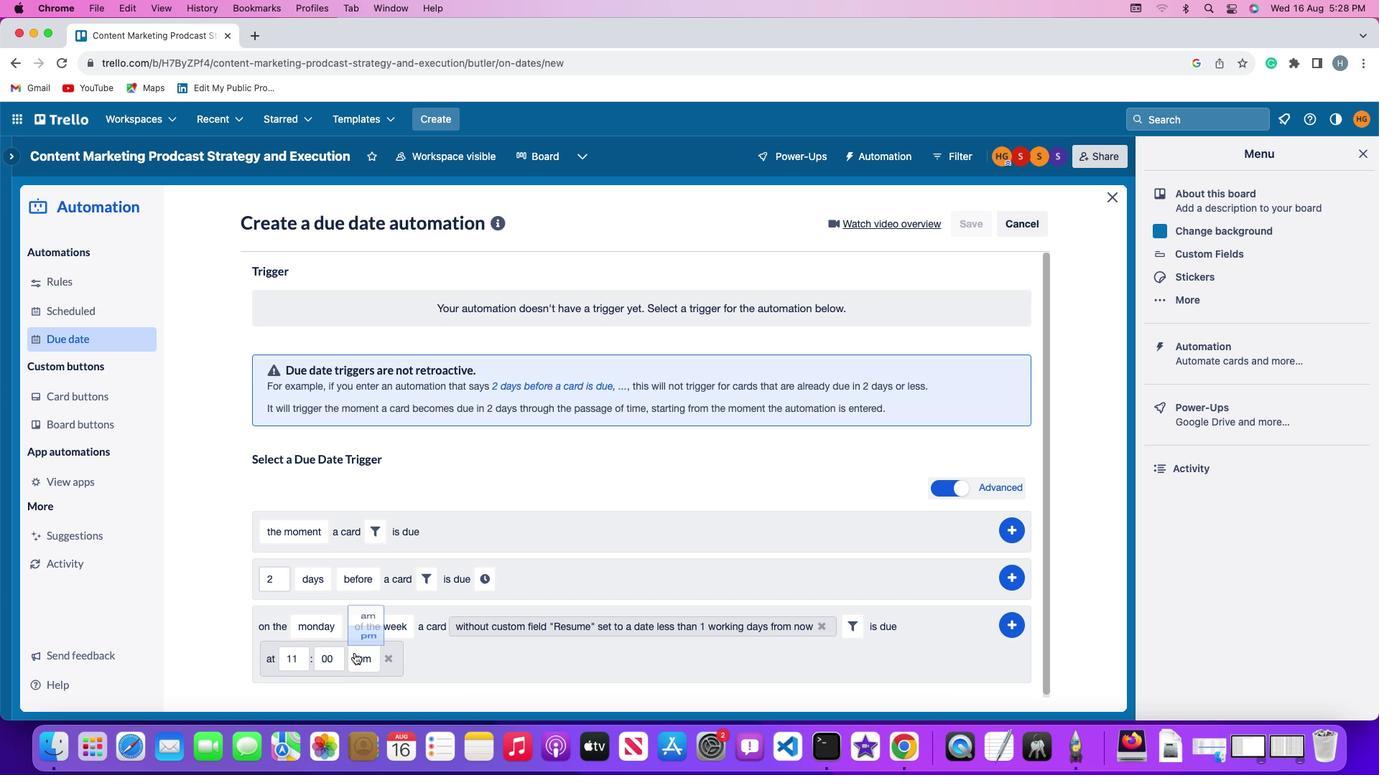 
Action: Mouse moved to (380, 494)
Screenshot: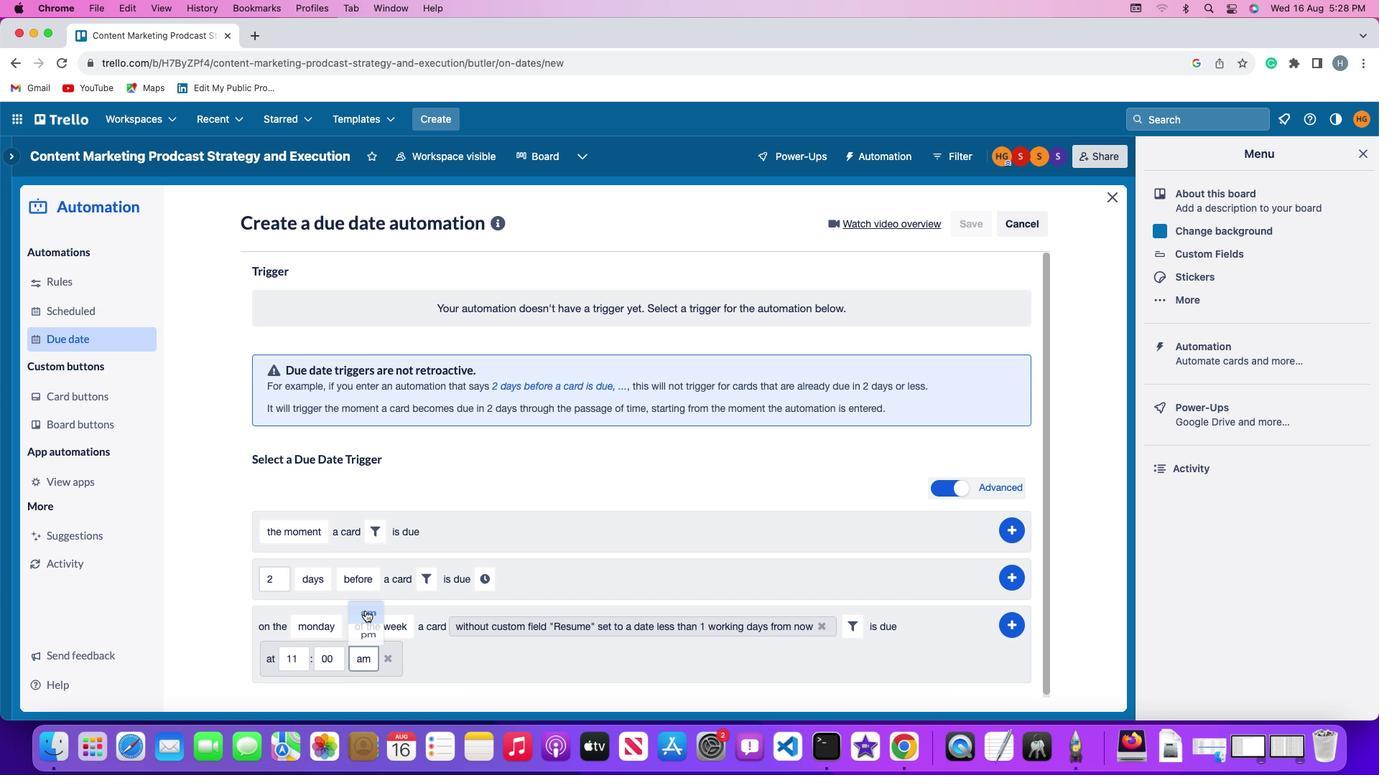 
Action: Mouse pressed left at (380, 494)
Screenshot: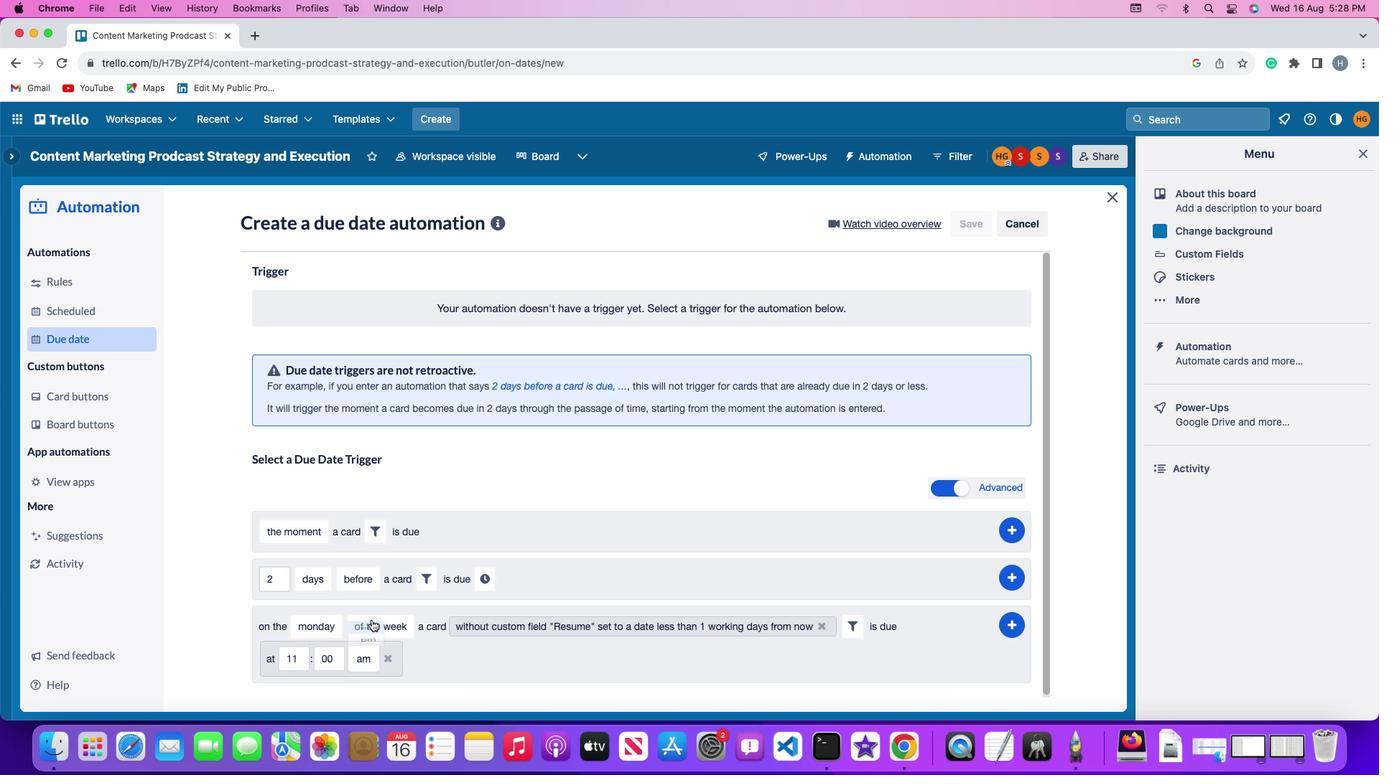 
Action: Mouse moved to (1071, 491)
Screenshot: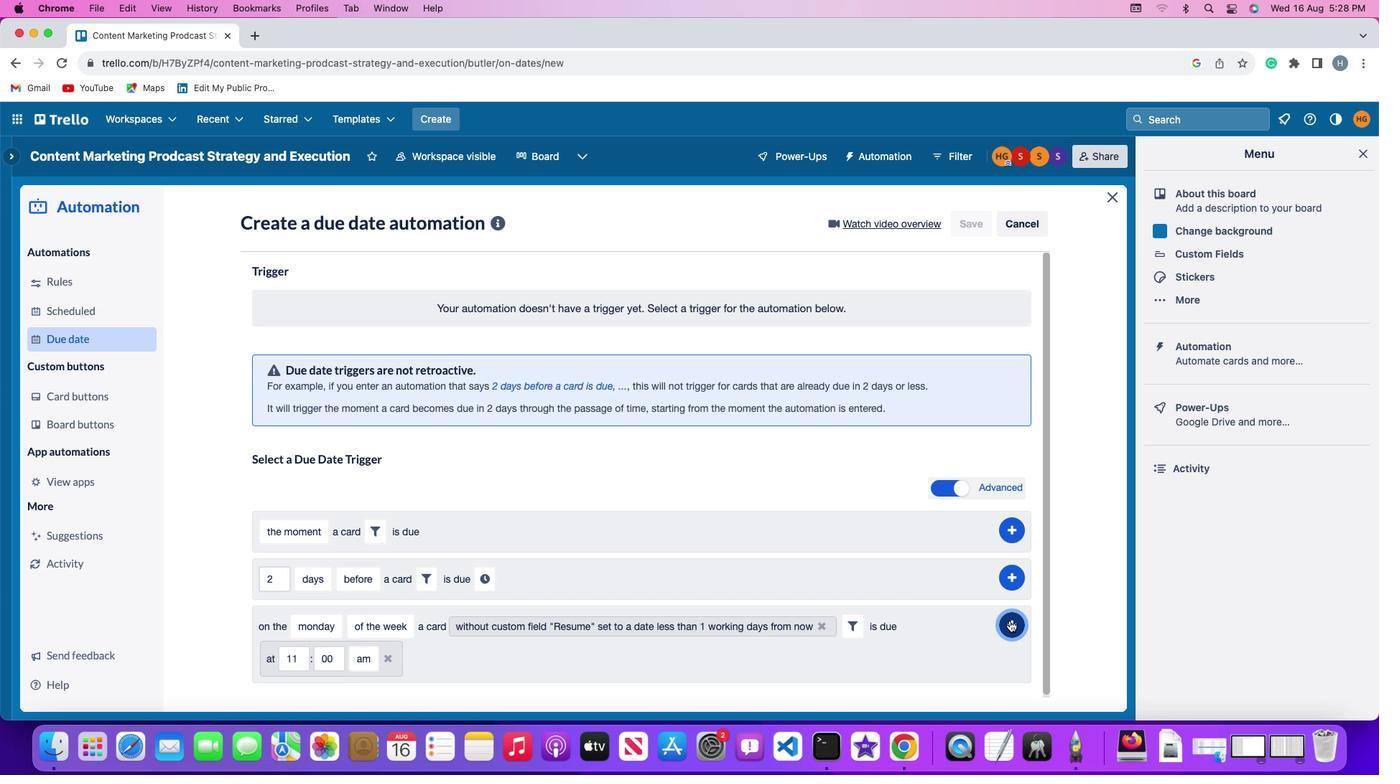 
Action: Mouse pressed left at (1071, 491)
Screenshot: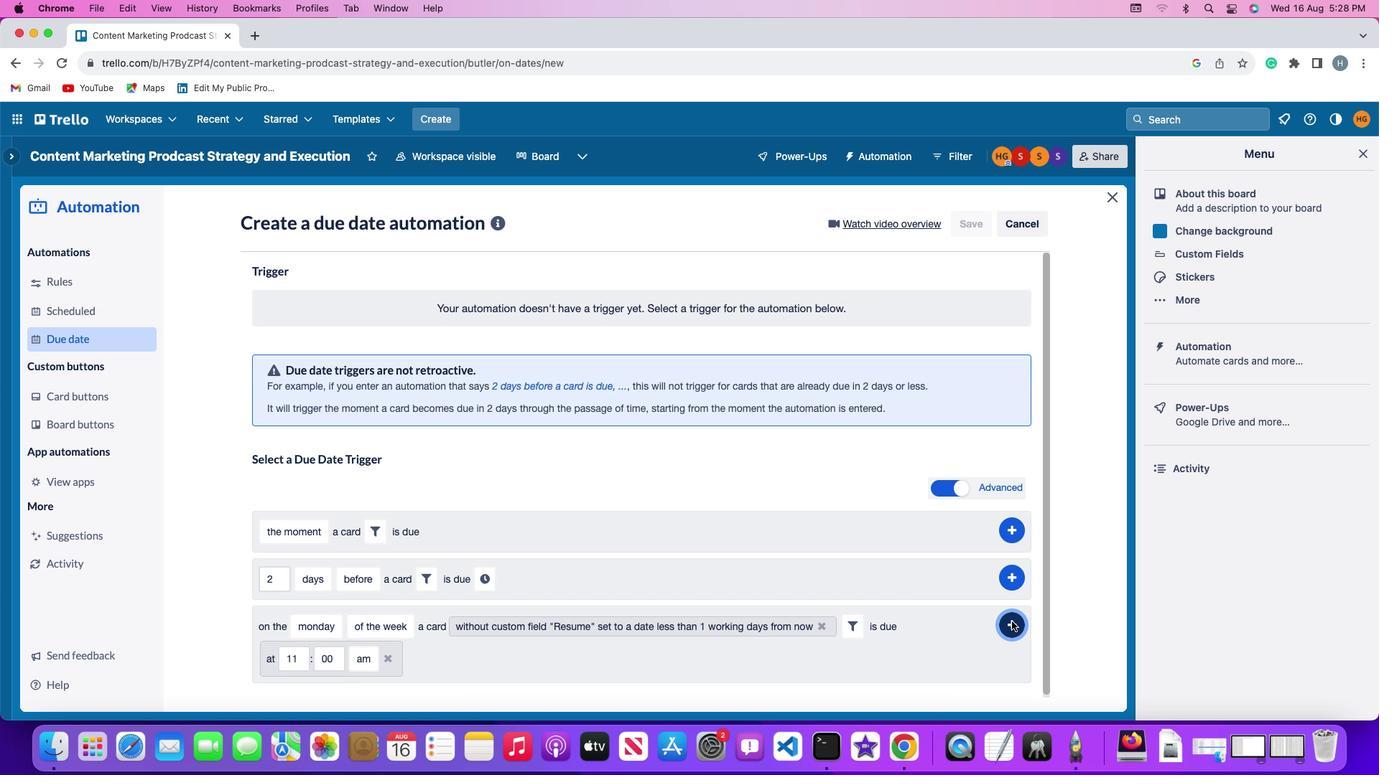 
Action: Mouse moved to (1139, 522)
Screenshot: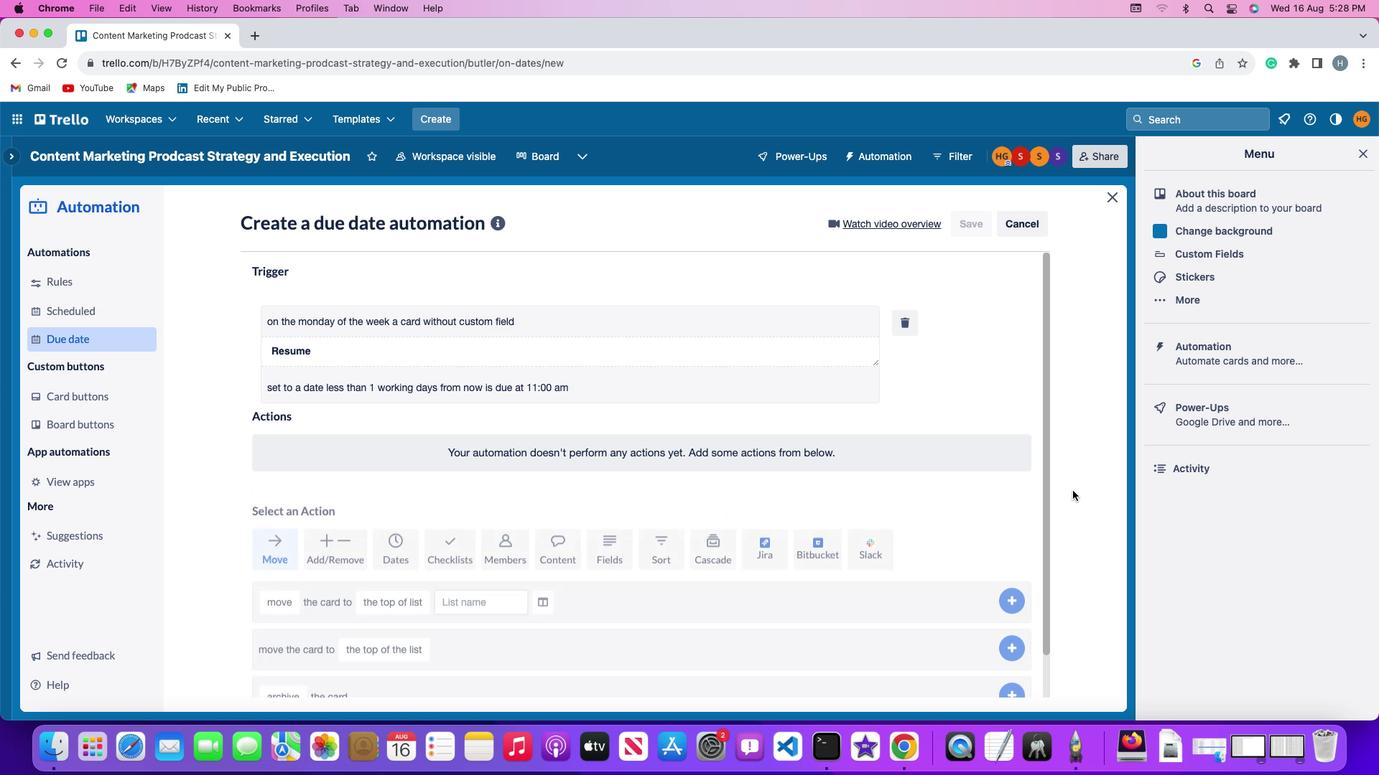 
